Task: Look for space in Peraía, Greece from 10th August, 2023 to 18th August, 2023 for 2 adults in price range Rs.10000 to Rs.14000. Place can be private room with 1  bedroom having 1 bed and 1 bathroom. Property type can be house, flat, hotel. Amenities needed are: wifi, TV, free parkinig on premises, gym, breakfast. Booking option can be shelf check-in. Required host language is English.
Action: Mouse moved to (421, 85)
Screenshot: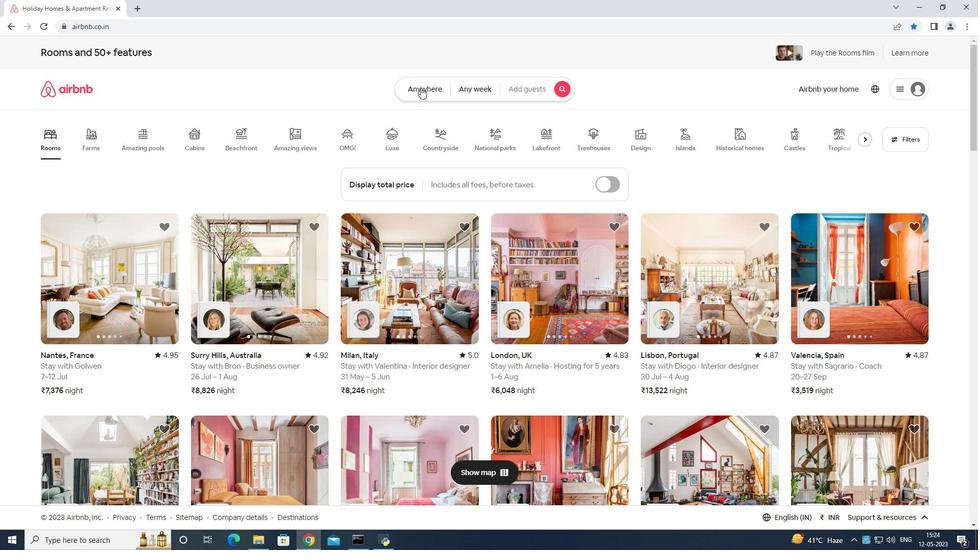 
Action: Mouse pressed left at (421, 85)
Screenshot: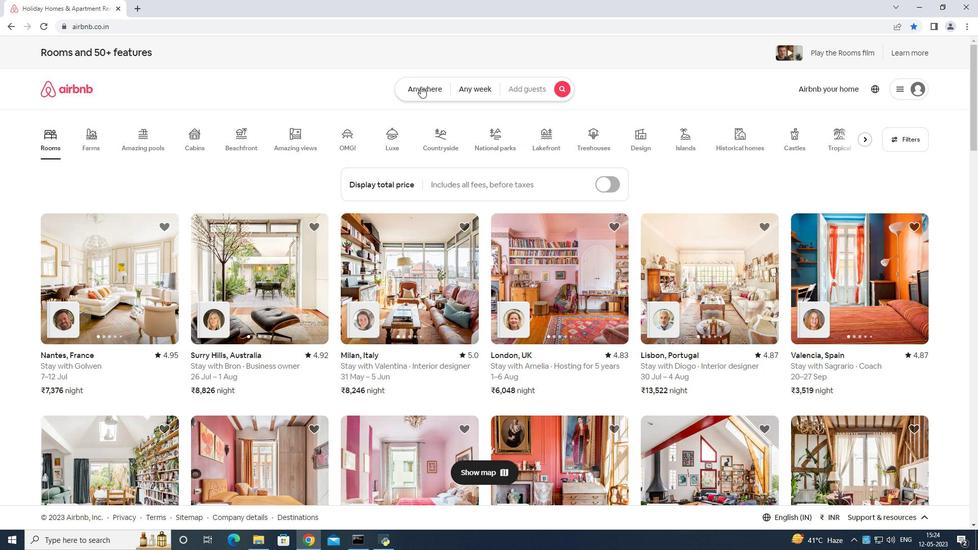 
Action: Mouse moved to (354, 131)
Screenshot: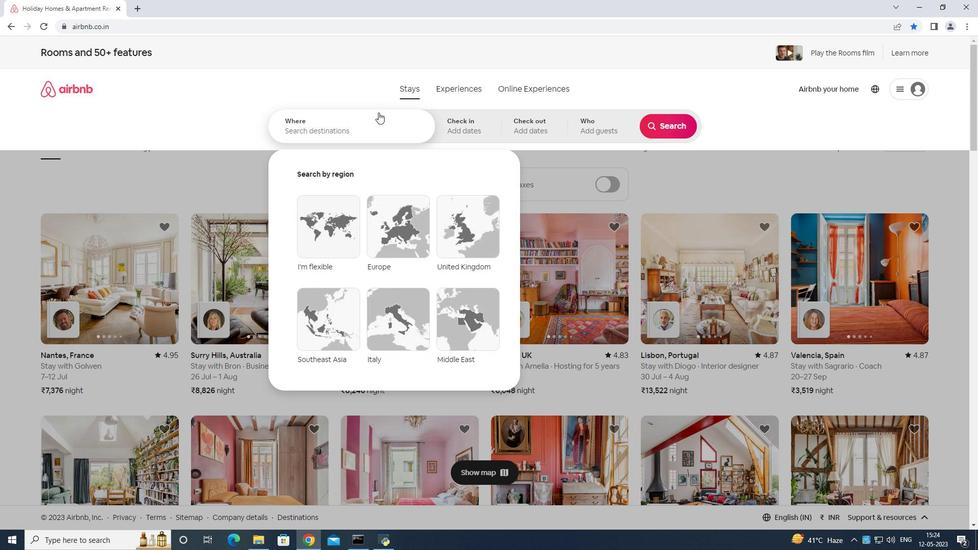 
Action: Mouse pressed left at (354, 131)
Screenshot: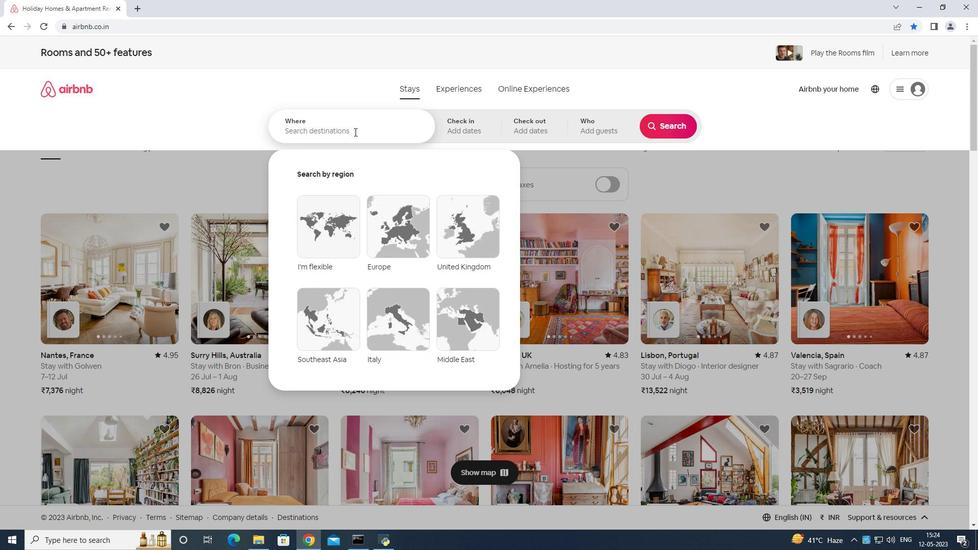 
Action: Mouse moved to (361, 126)
Screenshot: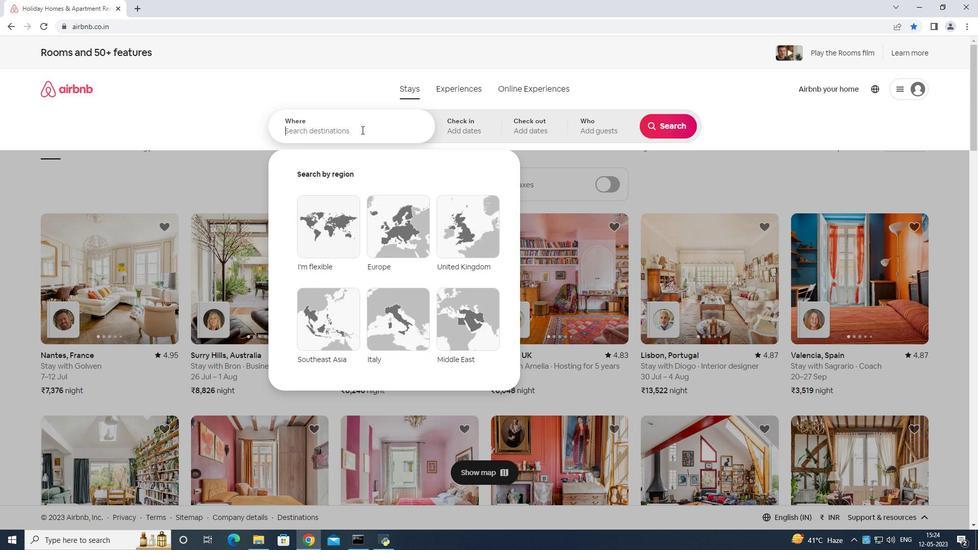 
Action: Key pressed <Key.shift>Pera<Key.backspace>ia<Key.backspace><Key.backspace>aria<Key.space>greece<Key.enter>
Screenshot: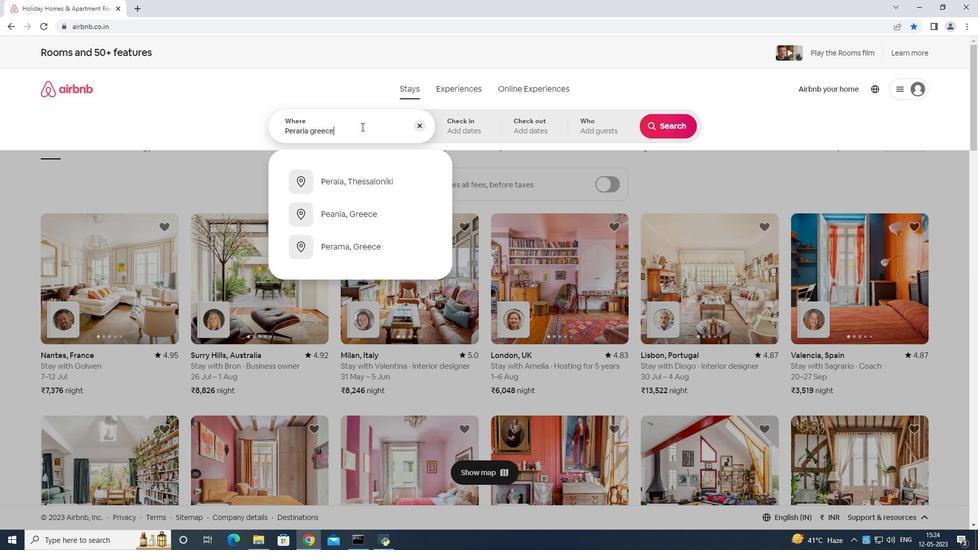 
Action: Mouse moved to (662, 207)
Screenshot: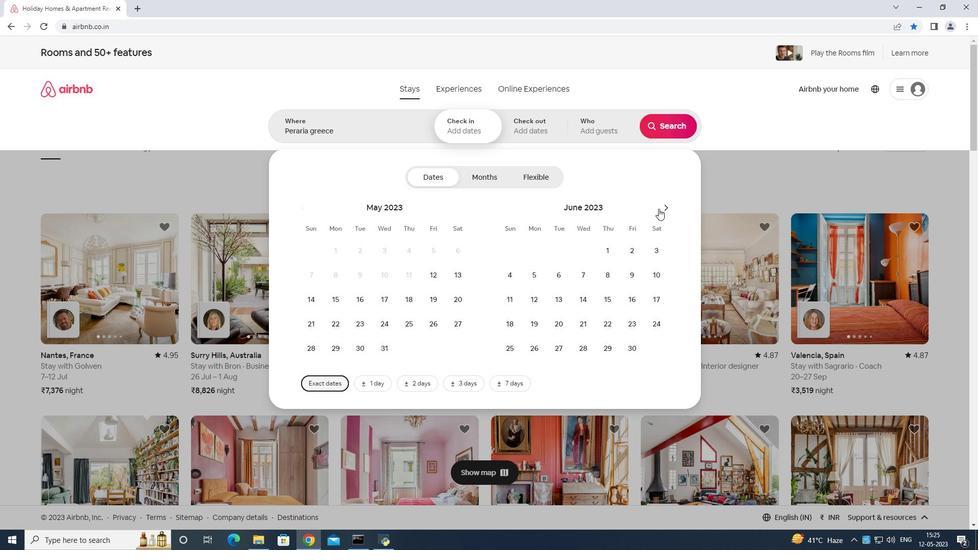 
Action: Mouse pressed left at (662, 207)
Screenshot: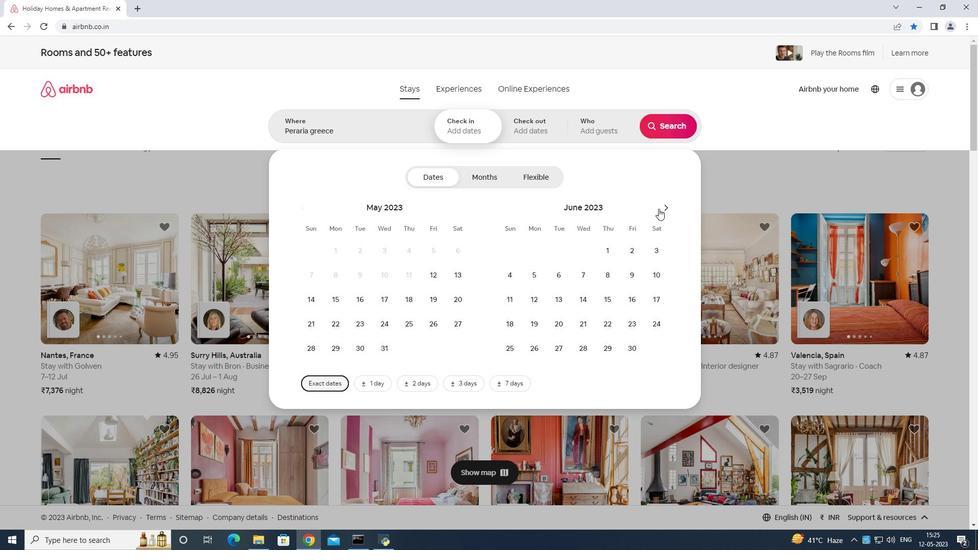 
Action: Mouse moved to (662, 207)
Screenshot: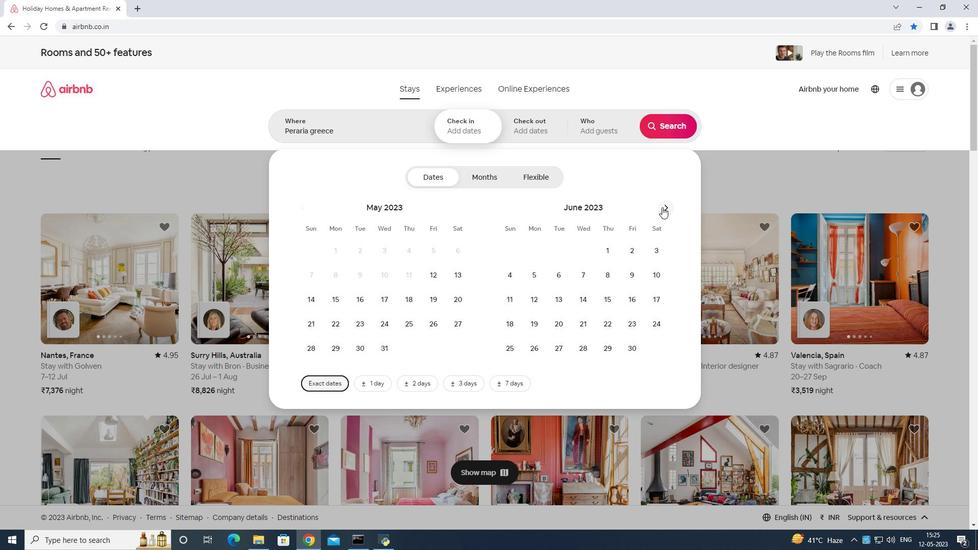 
Action: Mouse pressed left at (662, 207)
Screenshot: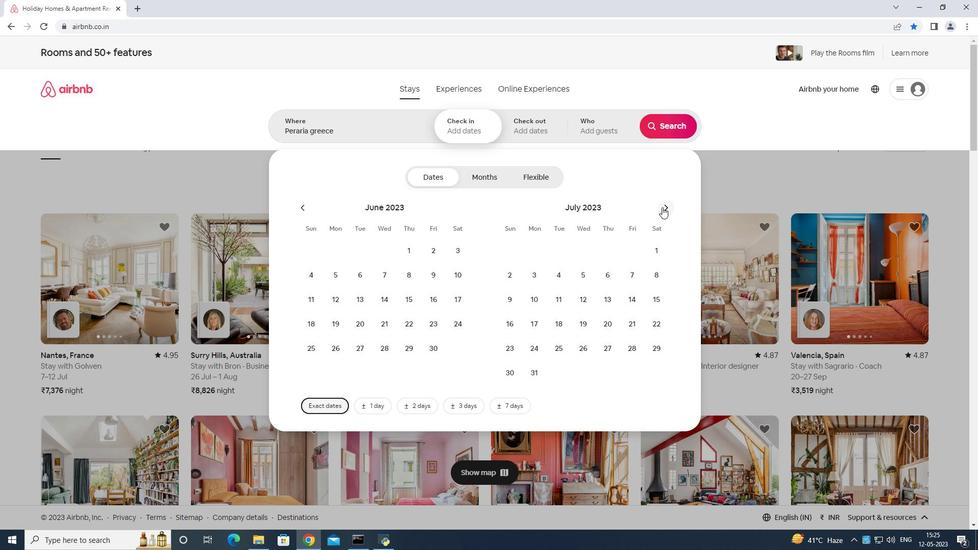 
Action: Mouse moved to (609, 268)
Screenshot: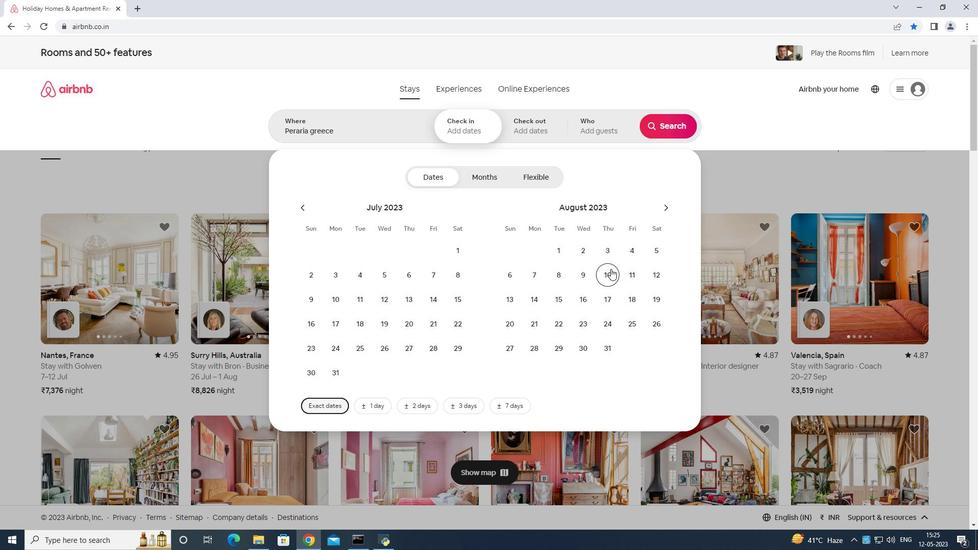 
Action: Mouse pressed left at (609, 268)
Screenshot: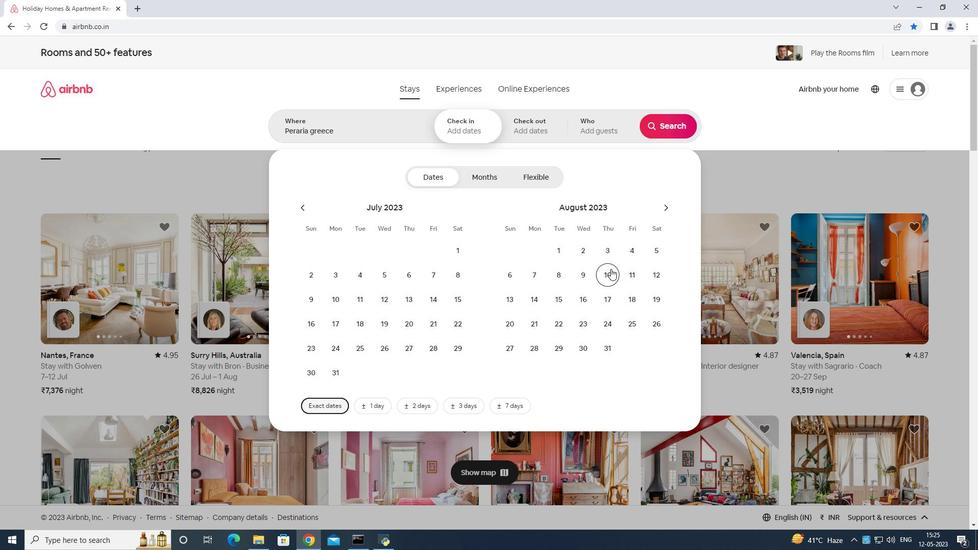
Action: Mouse moved to (631, 292)
Screenshot: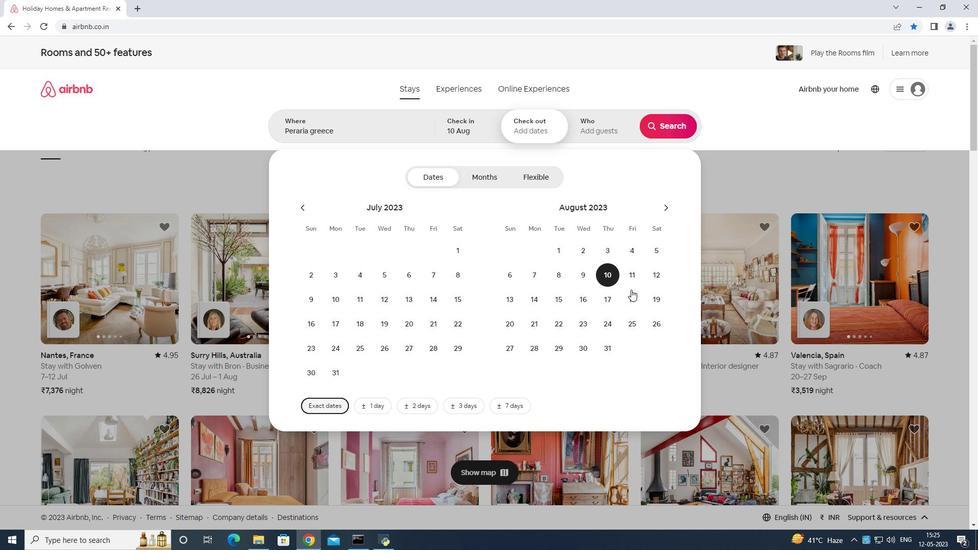 
Action: Mouse pressed left at (631, 292)
Screenshot: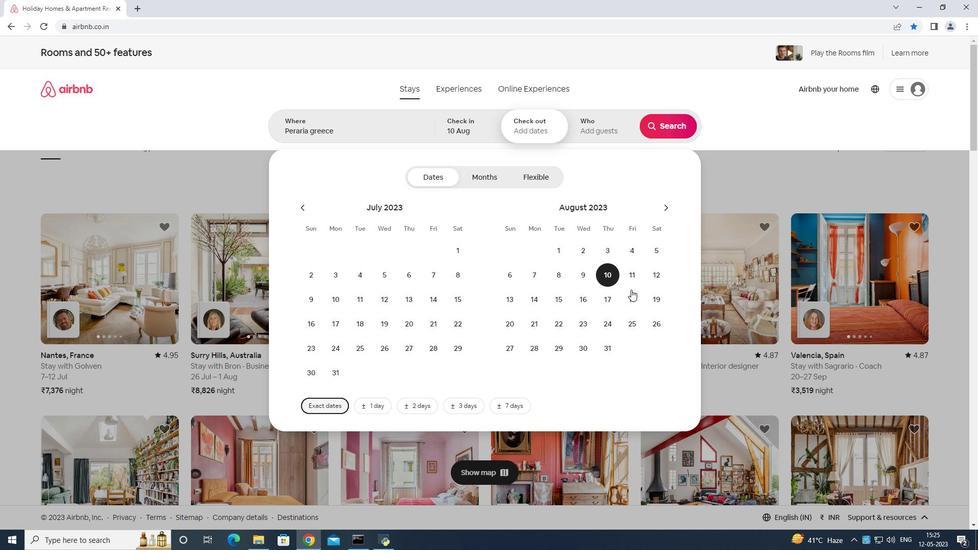 
Action: Mouse moved to (608, 128)
Screenshot: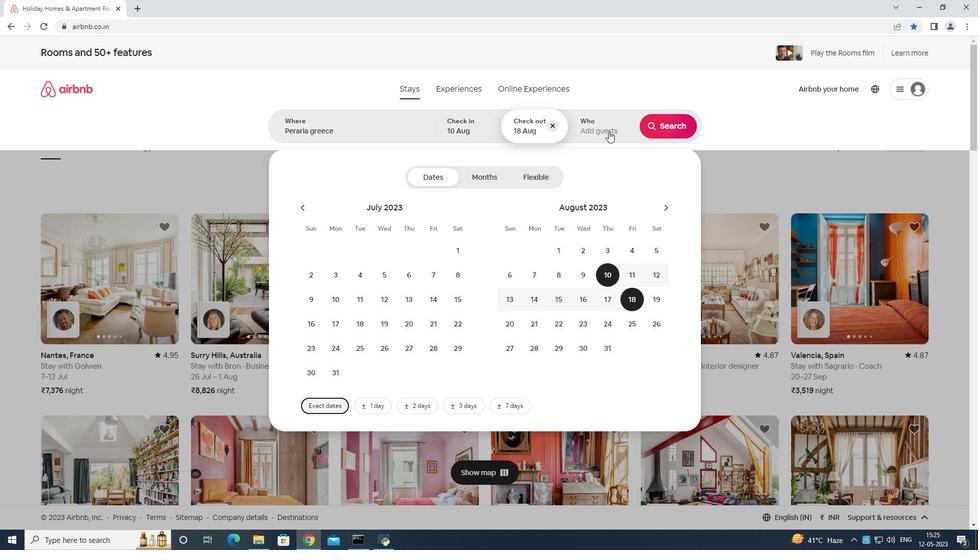 
Action: Mouse pressed left at (608, 128)
Screenshot: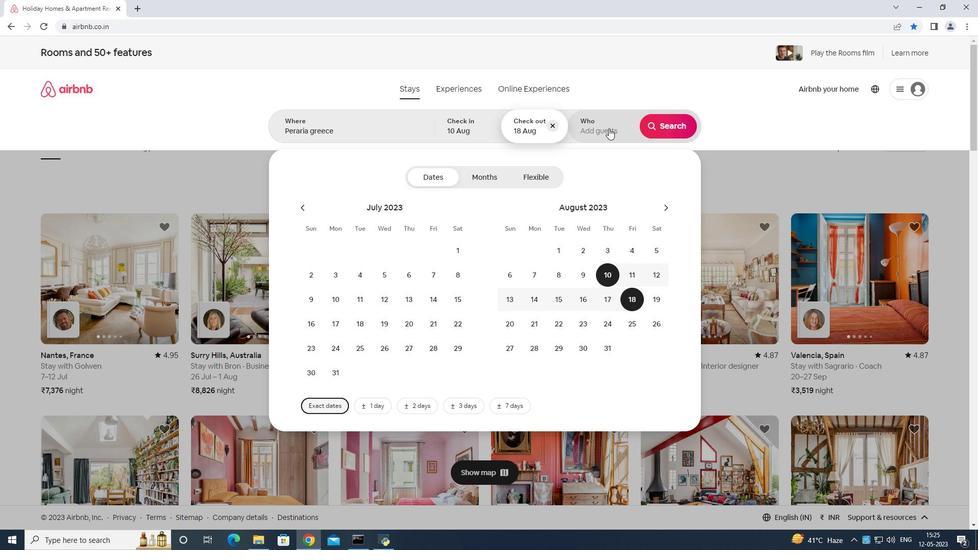 
Action: Mouse moved to (669, 174)
Screenshot: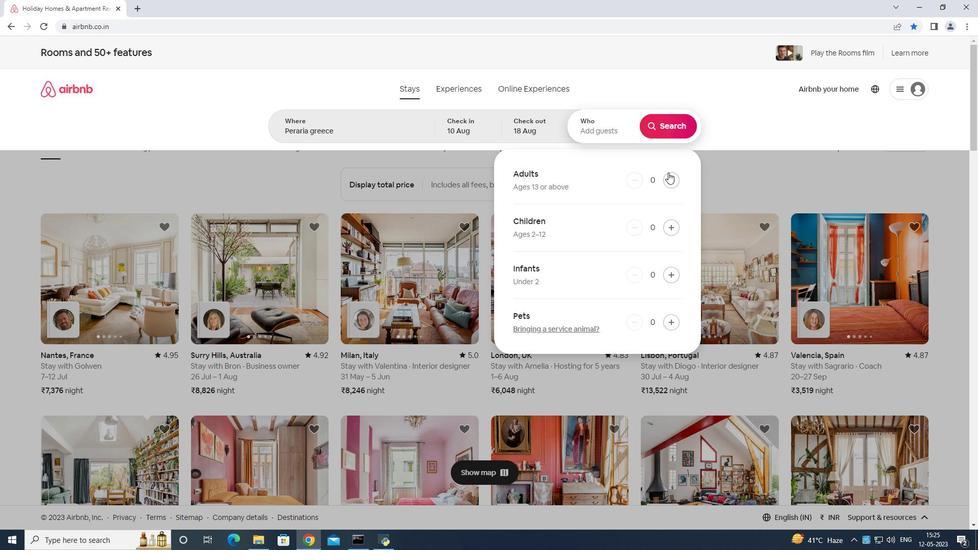 
Action: Mouse pressed left at (669, 174)
Screenshot: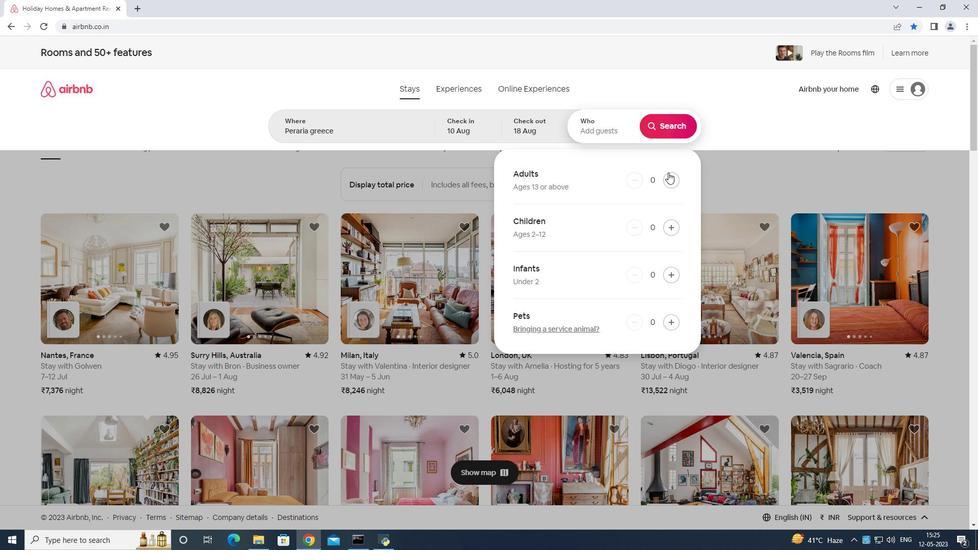 
Action: Mouse moved to (669, 174)
Screenshot: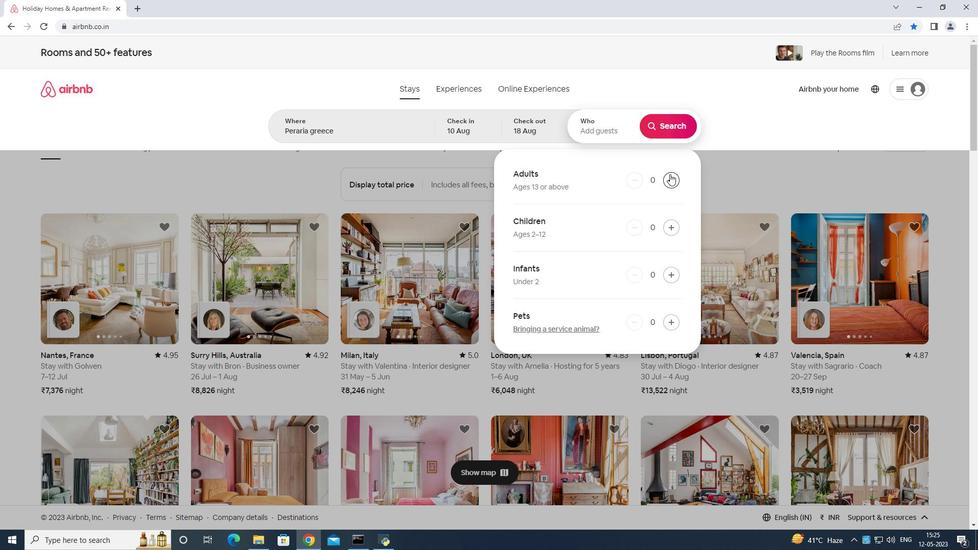 
Action: Mouse pressed left at (669, 174)
Screenshot: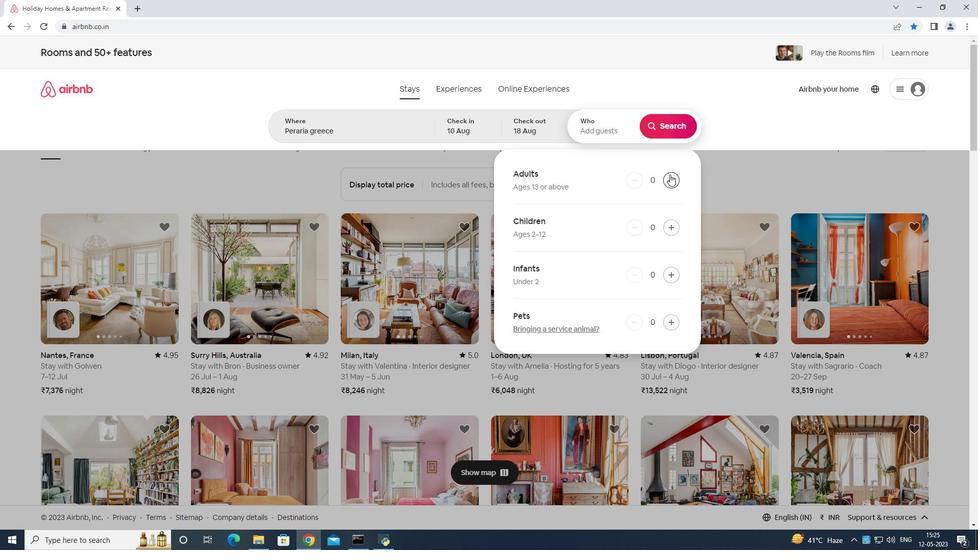 
Action: Mouse moved to (671, 123)
Screenshot: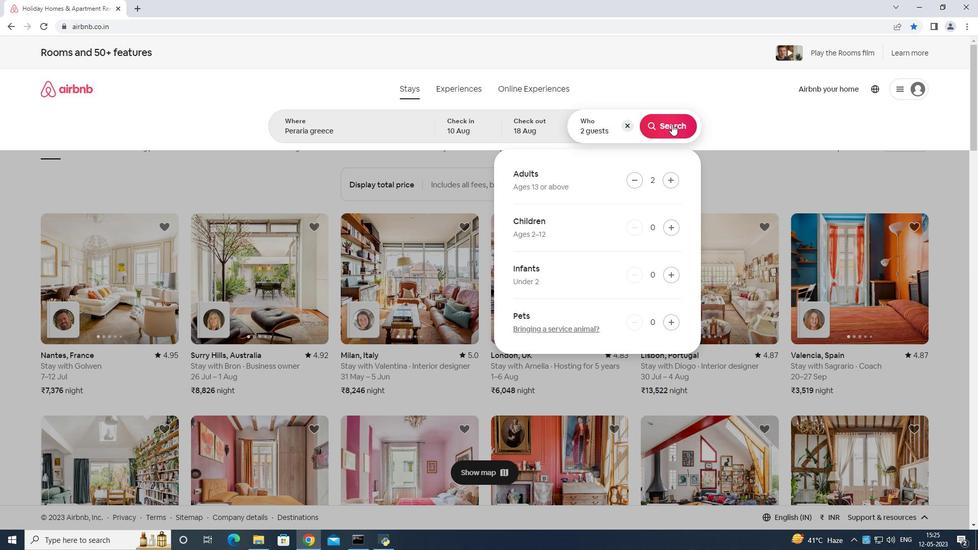 
Action: Mouse pressed left at (671, 123)
Screenshot: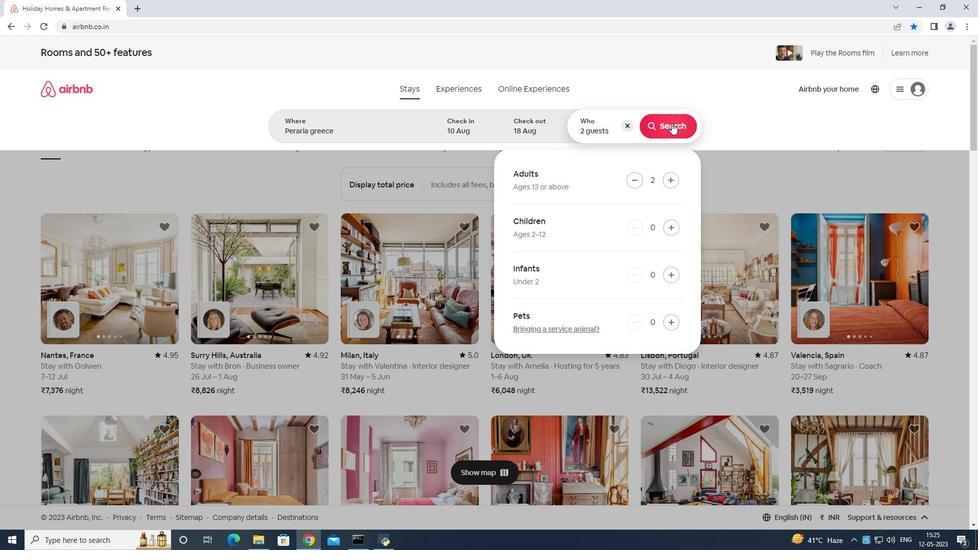 
Action: Mouse moved to (926, 93)
Screenshot: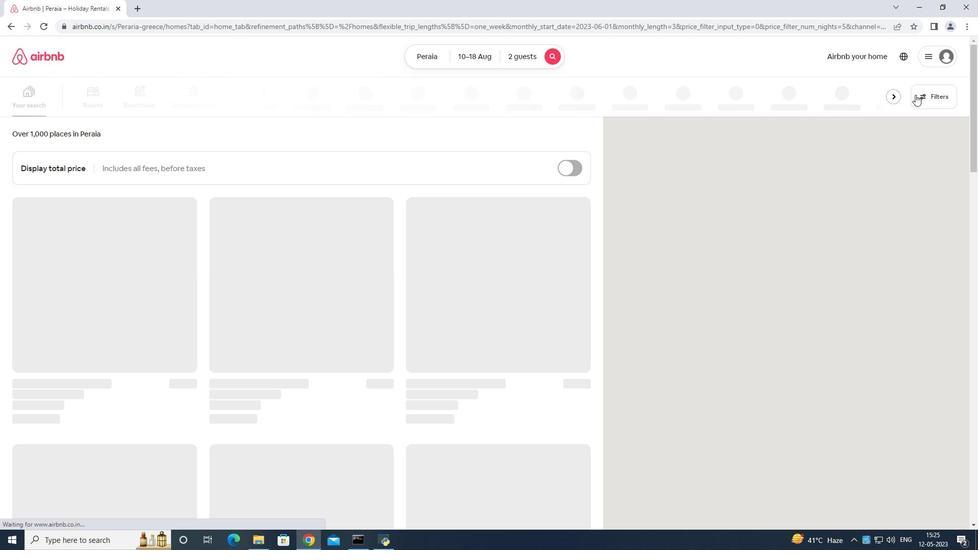 
Action: Mouse pressed left at (926, 93)
Screenshot: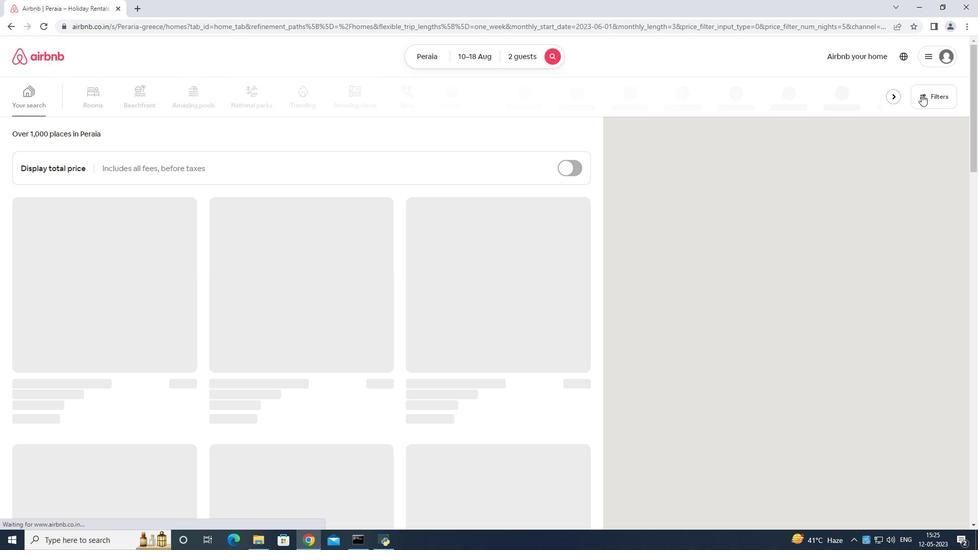 
Action: Mouse moved to (407, 341)
Screenshot: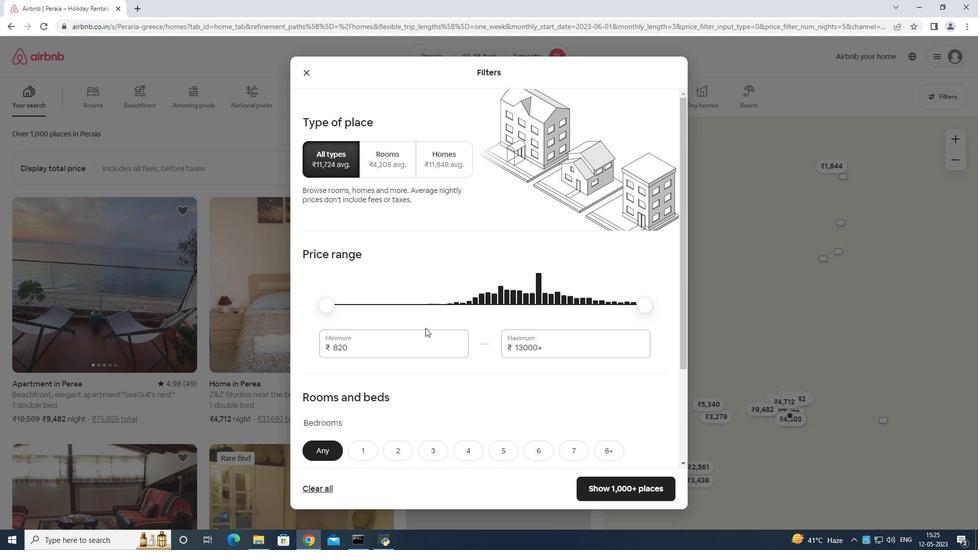 
Action: Mouse pressed left at (407, 341)
Screenshot: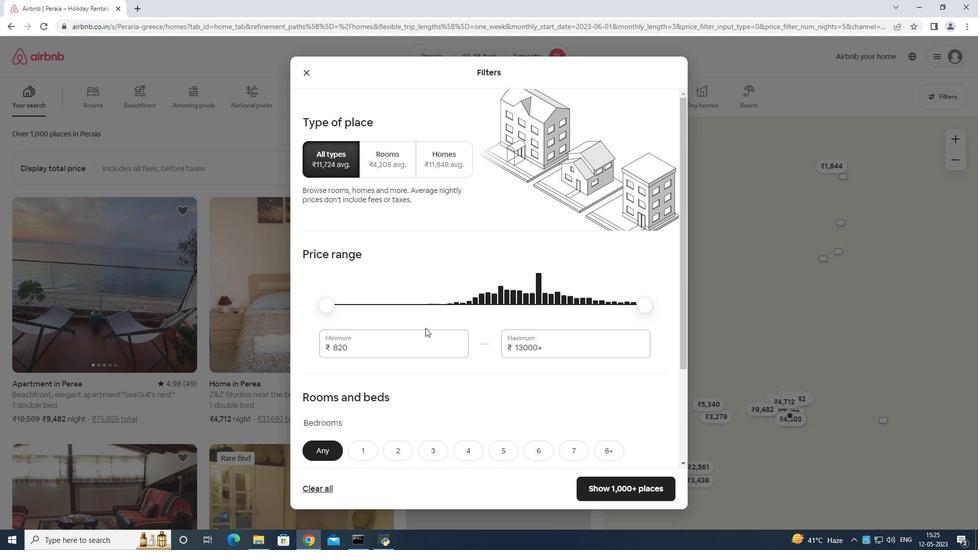 
Action: Mouse moved to (415, 336)
Screenshot: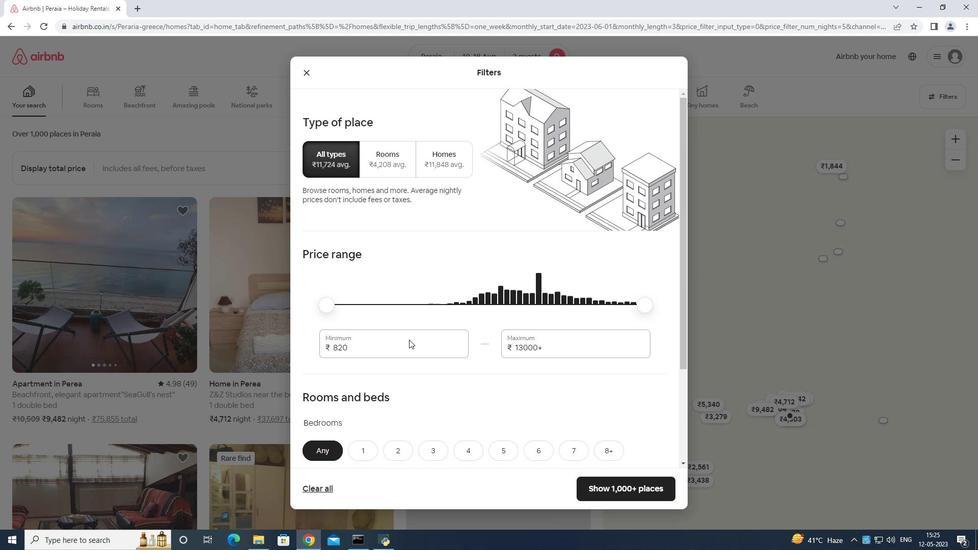 
Action: Key pressed <Key.backspace><Key.backspace><Key.backspace><Key.backspace><Key.backspace><Key.backspace><Key.backspace><Key.backspace><Key.backspace>
Screenshot: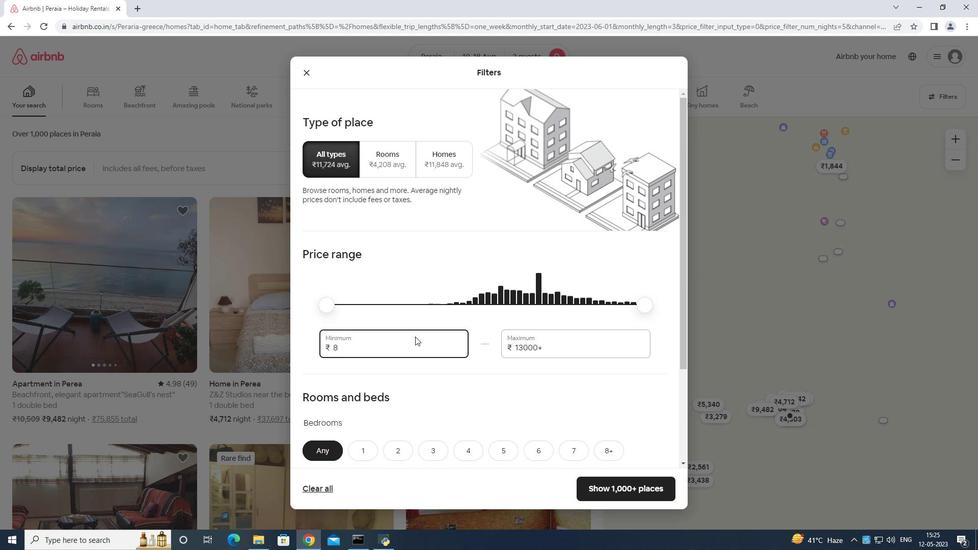 
Action: Mouse moved to (415, 336)
Screenshot: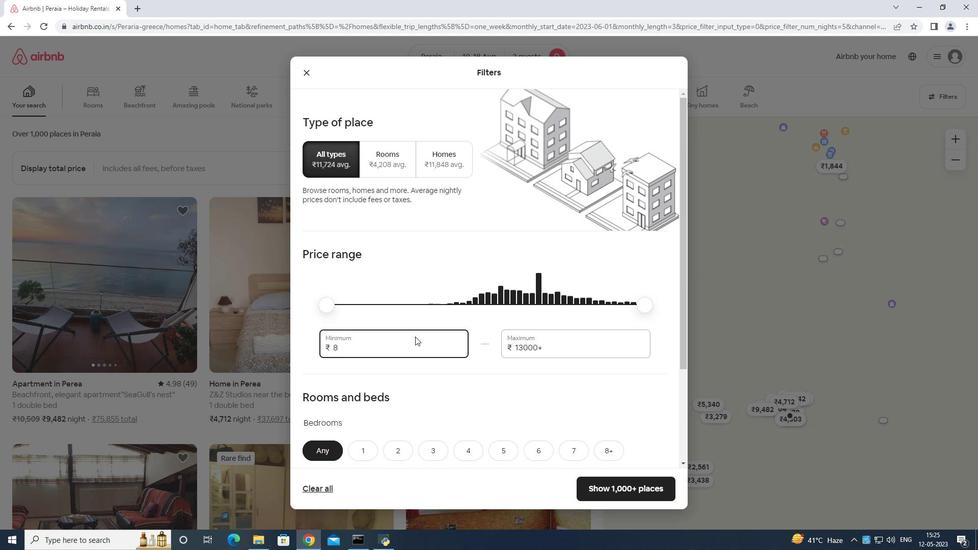 
Action: Key pressed <Key.backspace>
Screenshot: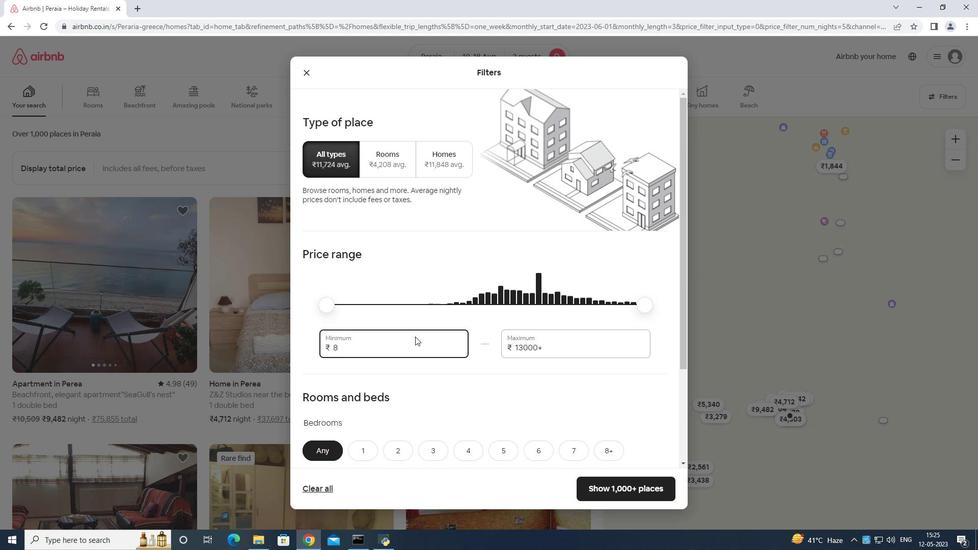 
Action: Mouse moved to (415, 335)
Screenshot: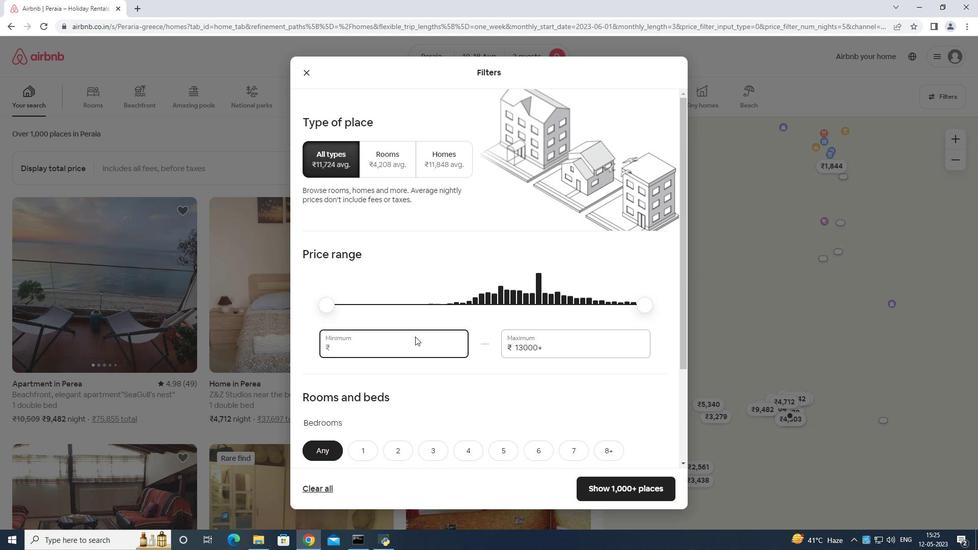 
Action: Key pressed 1
Screenshot: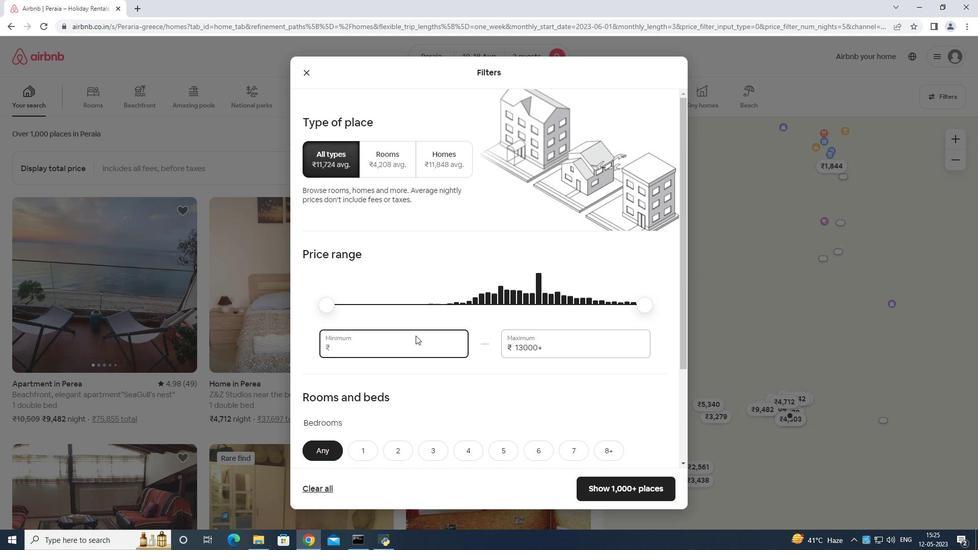 
Action: Mouse moved to (417, 334)
Screenshot: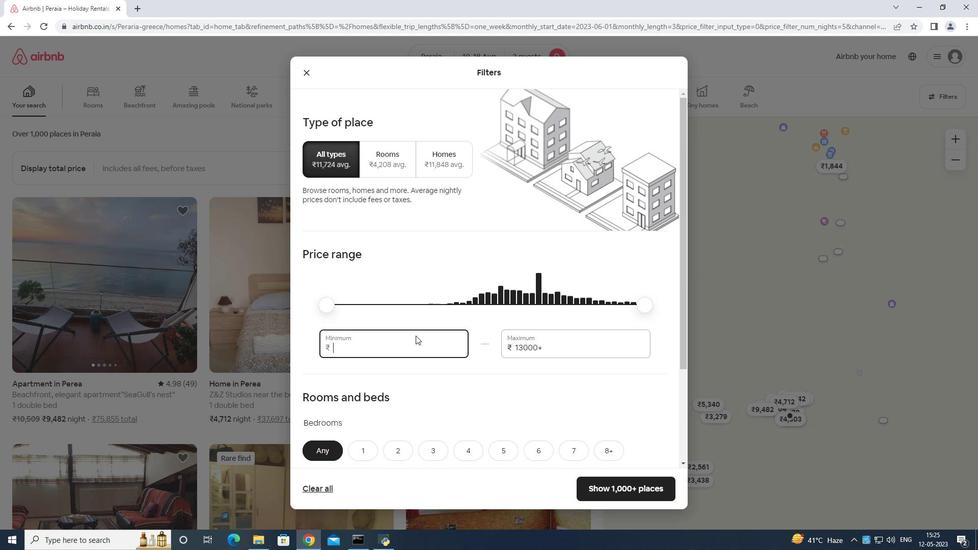 
Action: Key pressed 000
Screenshot: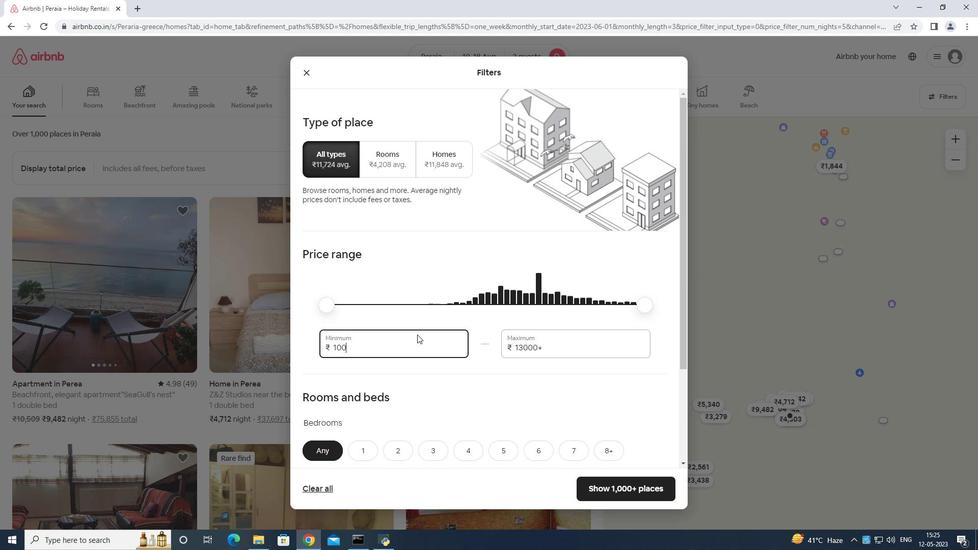 
Action: Mouse moved to (419, 335)
Screenshot: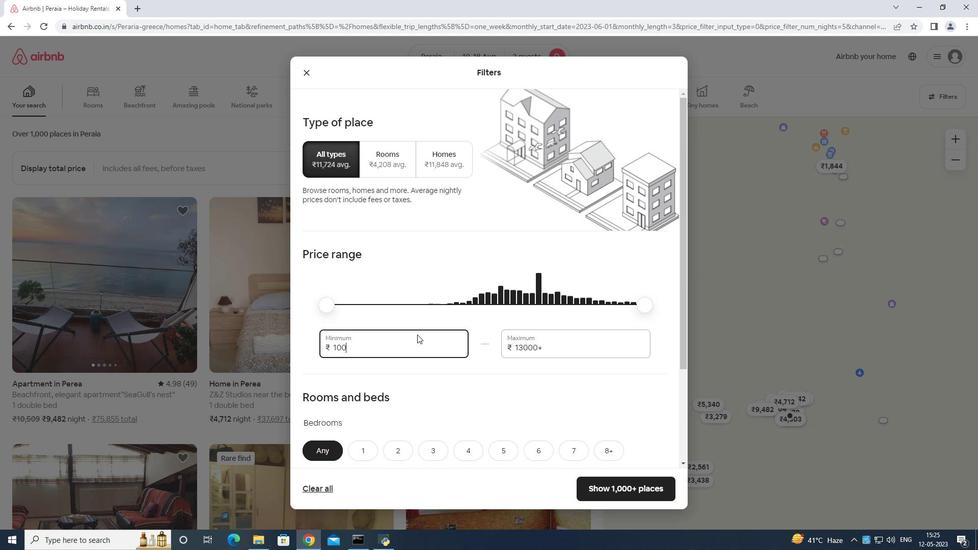 
Action: Key pressed 0
Screenshot: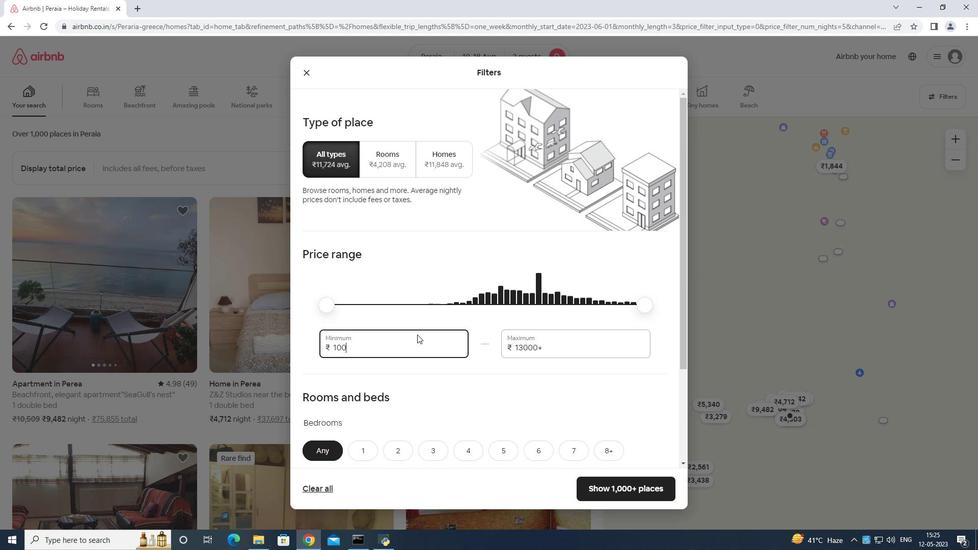 
Action: Mouse moved to (567, 336)
Screenshot: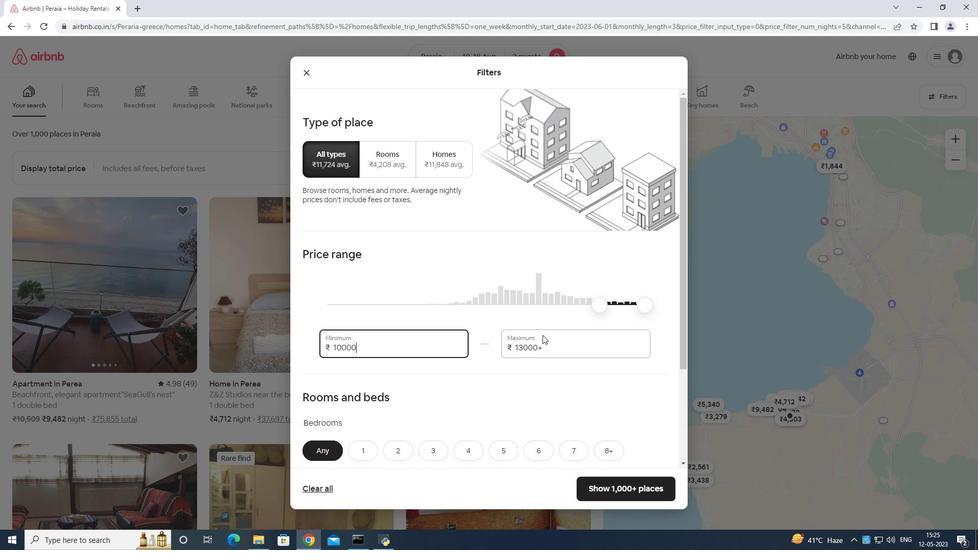 
Action: Mouse pressed left at (567, 336)
Screenshot: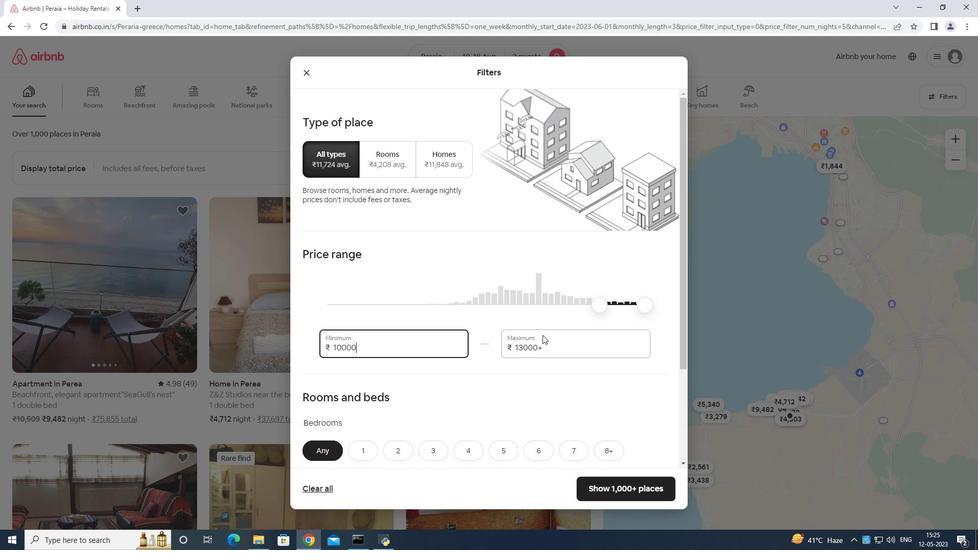 
Action: Mouse moved to (565, 328)
Screenshot: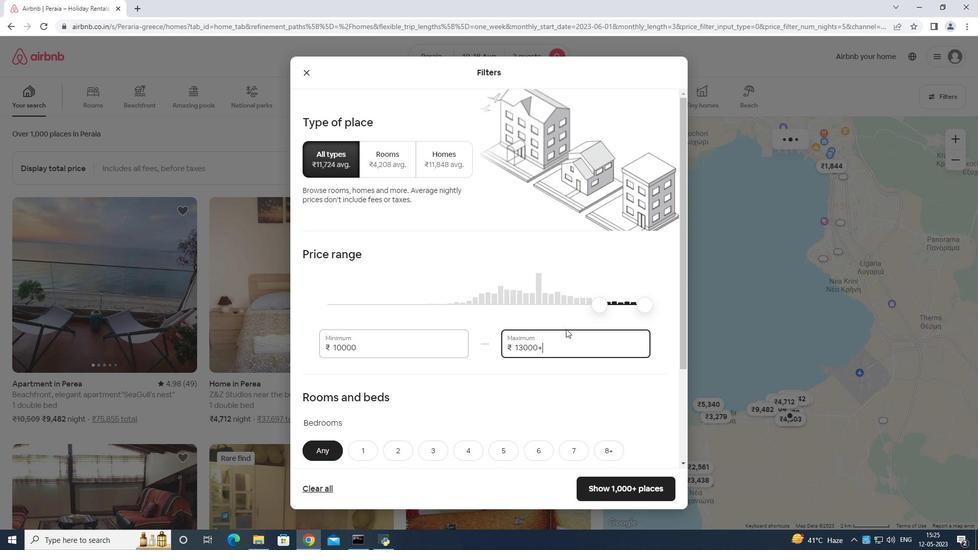 
Action: Key pressed <Key.backspace><Key.backspace><Key.backspace><Key.backspace><Key.backspace><Key.backspace><Key.backspace><Key.backspace><Key.backspace><Key.backspace><Key.backspace><Key.backspace><Key.backspace><Key.backspace>14000
Screenshot: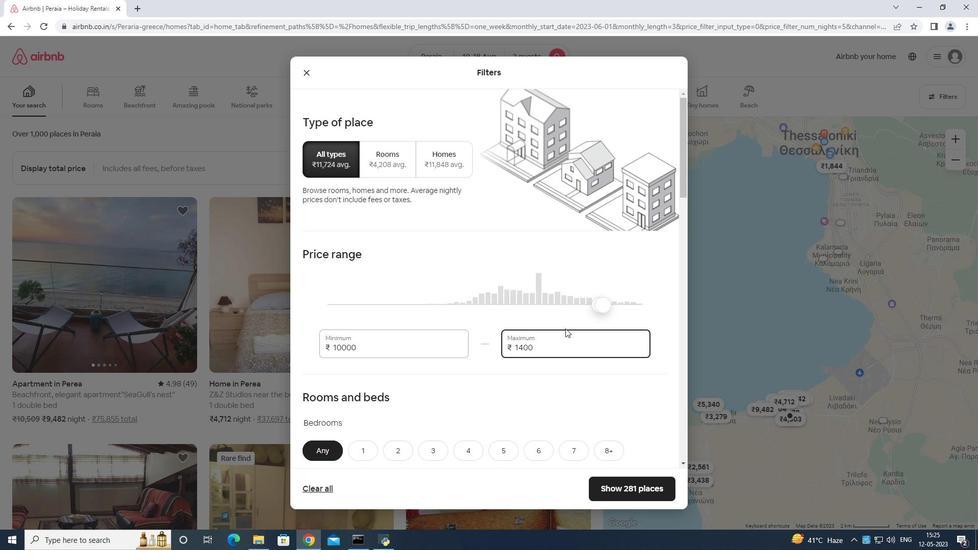 
Action: Mouse moved to (554, 318)
Screenshot: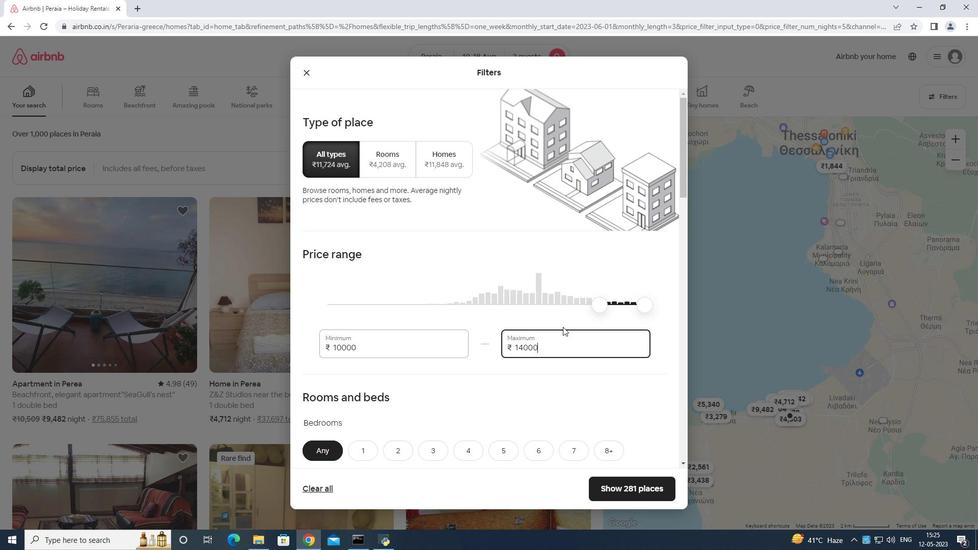 
Action: Mouse scrolled (554, 318) with delta (0, 0)
Screenshot: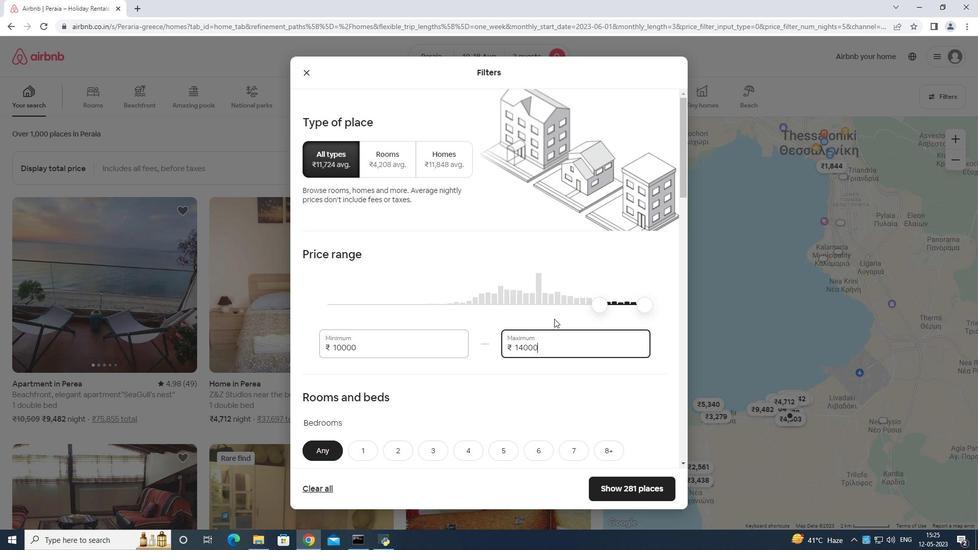 
Action: Mouse scrolled (554, 318) with delta (0, 0)
Screenshot: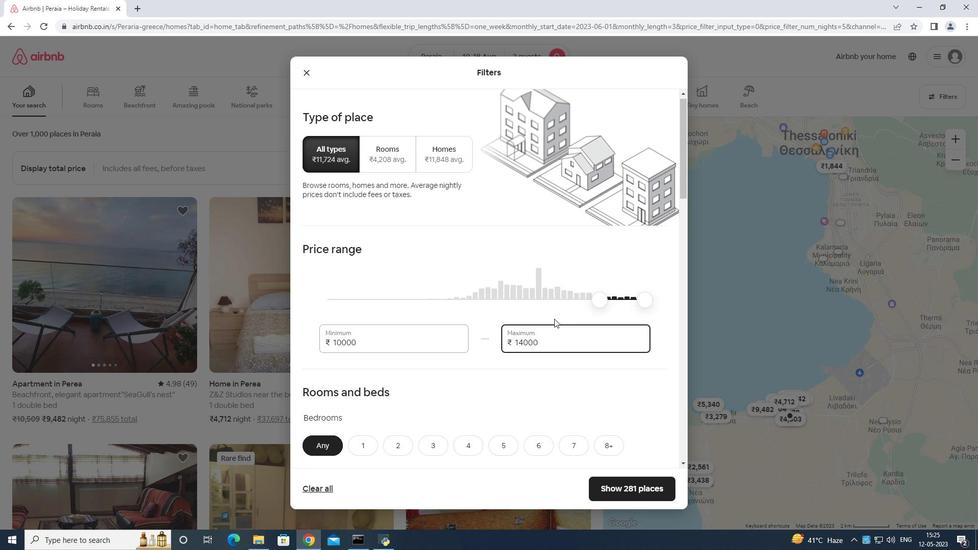 
Action: Mouse scrolled (554, 318) with delta (0, 0)
Screenshot: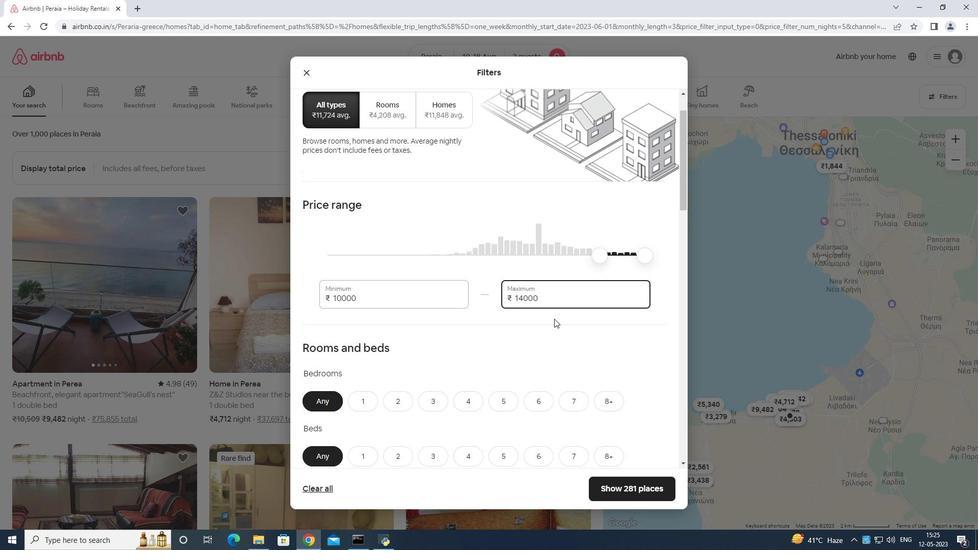 
Action: Mouse scrolled (554, 318) with delta (0, 0)
Screenshot: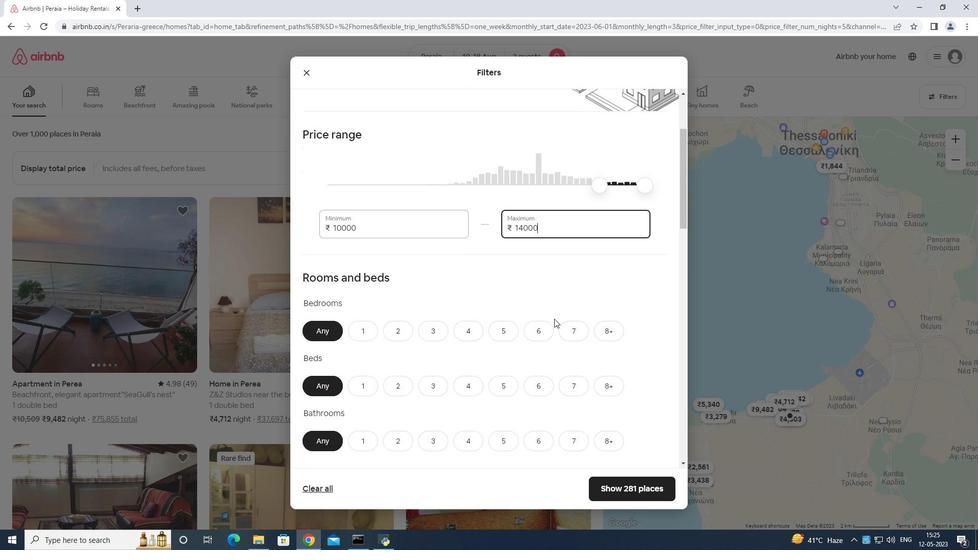 
Action: Mouse moved to (542, 304)
Screenshot: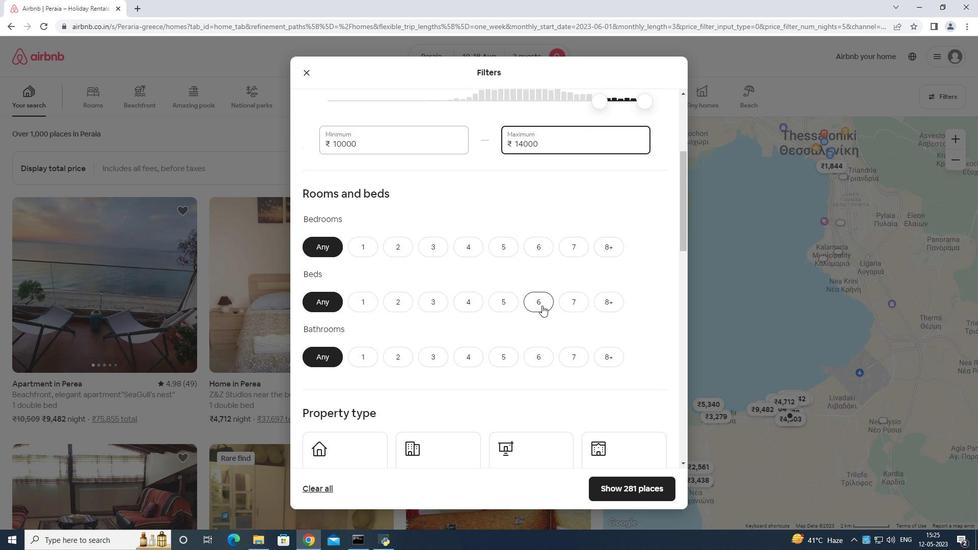 
Action: Mouse scrolled (542, 304) with delta (0, 0)
Screenshot: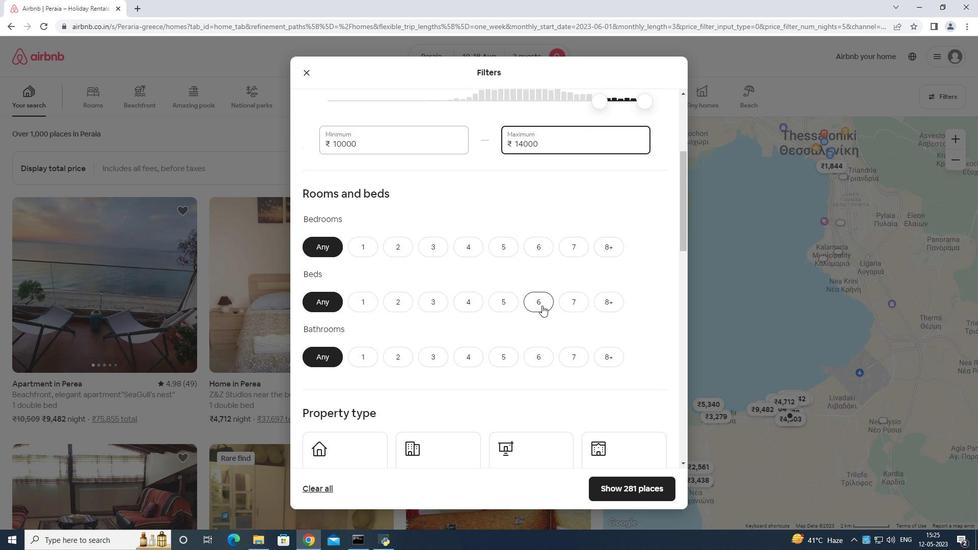
Action: Mouse moved to (362, 196)
Screenshot: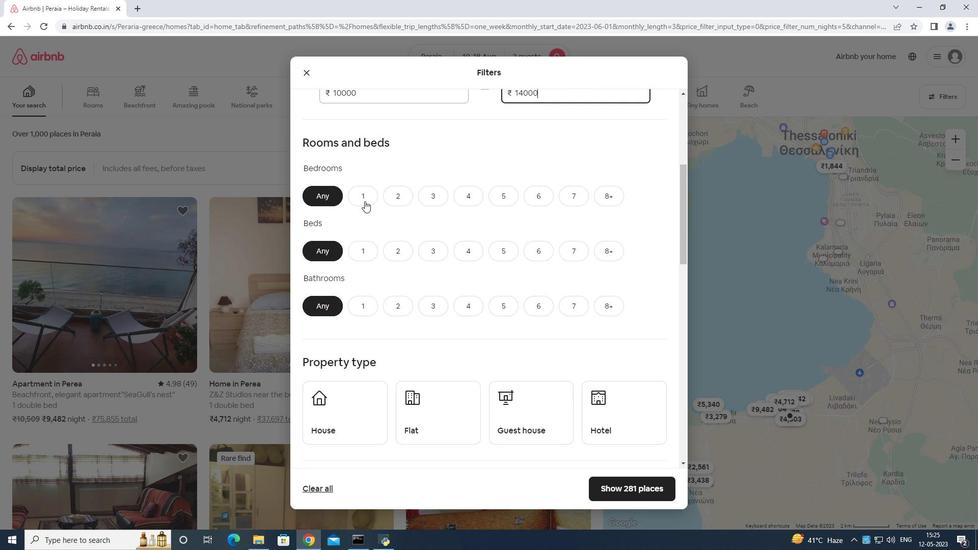 
Action: Mouse pressed left at (362, 196)
Screenshot: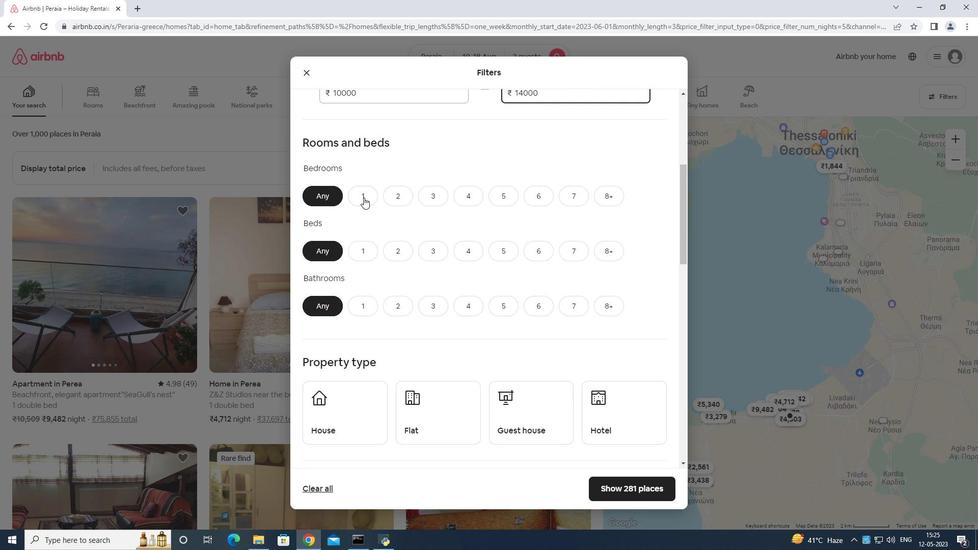 
Action: Mouse moved to (371, 247)
Screenshot: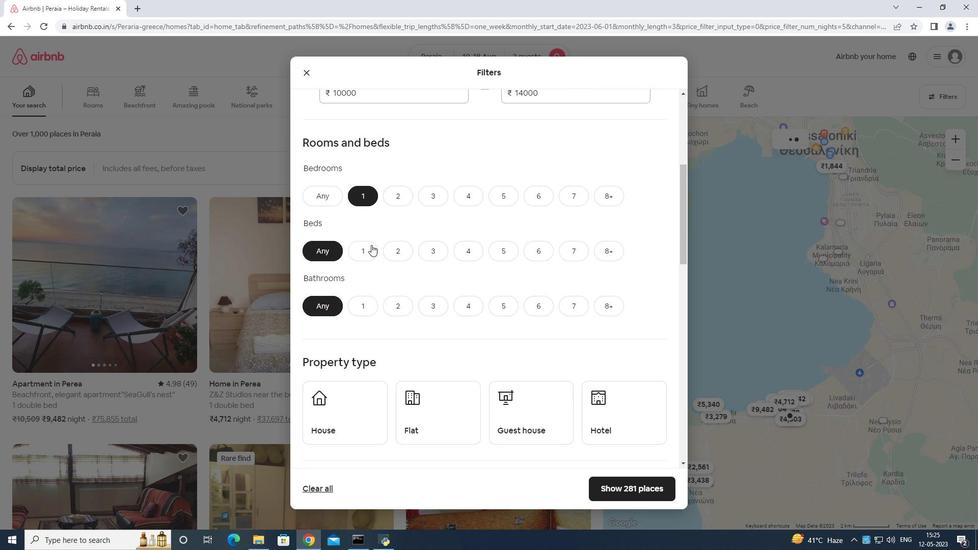 
Action: Mouse pressed left at (371, 247)
Screenshot: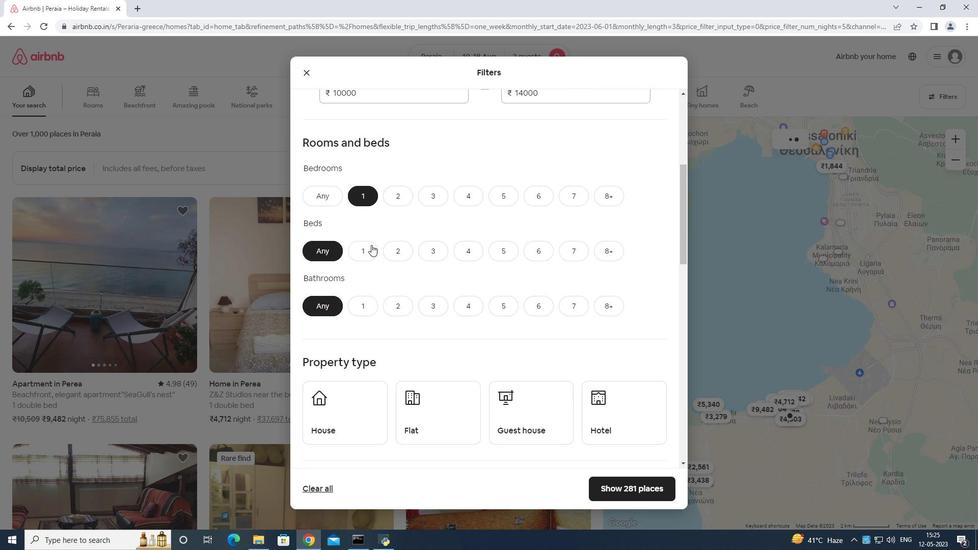 
Action: Mouse moved to (367, 306)
Screenshot: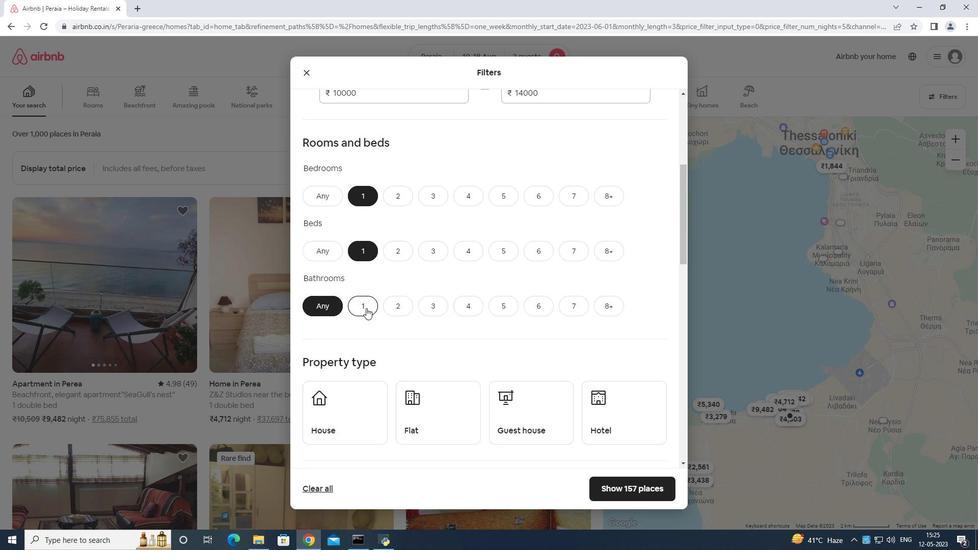 
Action: Mouse pressed left at (367, 306)
Screenshot: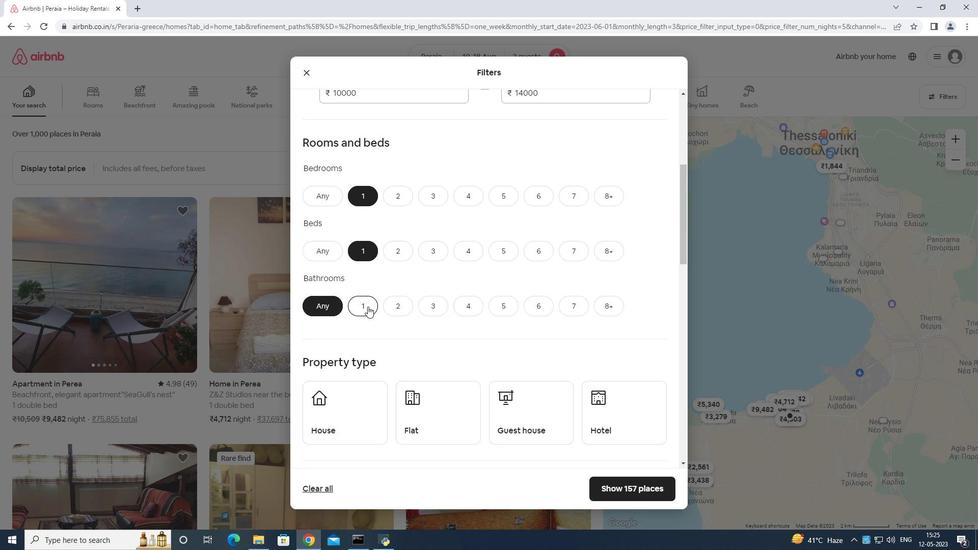 
Action: Mouse moved to (359, 395)
Screenshot: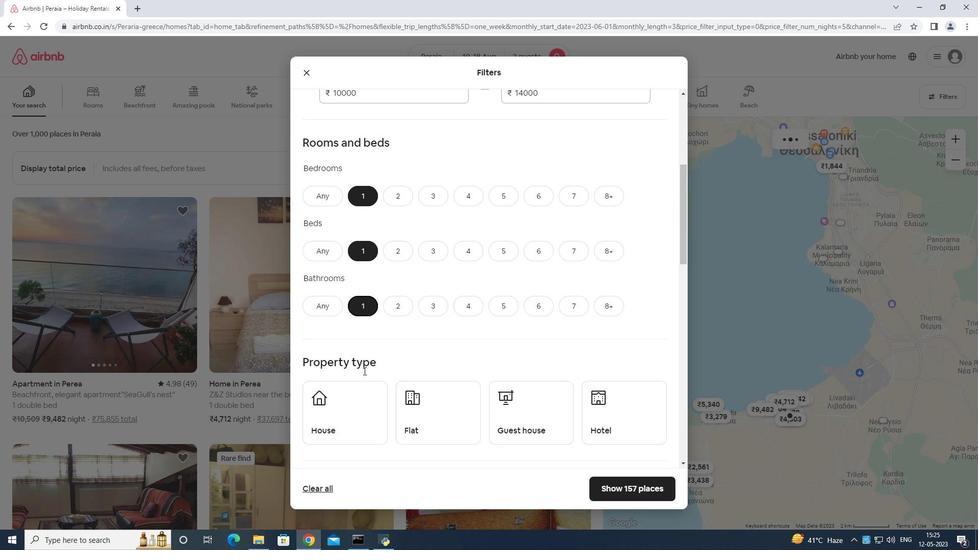 
Action: Mouse pressed left at (359, 395)
Screenshot: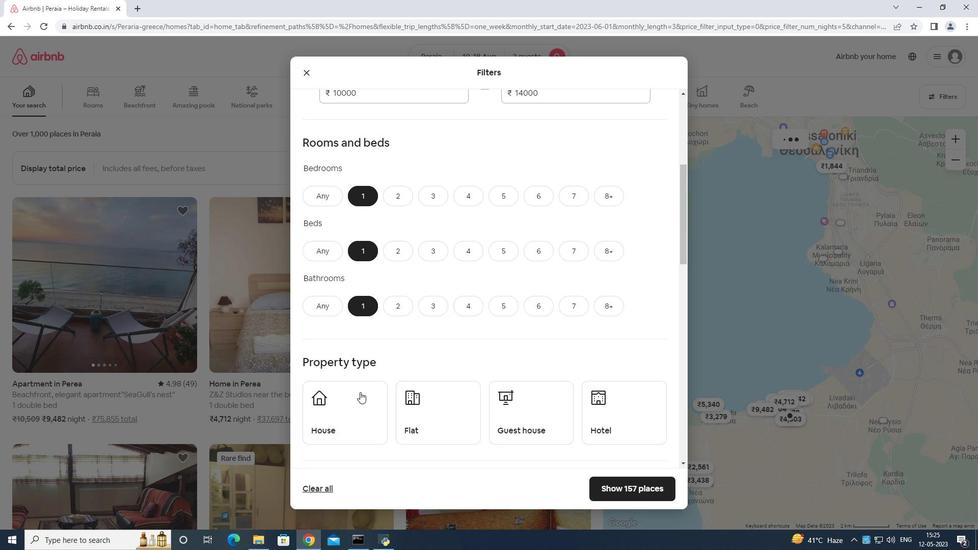 
Action: Mouse moved to (423, 397)
Screenshot: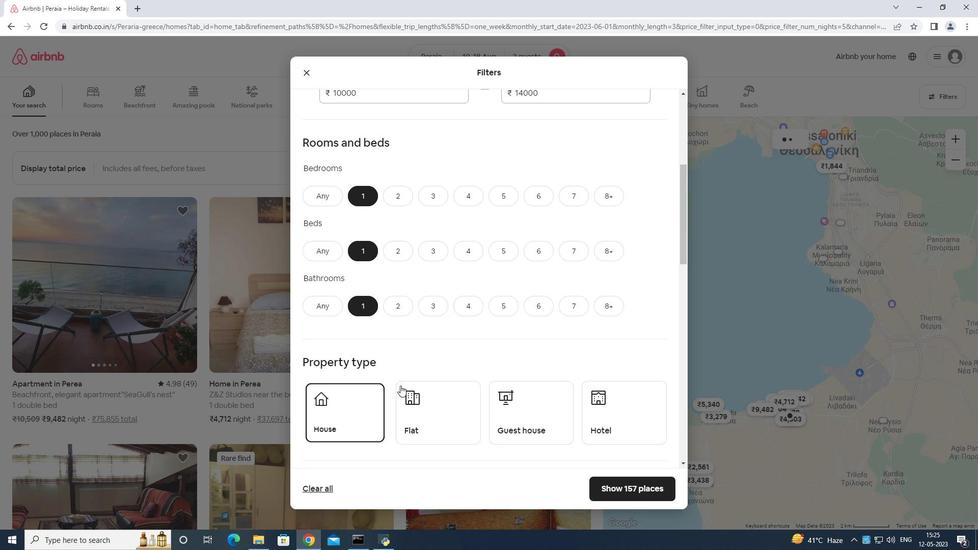 
Action: Mouse pressed left at (423, 397)
Screenshot: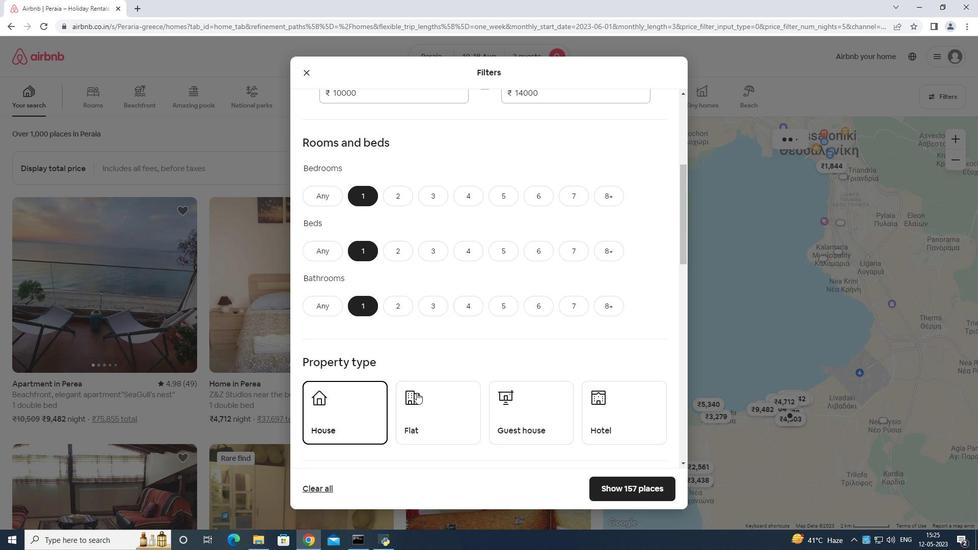 
Action: Mouse moved to (476, 401)
Screenshot: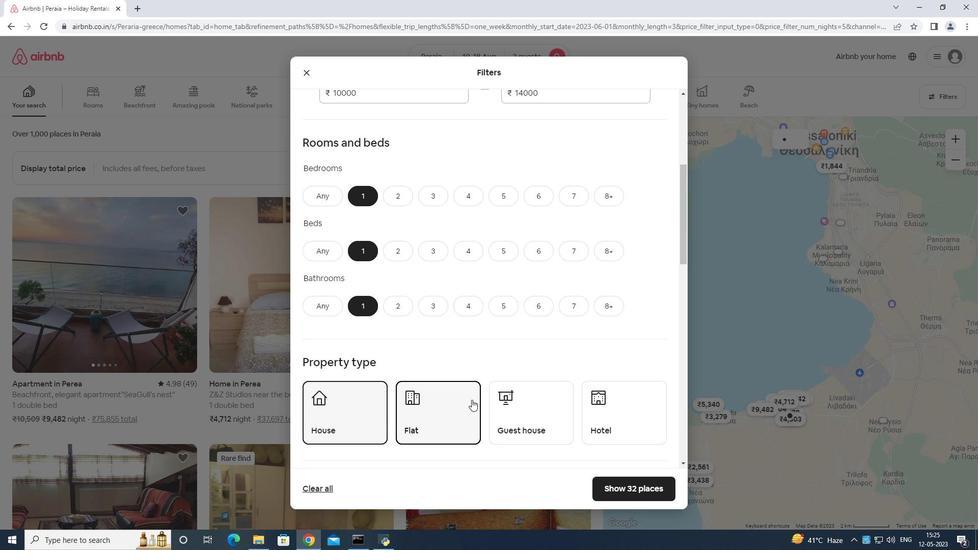 
Action: Mouse pressed left at (476, 401)
Screenshot: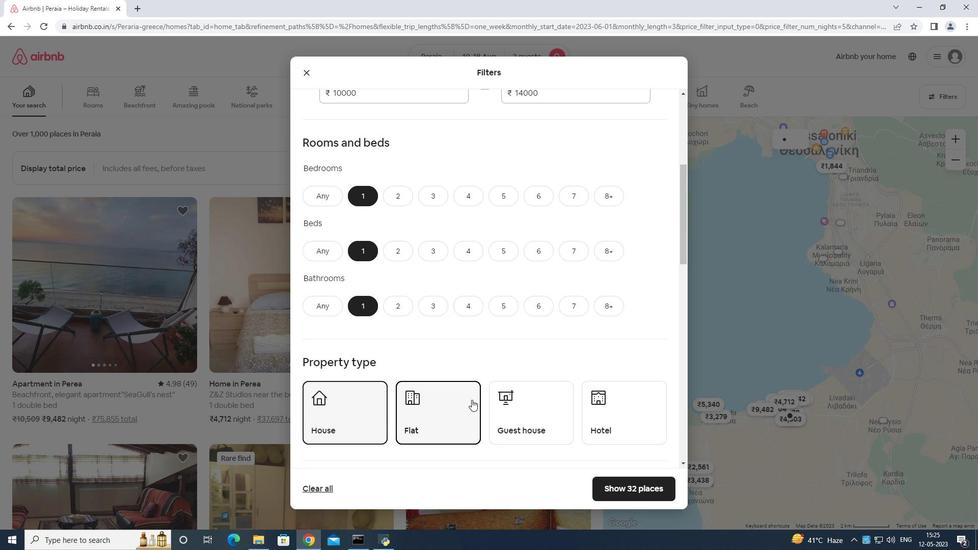 
Action: Mouse moved to (499, 391)
Screenshot: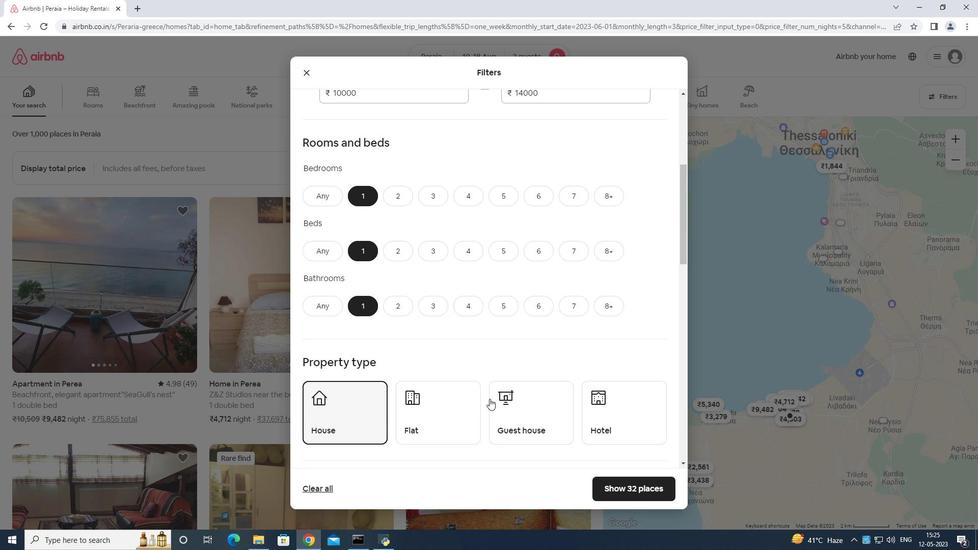 
Action: Mouse scrolled (499, 390) with delta (0, 0)
Screenshot: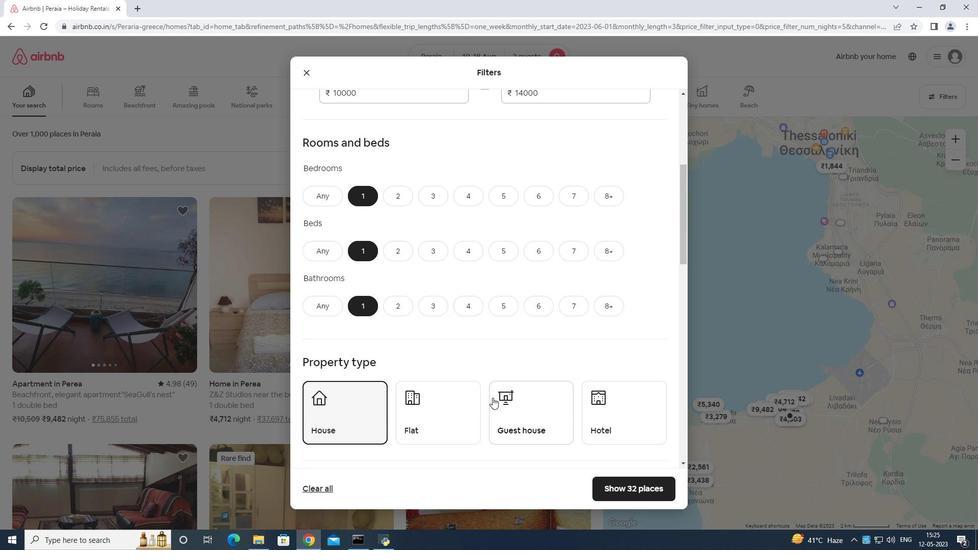 
Action: Mouse scrolled (499, 390) with delta (0, 0)
Screenshot: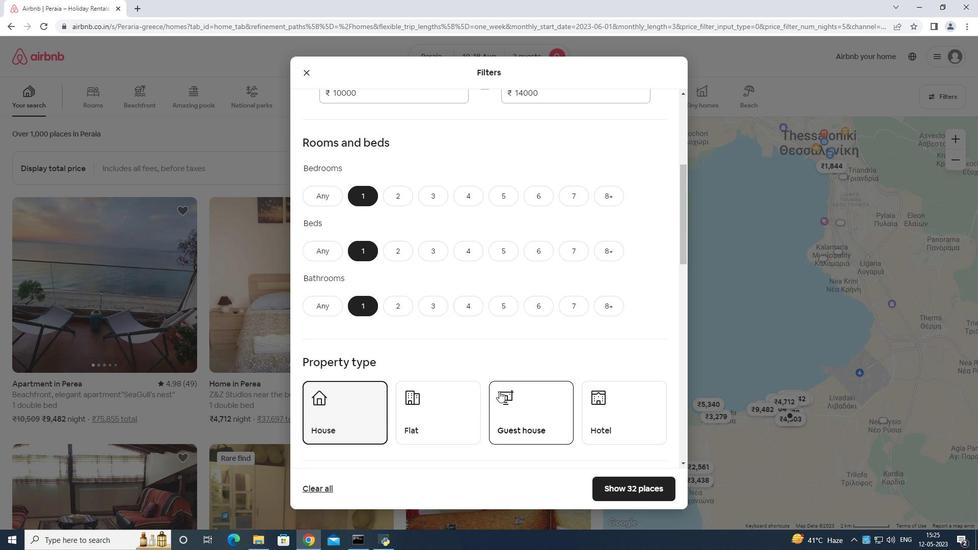 
Action: Mouse moved to (499, 391)
Screenshot: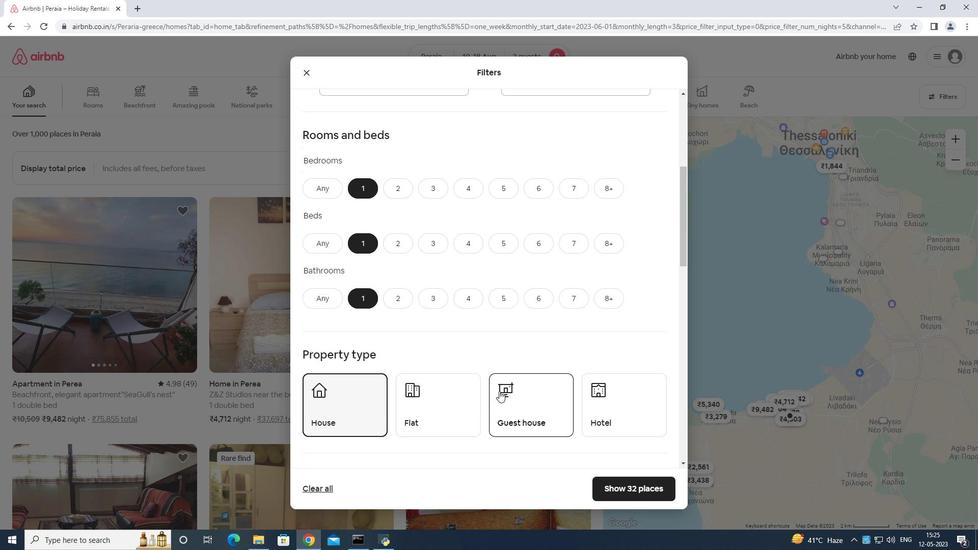 
Action: Mouse scrolled (499, 390) with delta (0, 0)
Screenshot: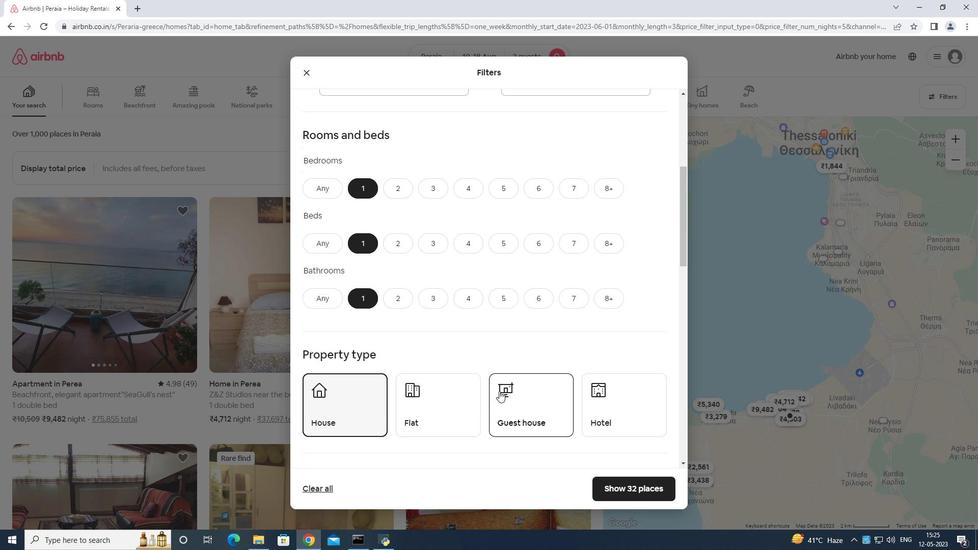 
Action: Mouse moved to (497, 385)
Screenshot: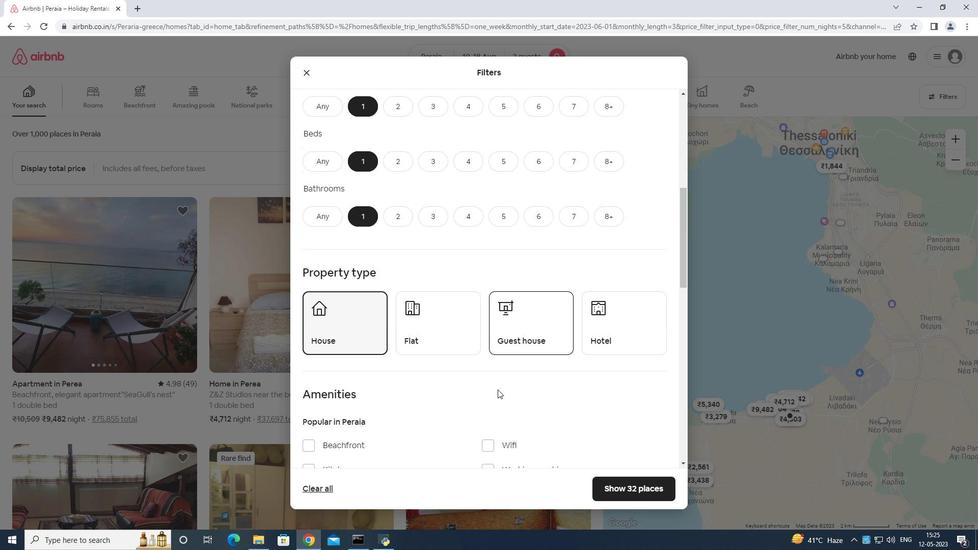 
Action: Mouse scrolled (497, 384) with delta (0, 0)
Screenshot: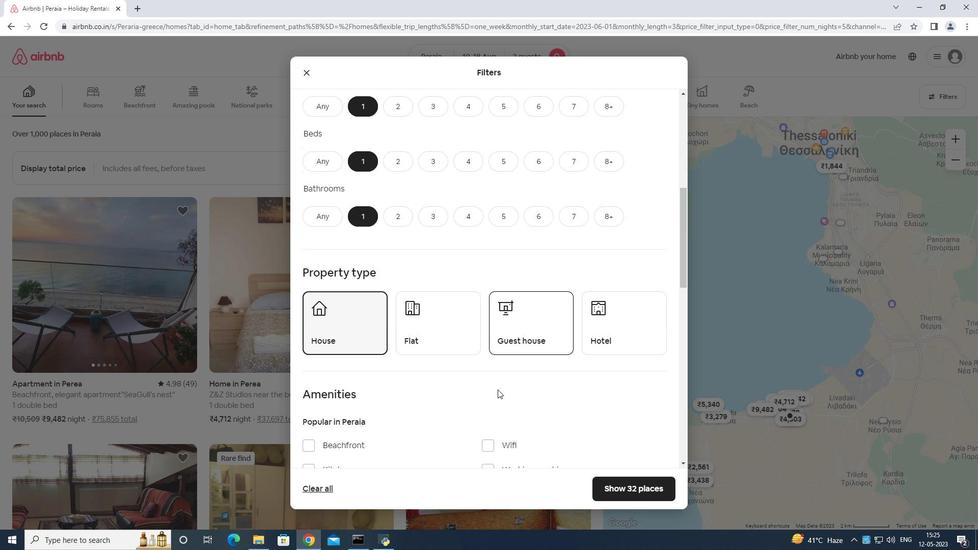 
Action: Mouse moved to (480, 207)
Screenshot: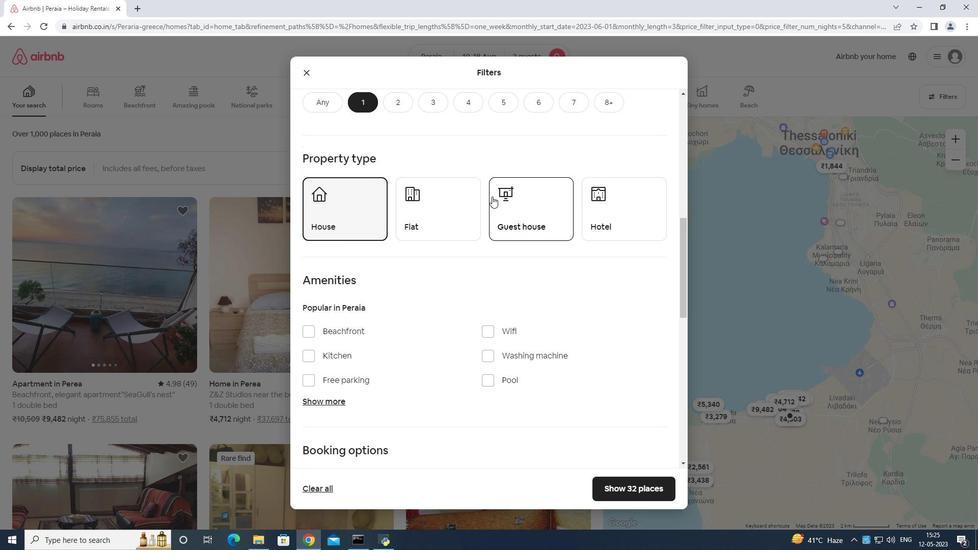 
Action: Mouse pressed left at (480, 207)
Screenshot: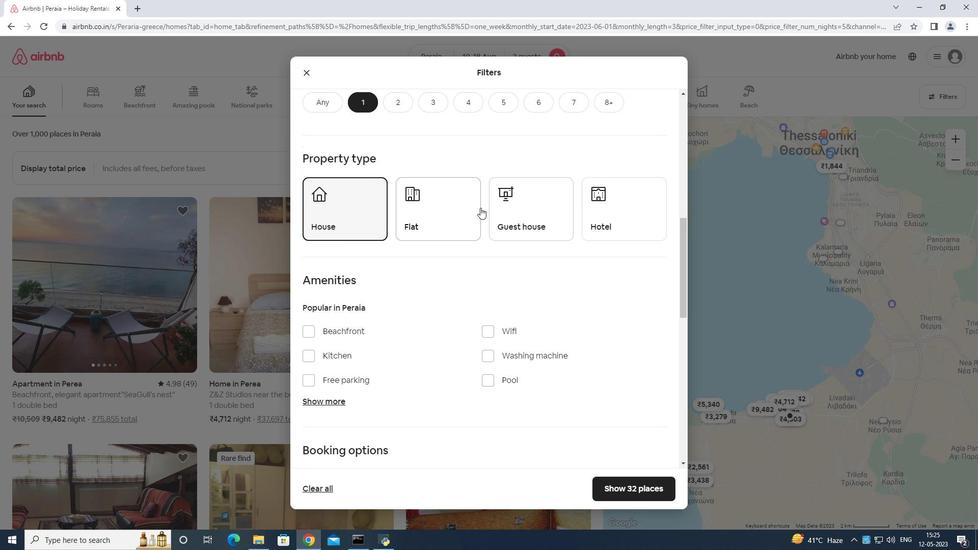 
Action: Mouse moved to (525, 201)
Screenshot: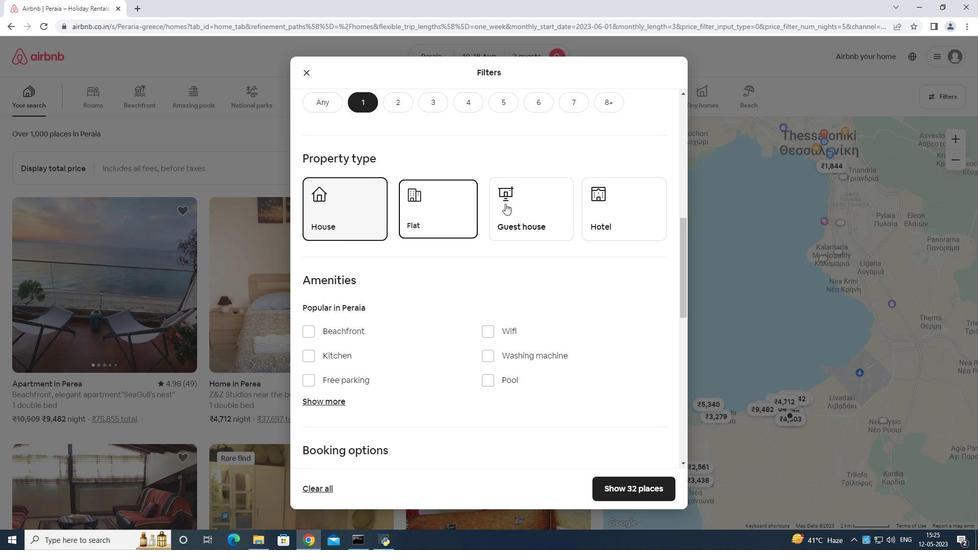 
Action: Mouse pressed left at (525, 201)
Screenshot: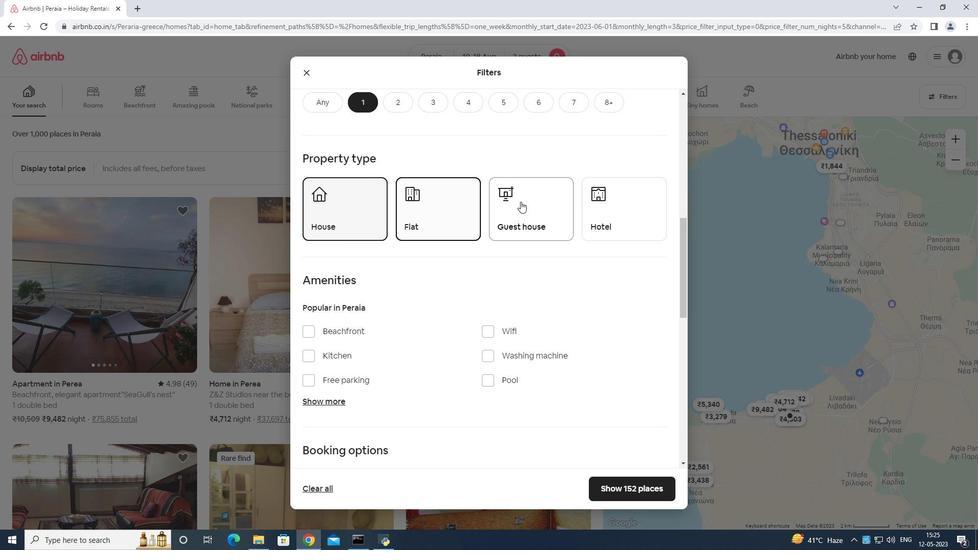 
Action: Mouse moved to (592, 192)
Screenshot: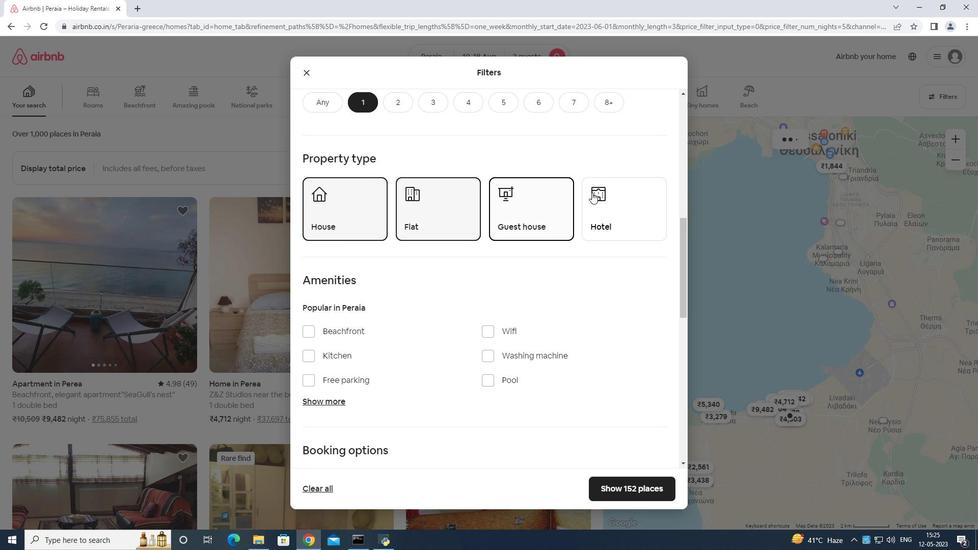 
Action: Mouse pressed left at (592, 192)
Screenshot: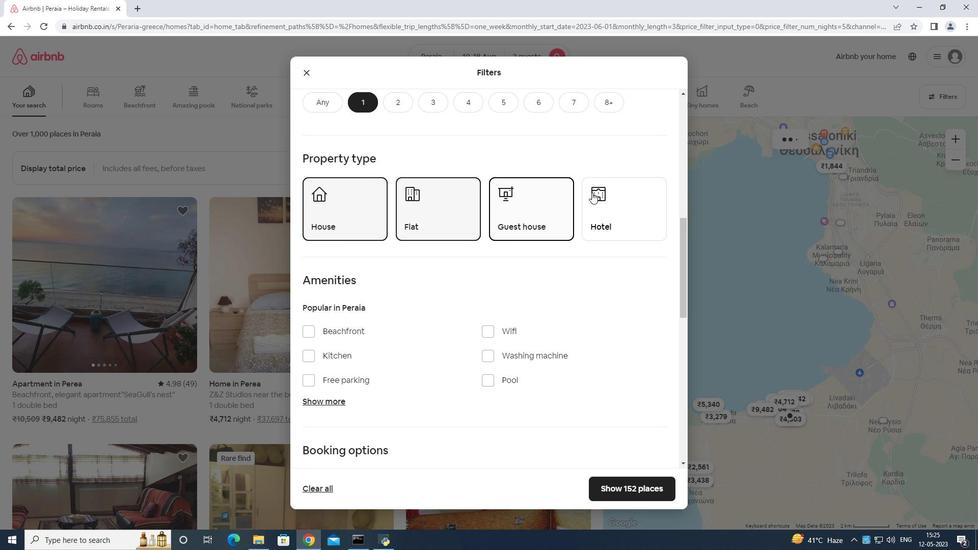 
Action: Mouse moved to (486, 329)
Screenshot: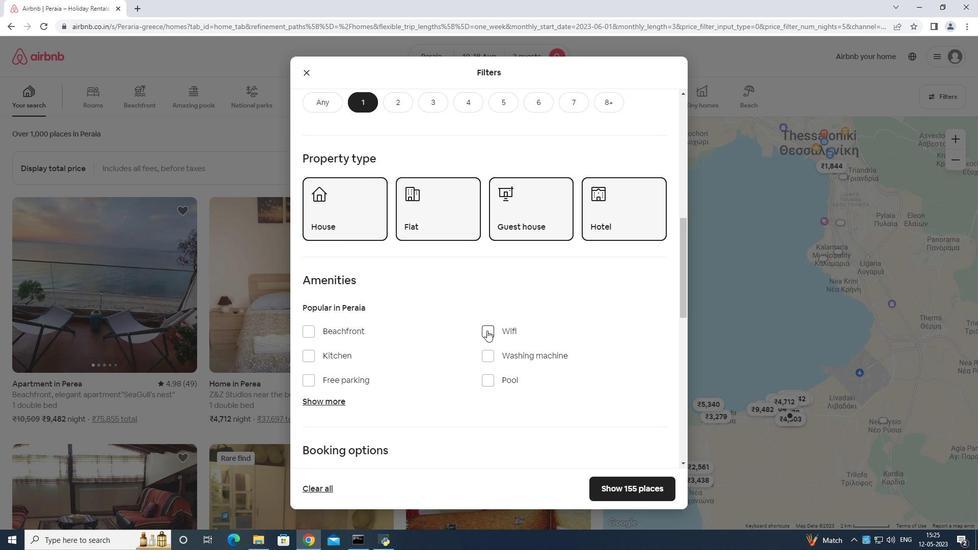 
Action: Mouse pressed left at (486, 329)
Screenshot: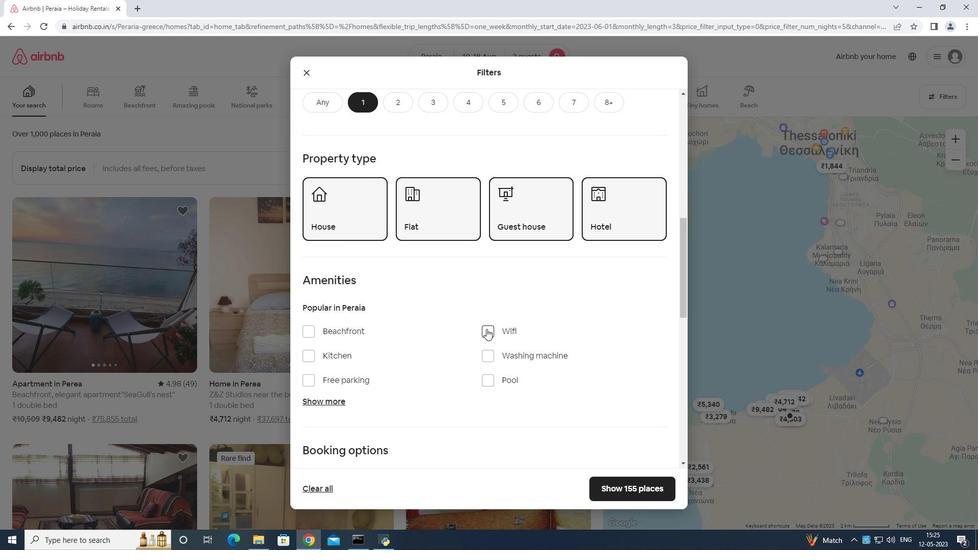 
Action: Mouse moved to (495, 300)
Screenshot: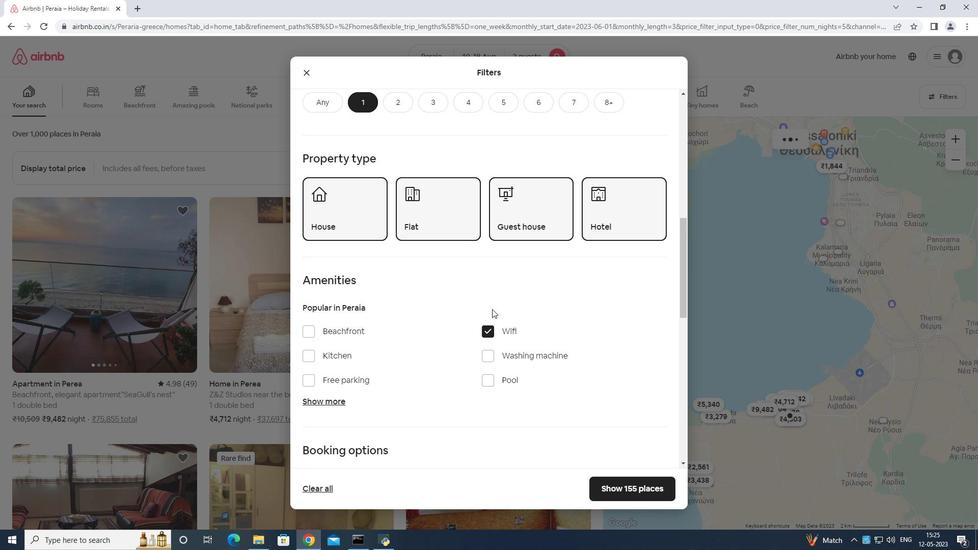 
Action: Mouse scrolled (495, 300) with delta (0, 0)
Screenshot: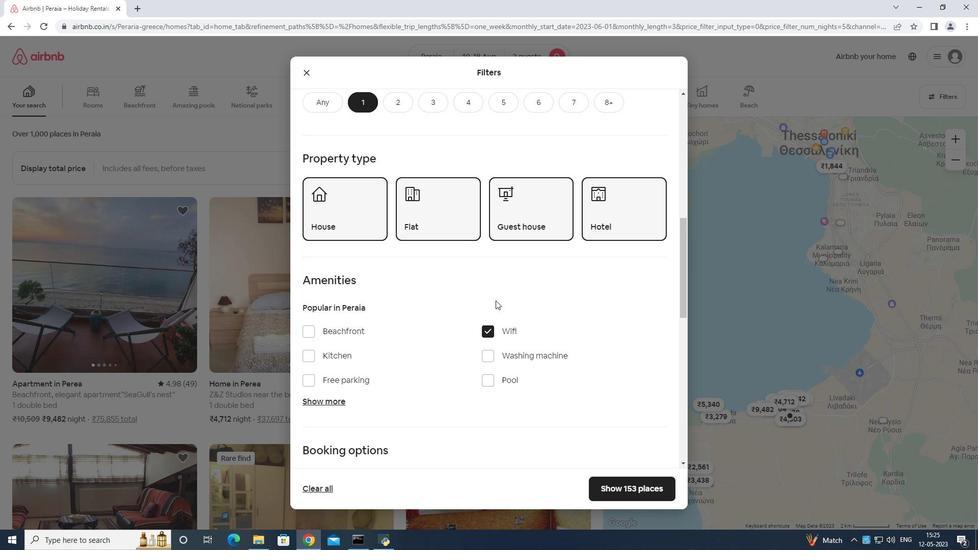 
Action: Mouse scrolled (495, 300) with delta (0, 0)
Screenshot: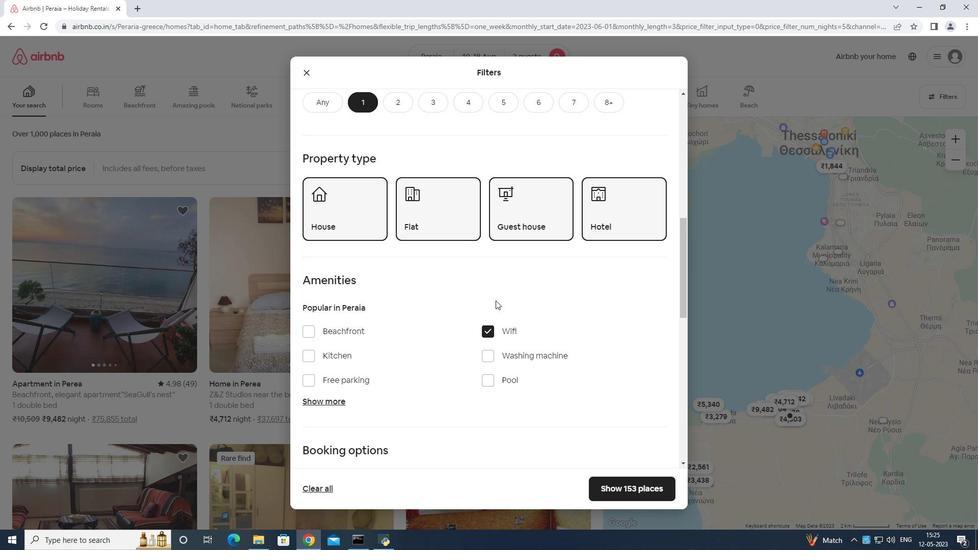 
Action: Mouse moved to (497, 300)
Screenshot: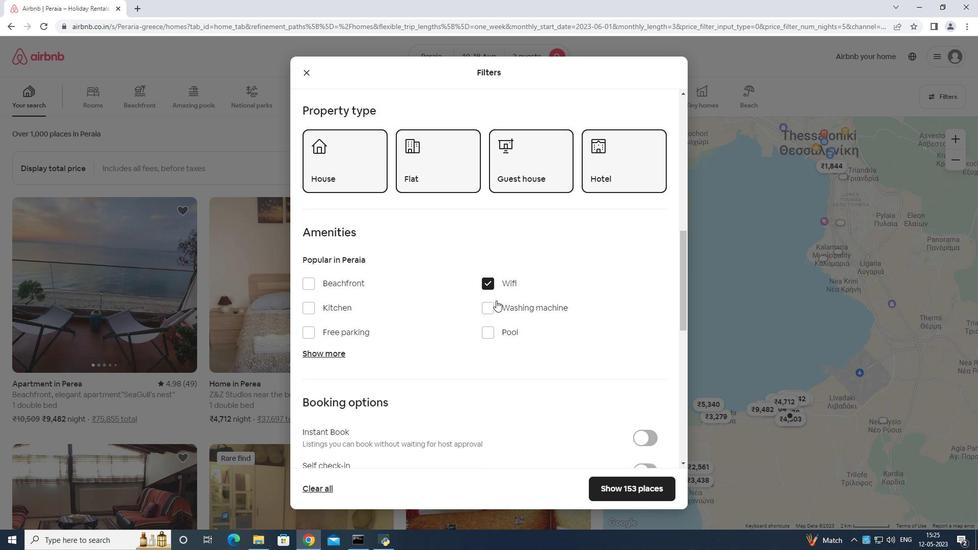 
Action: Mouse scrolled (497, 300) with delta (0, 0)
Screenshot: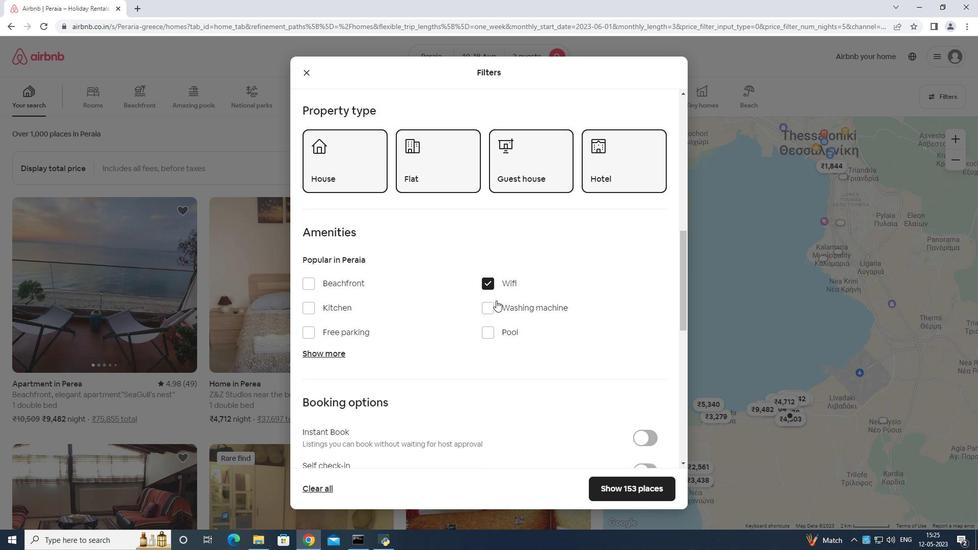 
Action: Mouse moved to (311, 225)
Screenshot: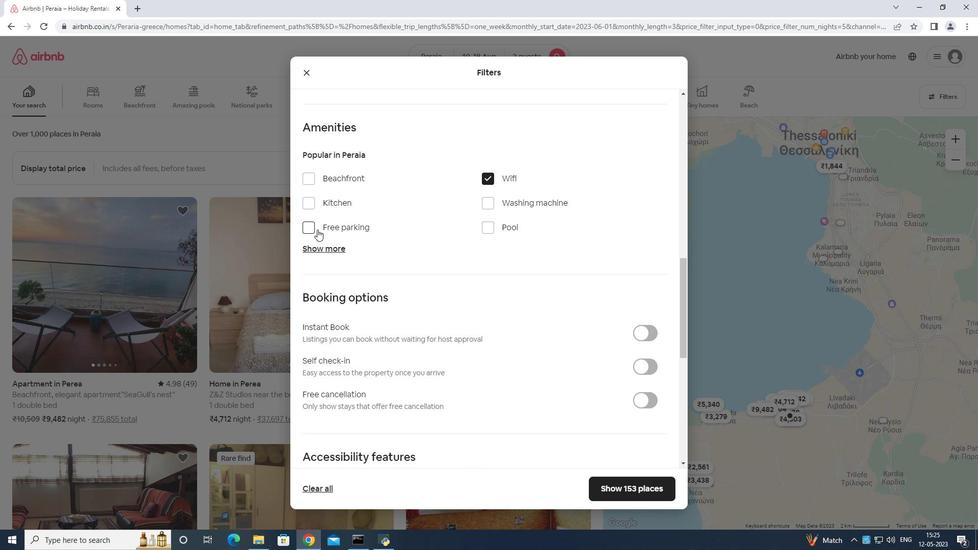 
Action: Mouse pressed left at (311, 225)
Screenshot: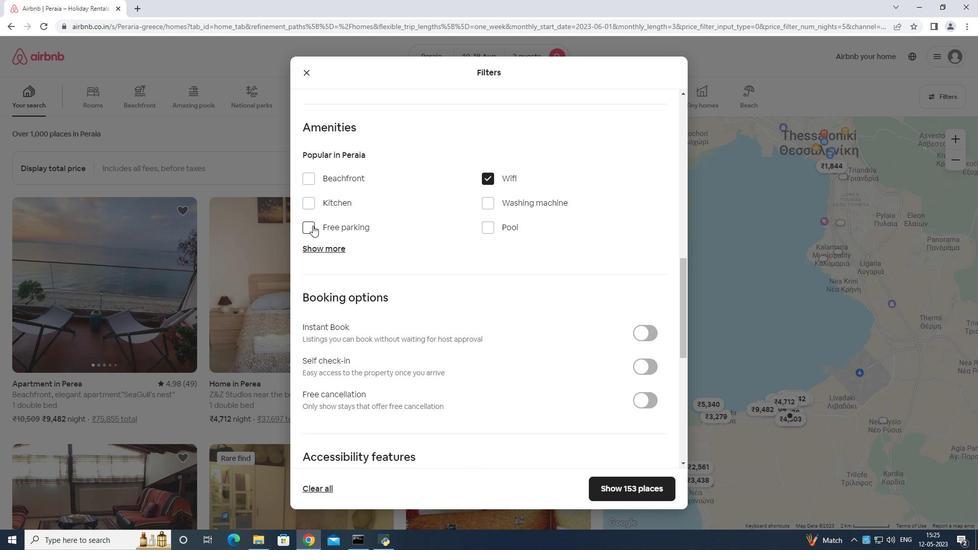 
Action: Mouse moved to (320, 246)
Screenshot: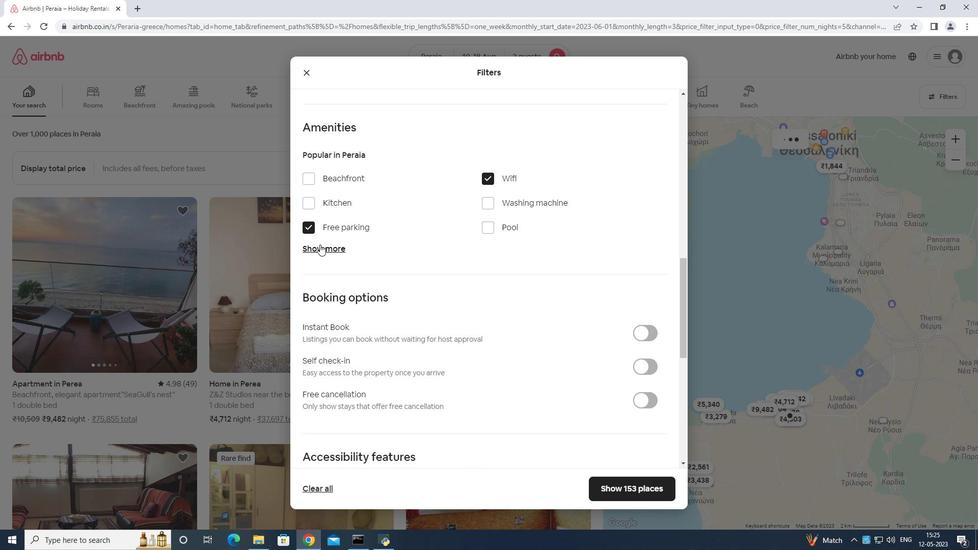 
Action: Mouse pressed left at (320, 246)
Screenshot: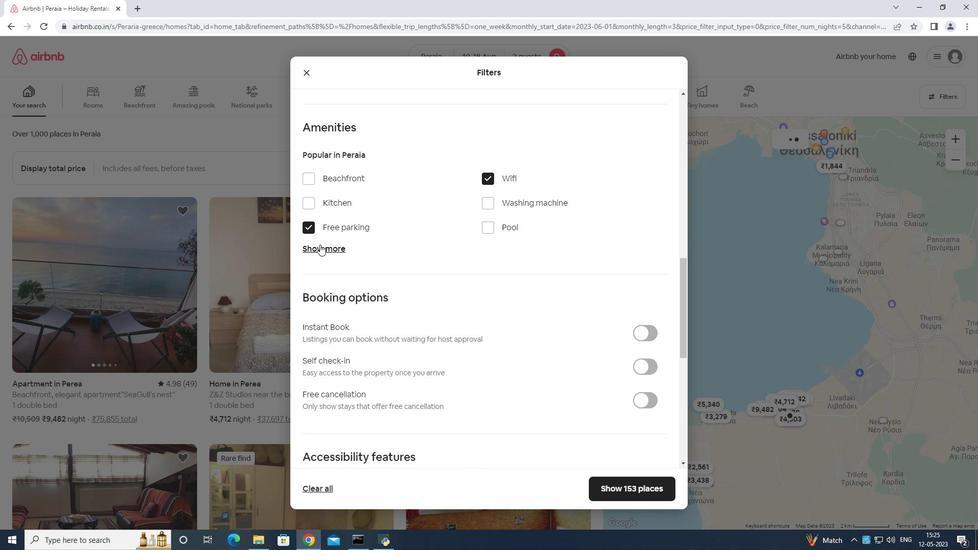 
Action: Mouse moved to (305, 331)
Screenshot: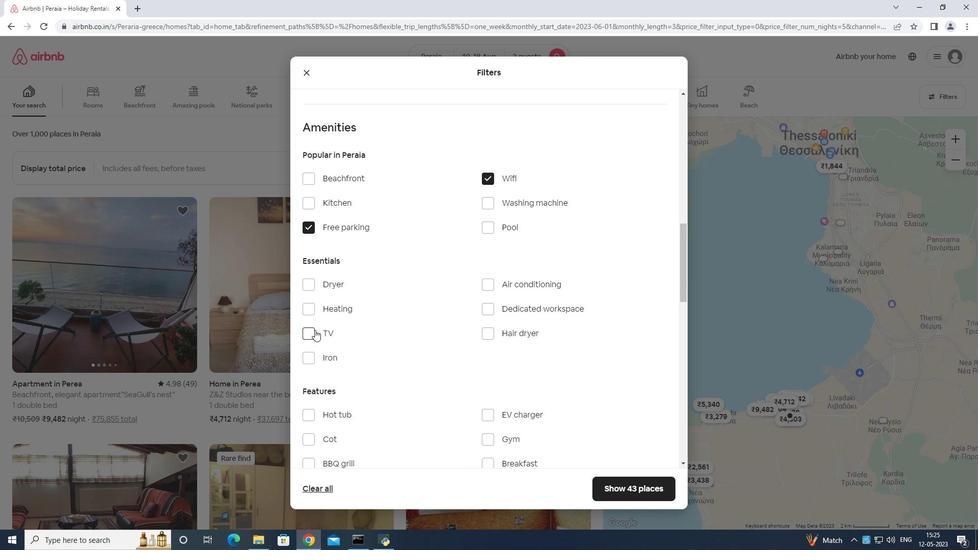 
Action: Mouse pressed left at (305, 331)
Screenshot: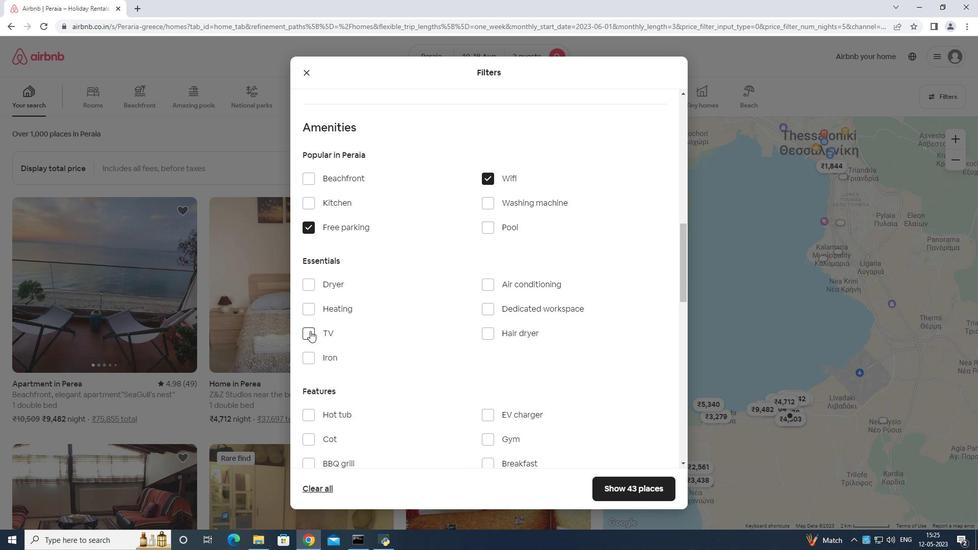 
Action: Mouse moved to (365, 293)
Screenshot: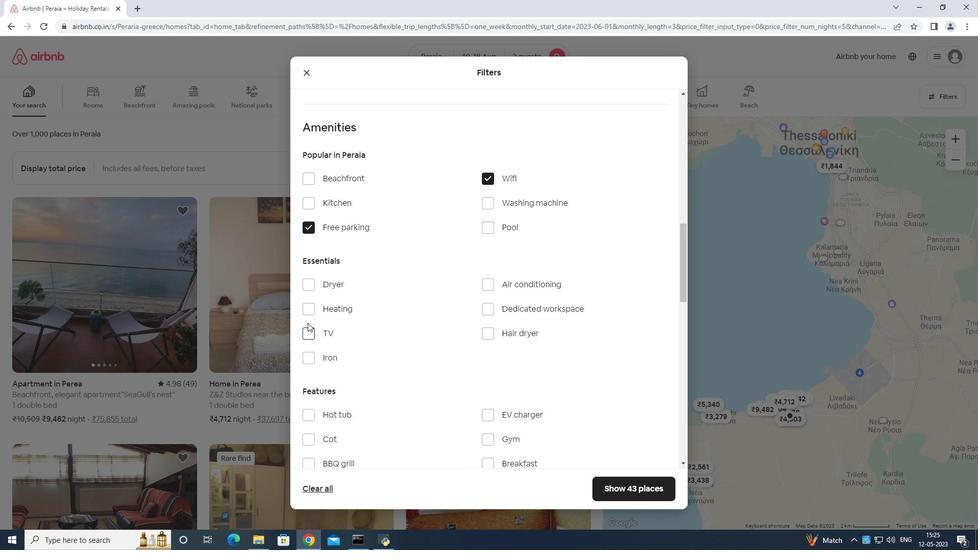 
Action: Mouse scrolled (365, 292) with delta (0, 0)
Screenshot: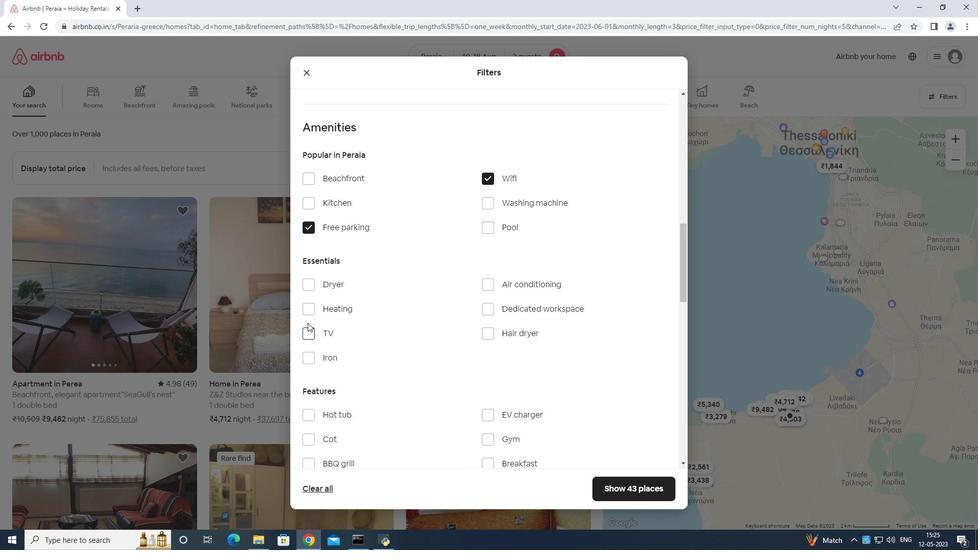 
Action: Mouse moved to (374, 294)
Screenshot: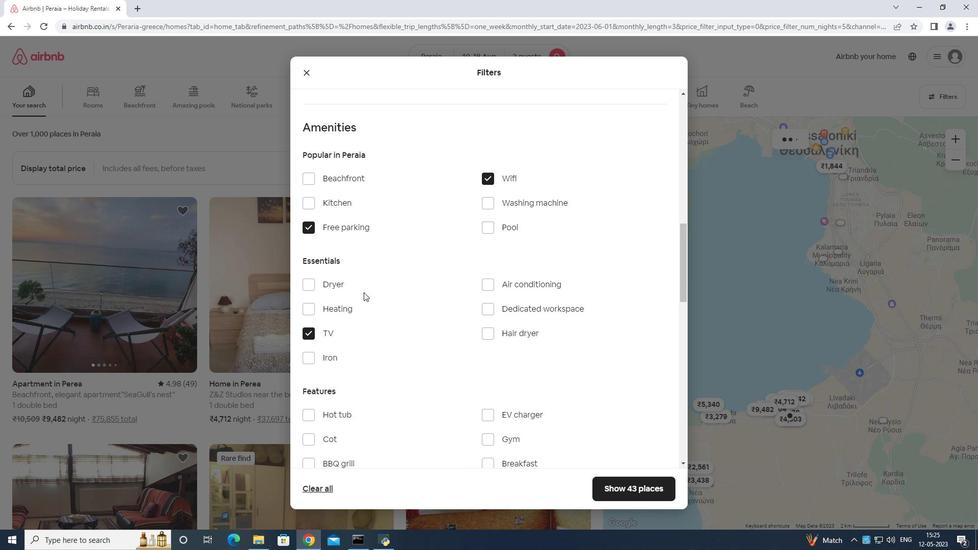 
Action: Mouse scrolled (373, 294) with delta (0, 0)
Screenshot: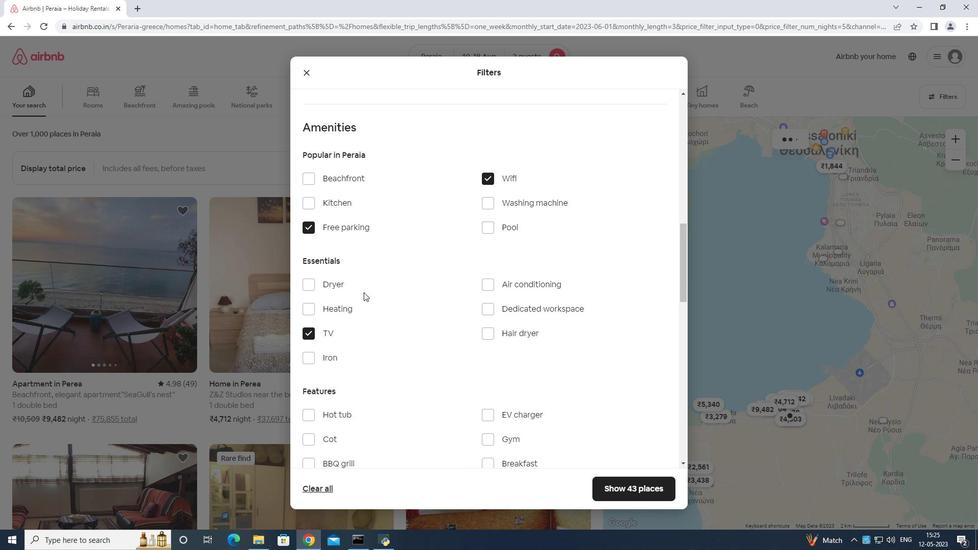 
Action: Mouse moved to (484, 340)
Screenshot: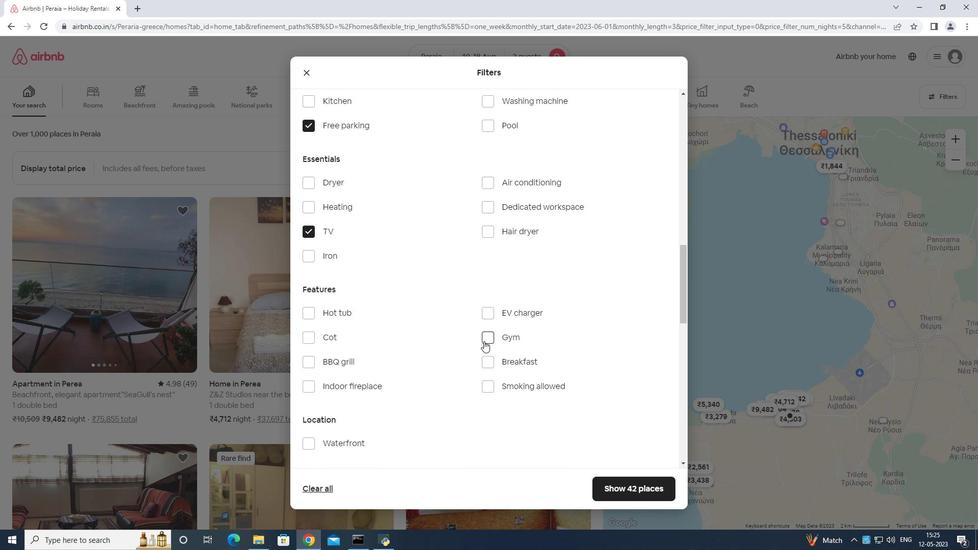 
Action: Mouse pressed left at (484, 340)
Screenshot: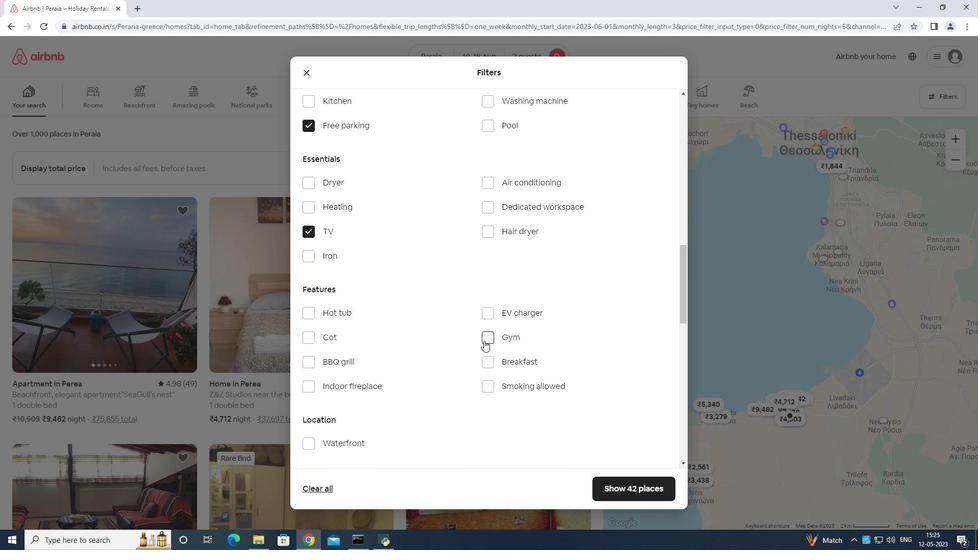 
Action: Mouse moved to (484, 362)
Screenshot: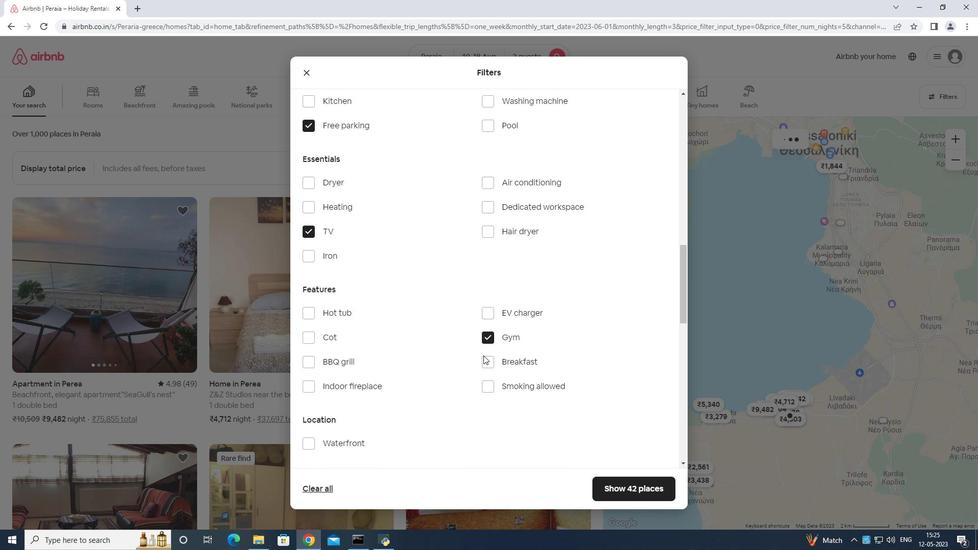 
Action: Mouse pressed left at (484, 362)
Screenshot: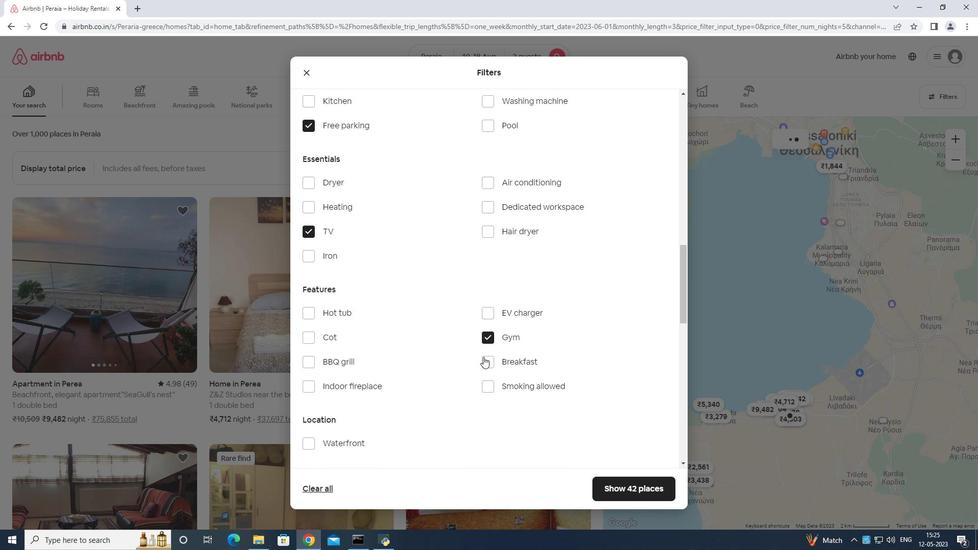 
Action: Mouse moved to (496, 336)
Screenshot: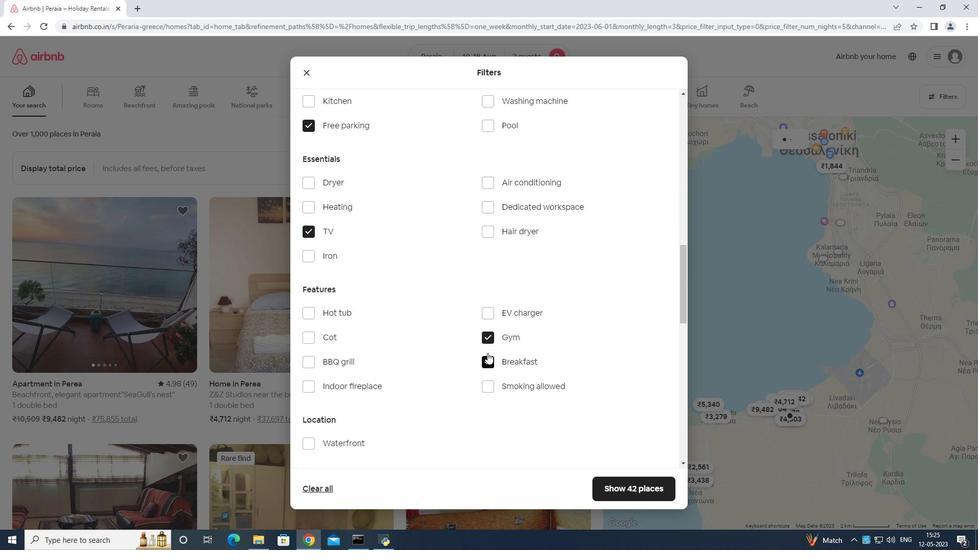 
Action: Mouse scrolled (496, 336) with delta (0, 0)
Screenshot: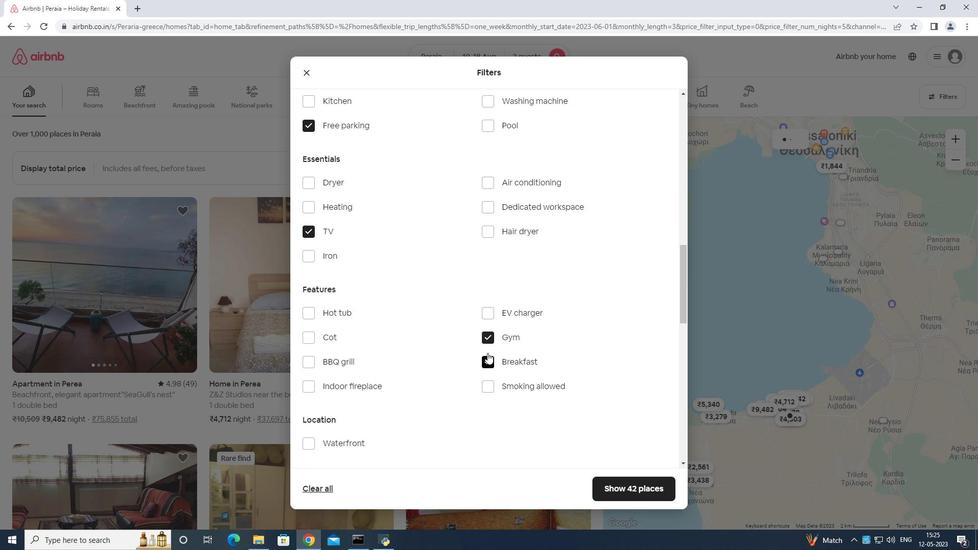 
Action: Mouse moved to (500, 336)
Screenshot: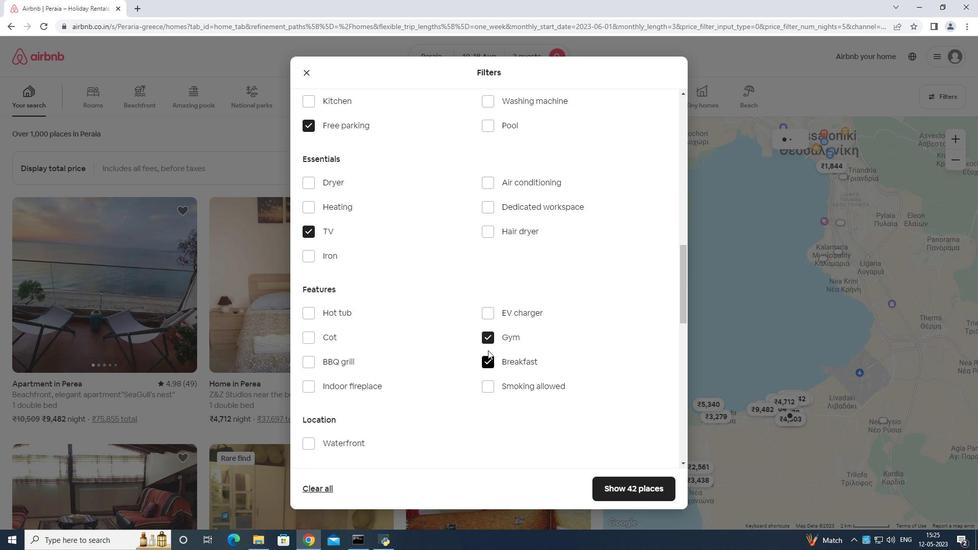 
Action: Mouse scrolled (500, 336) with delta (0, 0)
Screenshot: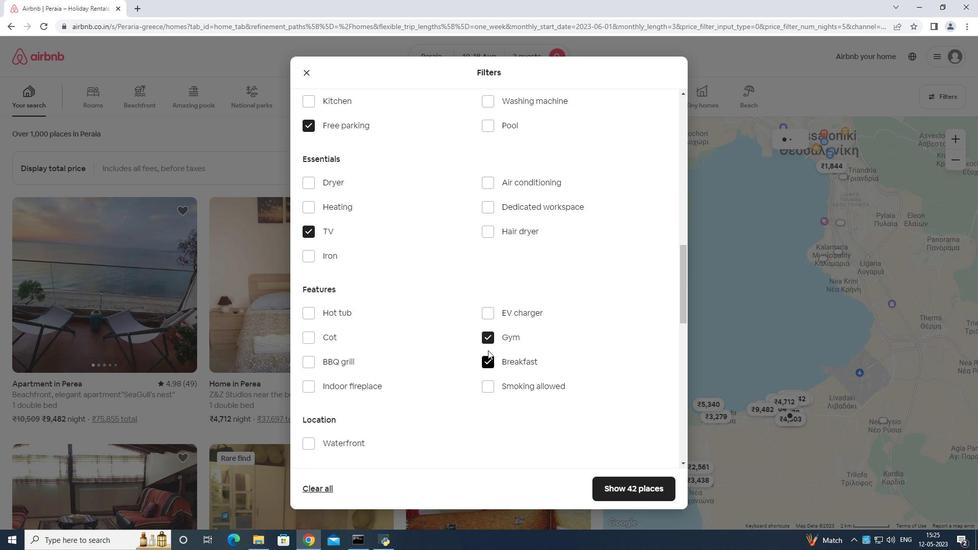 
Action: Mouse moved to (503, 336)
Screenshot: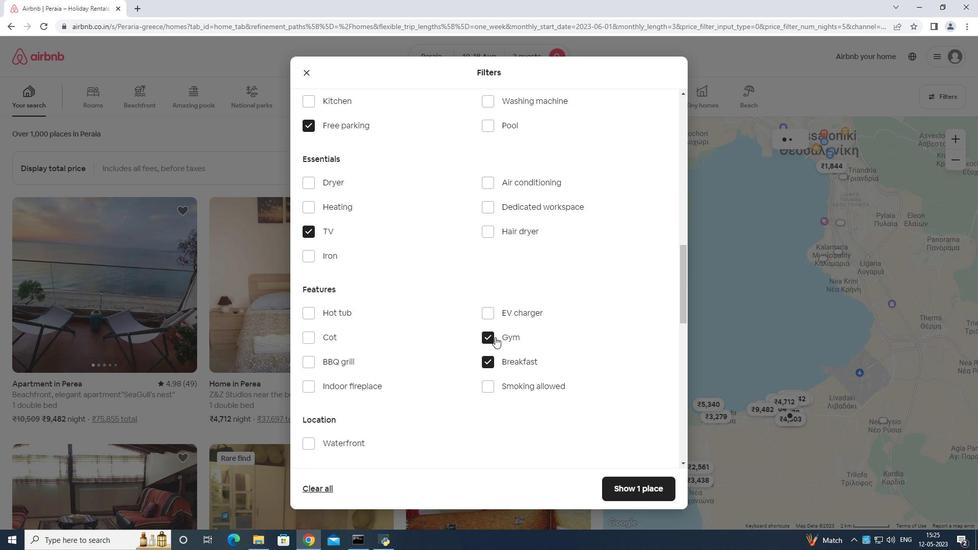 
Action: Mouse scrolled (503, 336) with delta (0, 0)
Screenshot: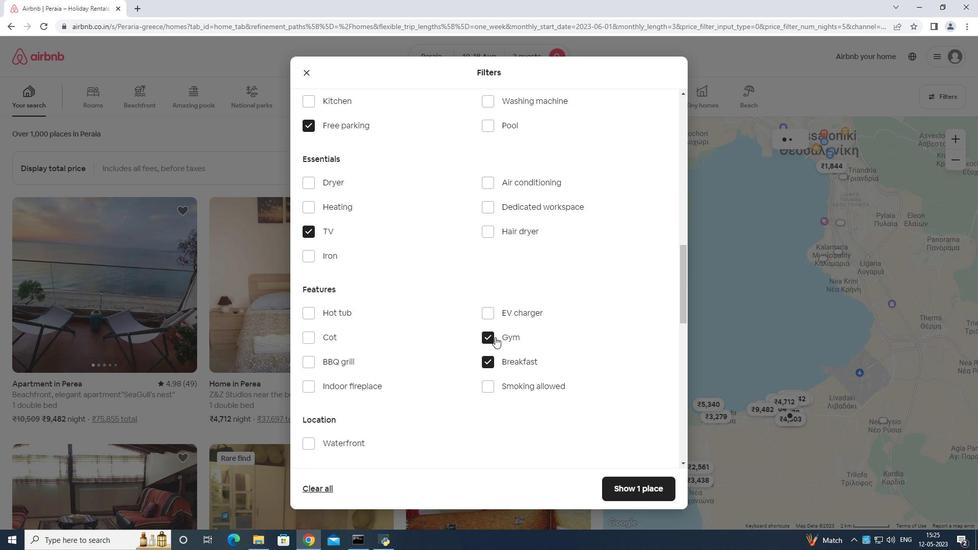 
Action: Mouse moved to (508, 335)
Screenshot: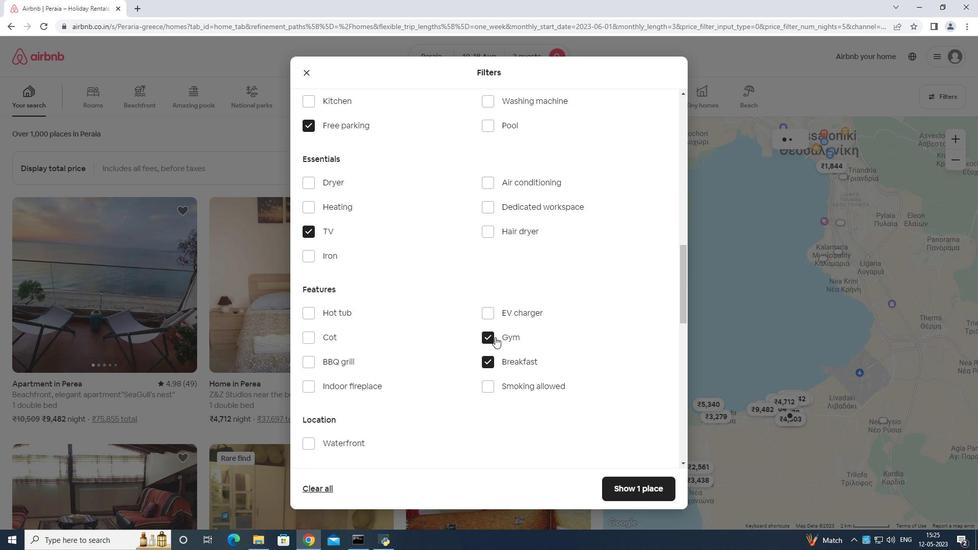 
Action: Mouse scrolled (508, 335) with delta (0, 0)
Screenshot: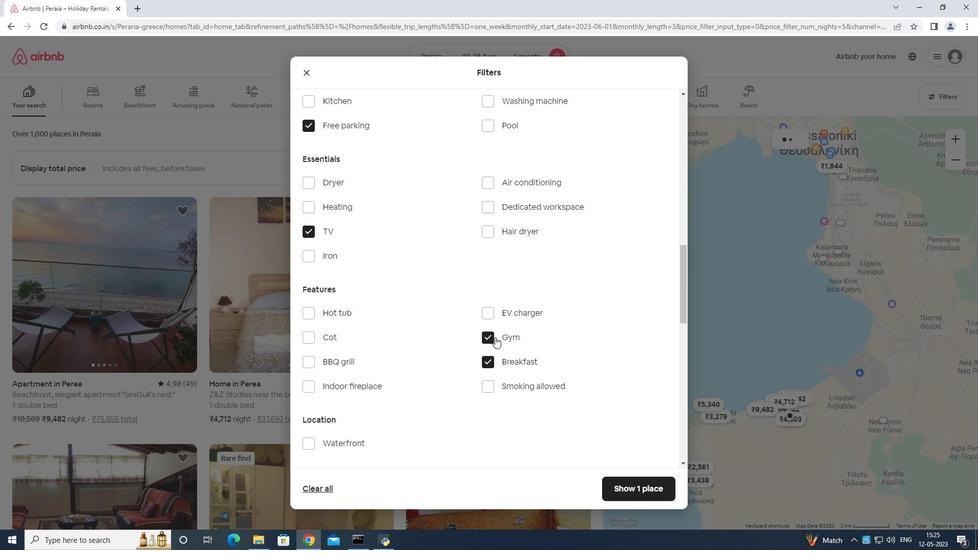 
Action: Mouse moved to (520, 335)
Screenshot: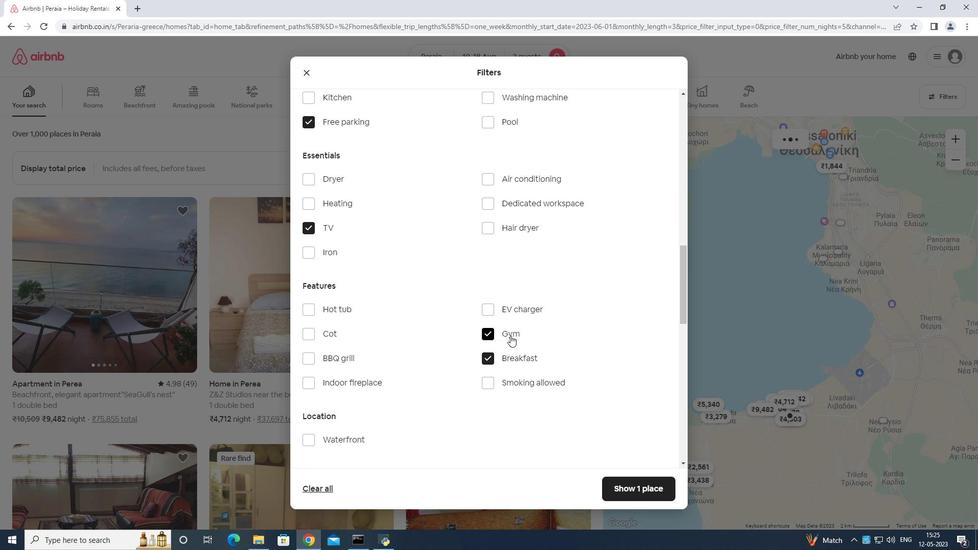 
Action: Mouse scrolled (520, 334) with delta (0, 0)
Screenshot: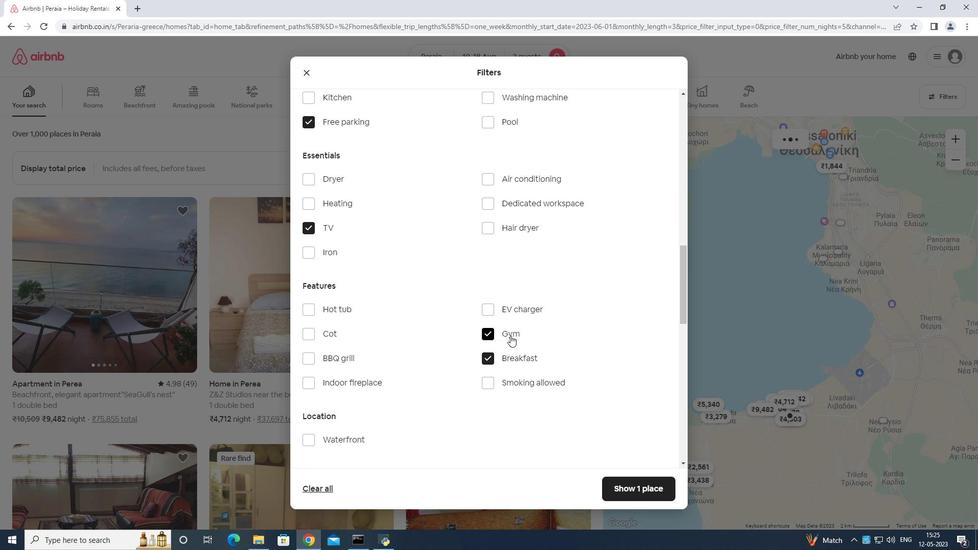 
Action: Mouse moved to (646, 382)
Screenshot: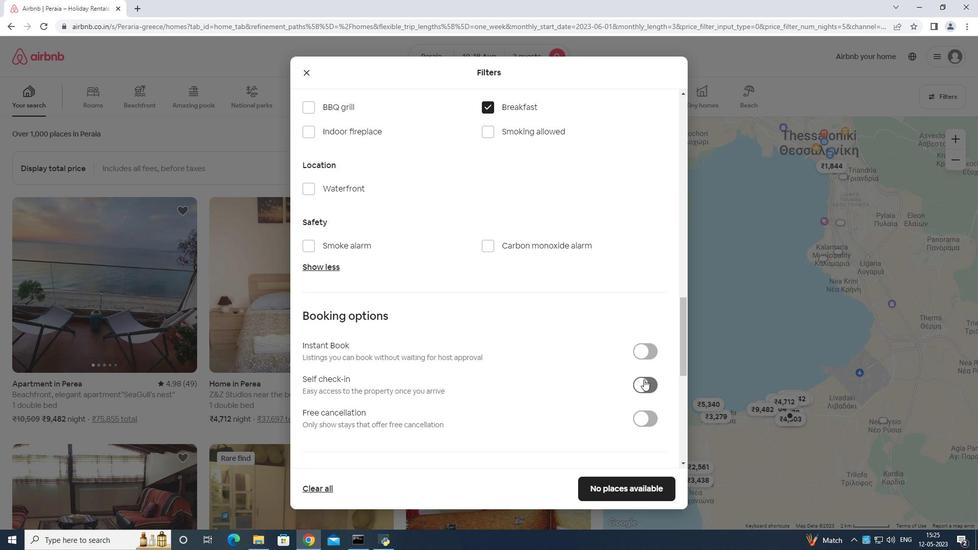 
Action: Mouse pressed left at (646, 382)
Screenshot: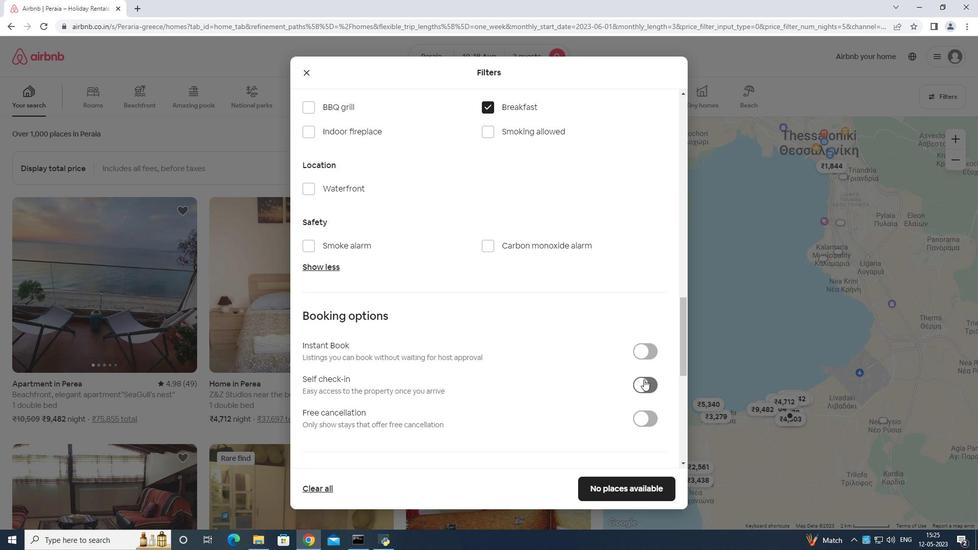 
Action: Mouse moved to (643, 370)
Screenshot: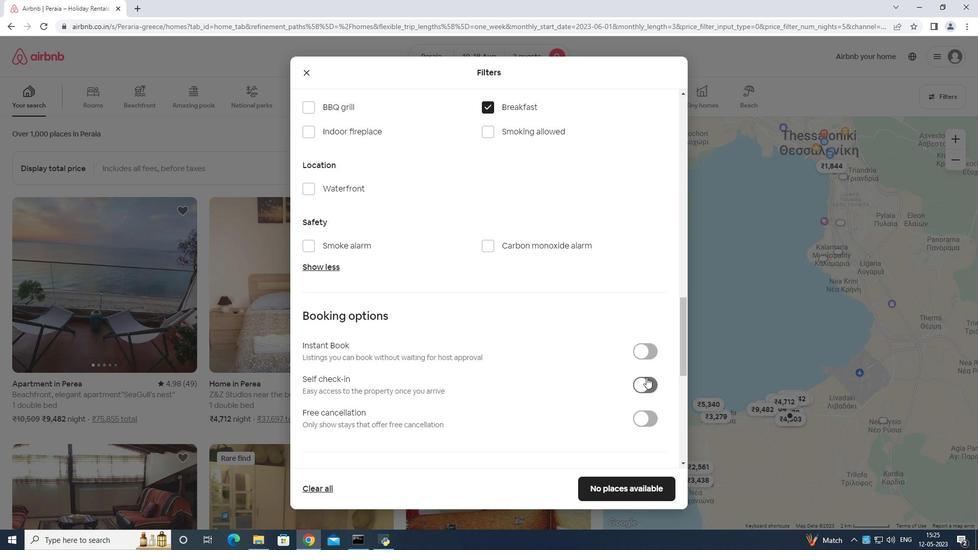 
Action: Mouse scrolled (644, 368) with delta (0, 0)
Screenshot: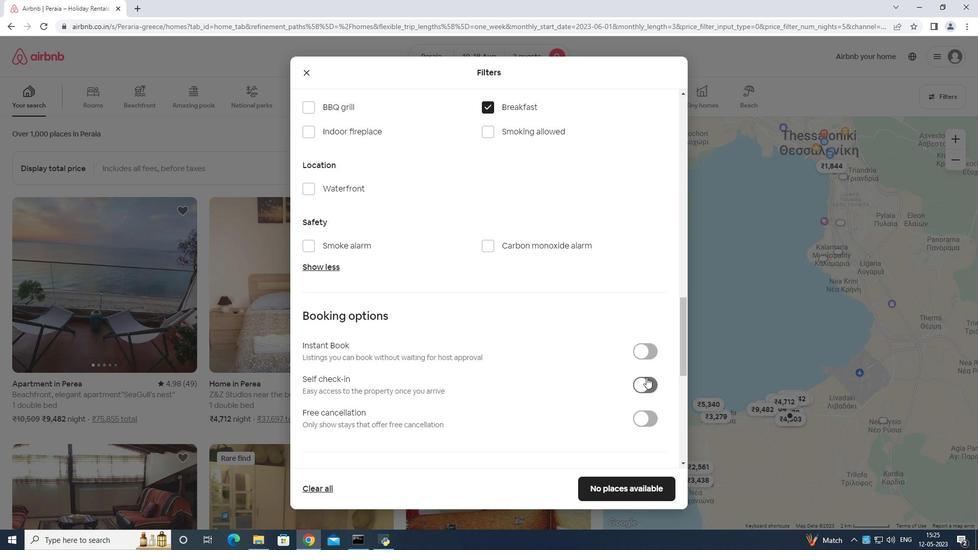 
Action: Mouse moved to (642, 371)
Screenshot: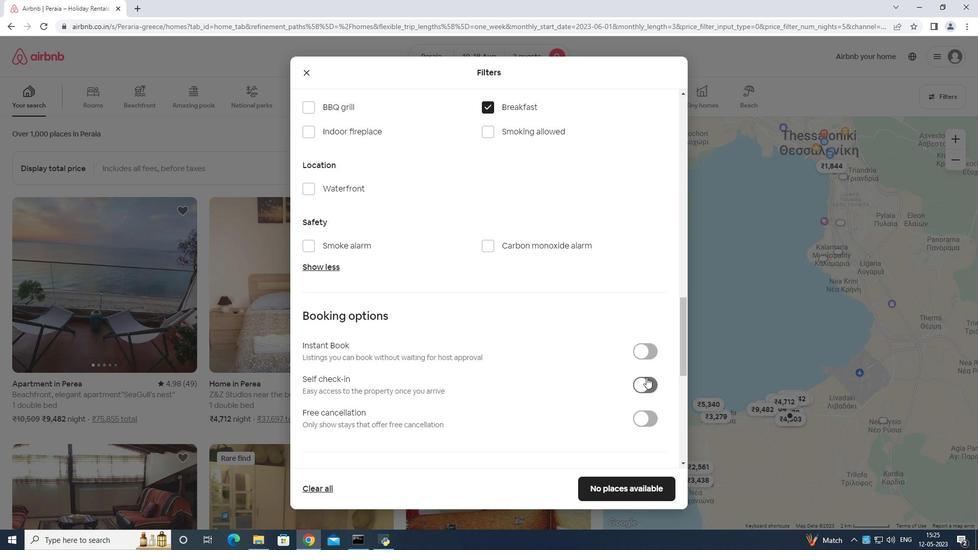 
Action: Mouse scrolled (643, 370) with delta (0, 0)
Screenshot: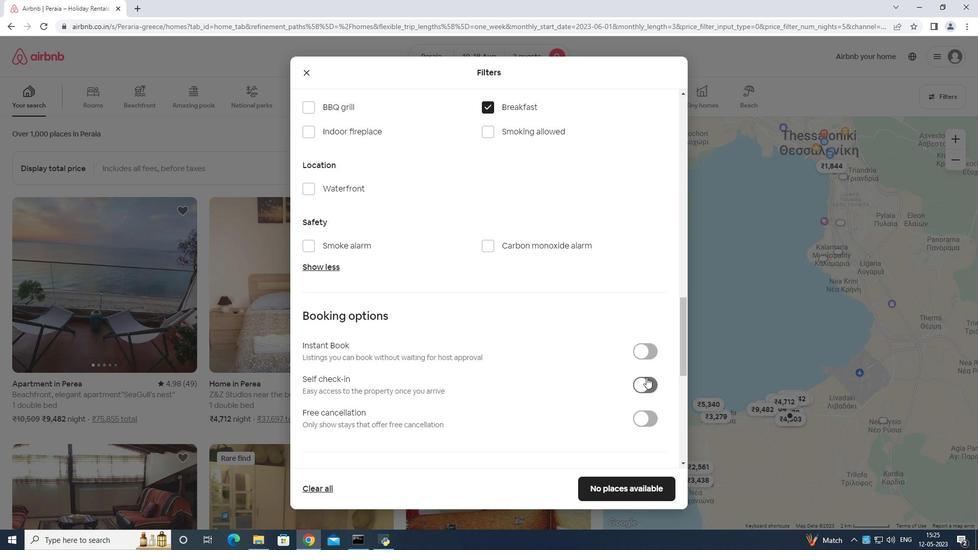 
Action: Mouse moved to (641, 372)
Screenshot: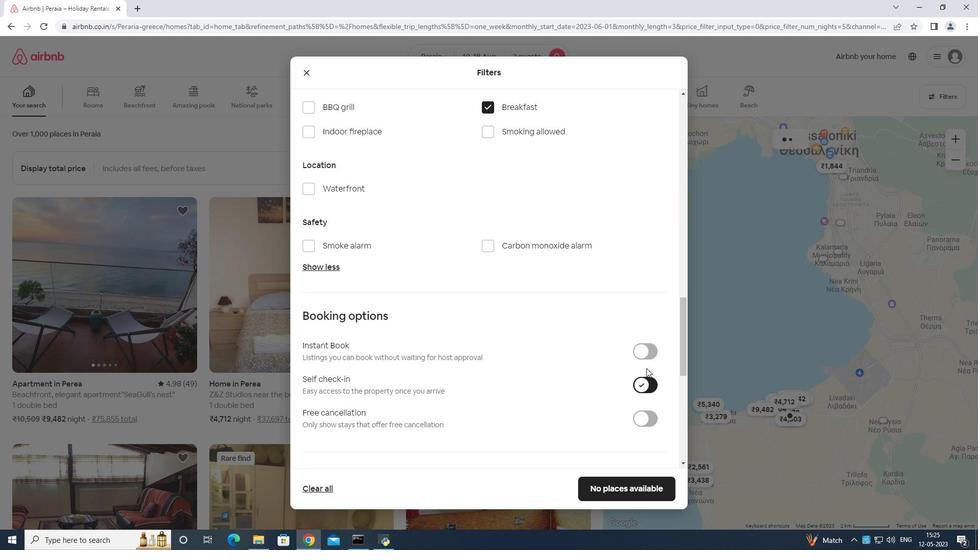 
Action: Mouse scrolled (642, 371) with delta (0, 0)
Screenshot: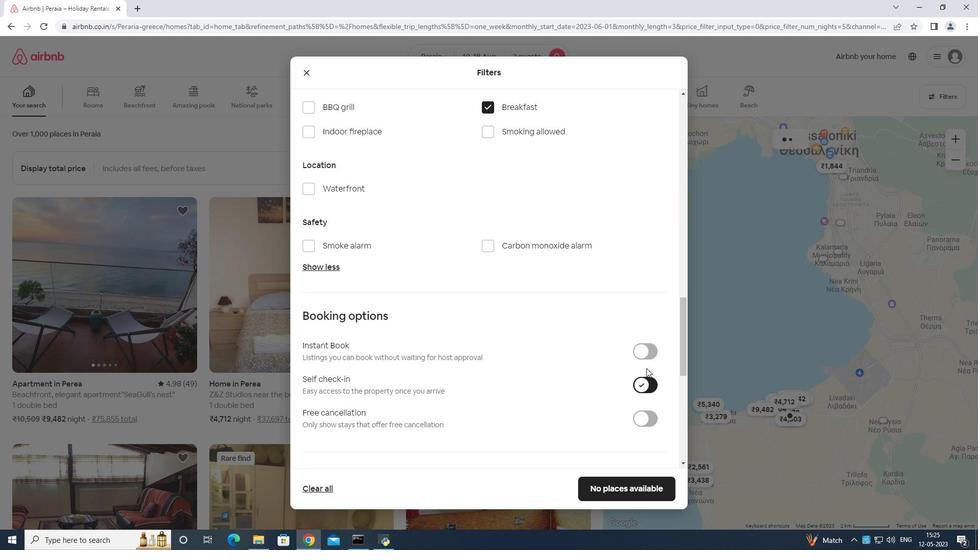
Action: Mouse moved to (641, 372)
Screenshot: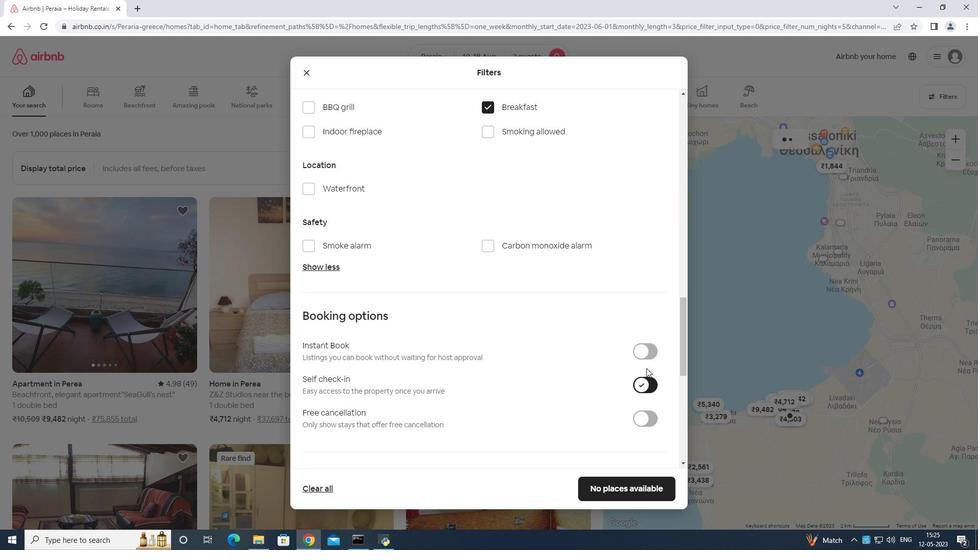 
Action: Mouse scrolled (641, 371) with delta (0, 0)
Screenshot: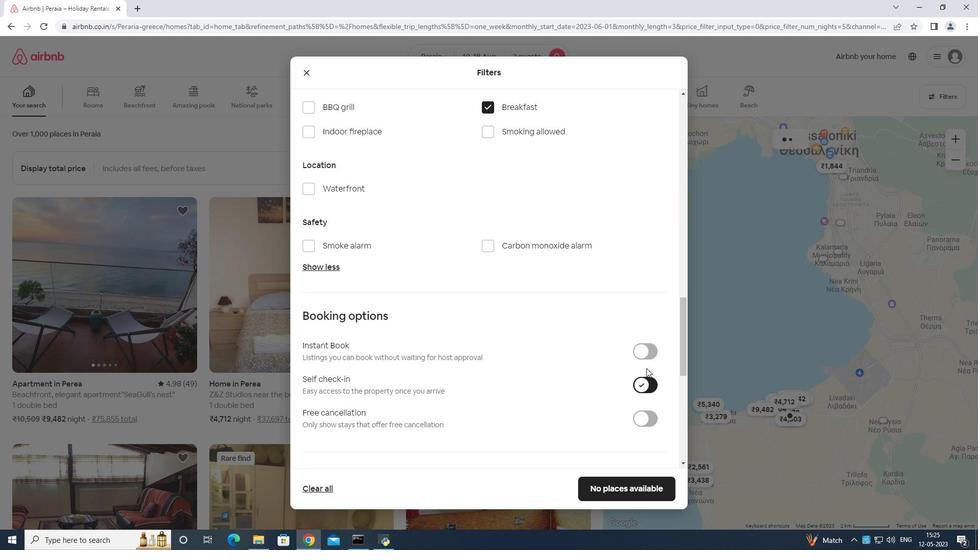 
Action: Mouse moved to (633, 365)
Screenshot: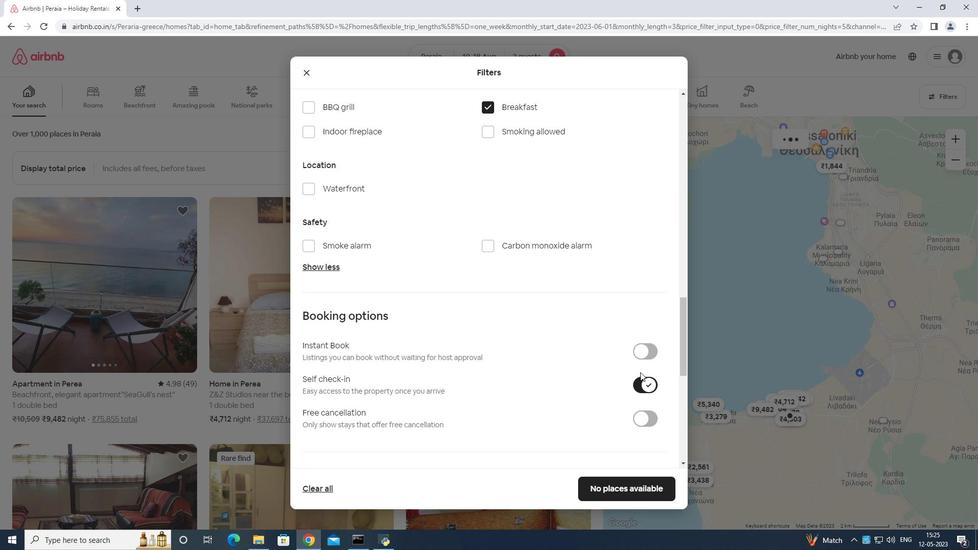 
Action: Mouse scrolled (633, 364) with delta (0, 0)
Screenshot: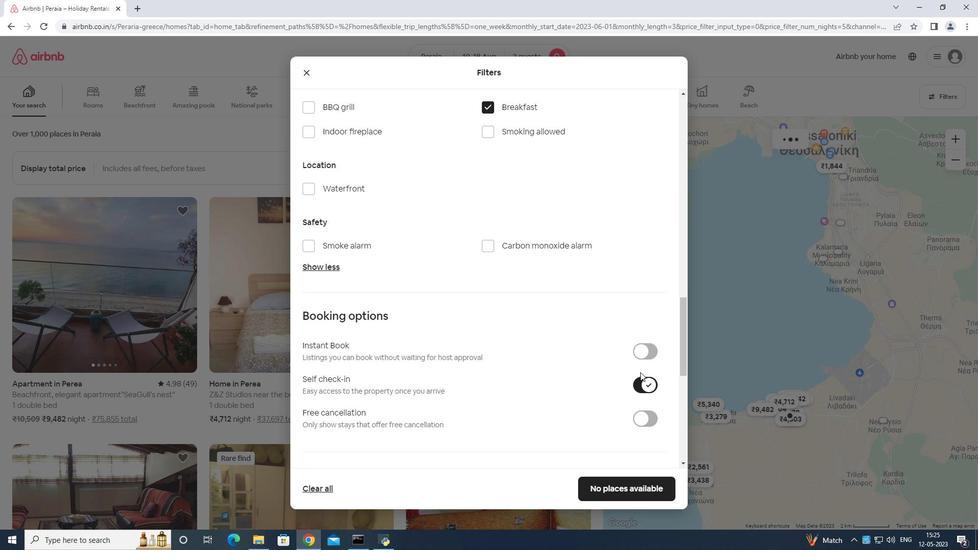 
Action: Mouse moved to (632, 365)
Screenshot: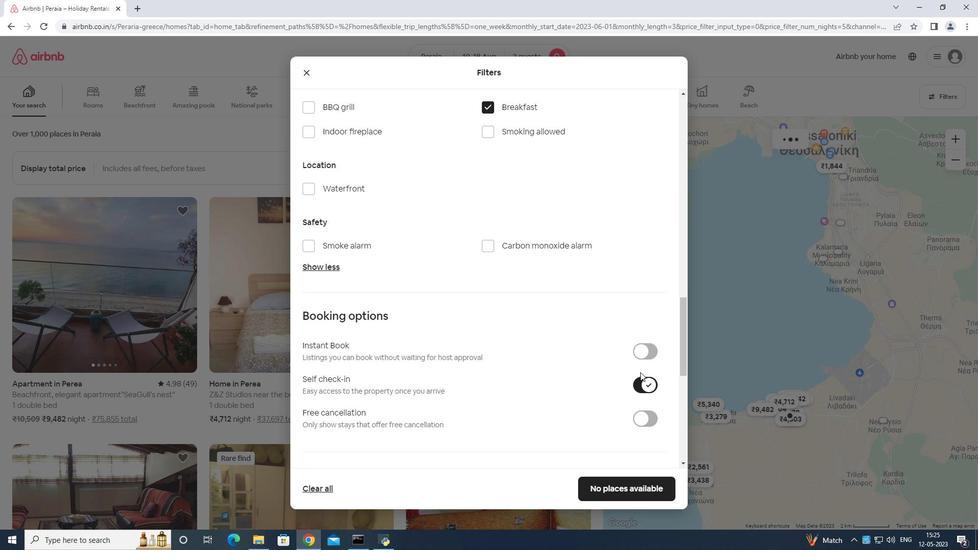 
Action: Mouse scrolled (632, 364) with delta (0, 0)
Screenshot: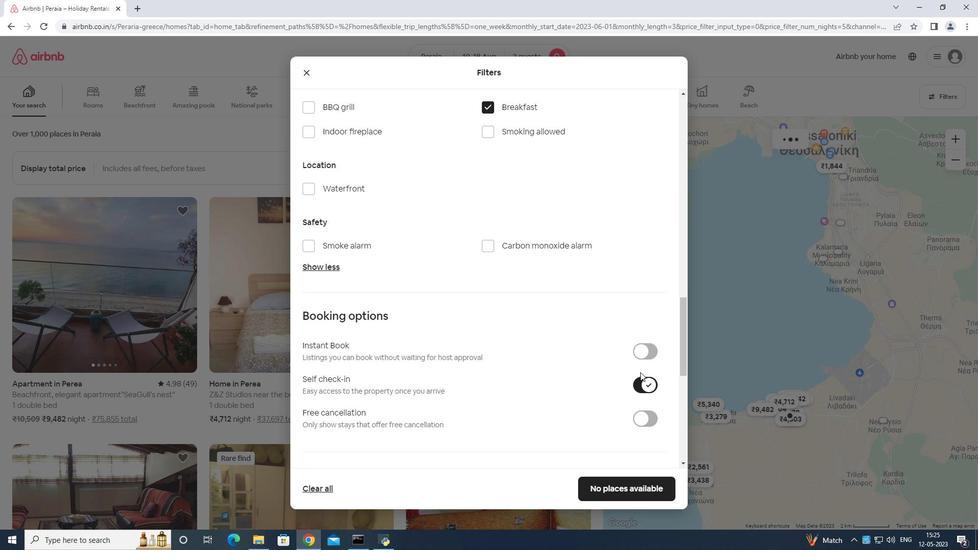 
Action: Mouse moved to (632, 365)
Screenshot: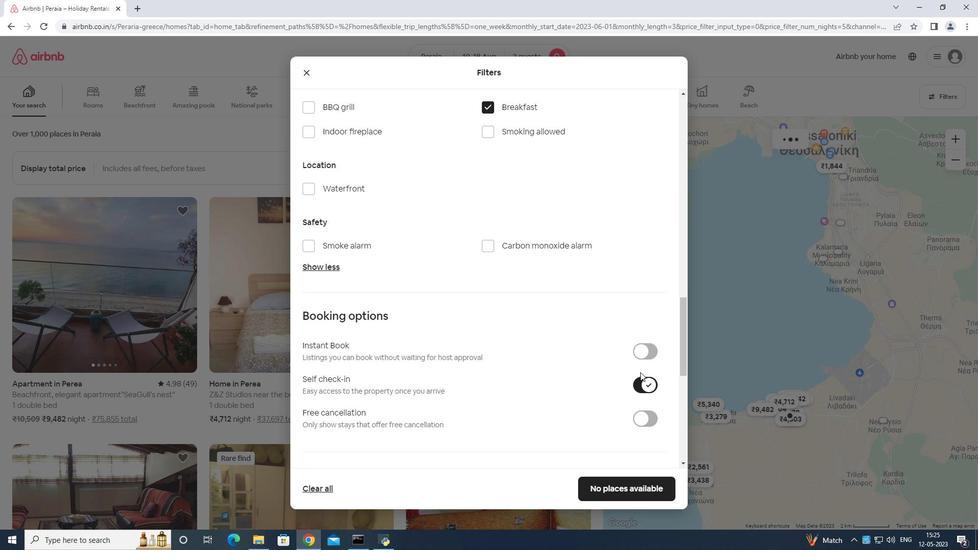 
Action: Mouse scrolled (632, 364) with delta (0, 0)
Screenshot: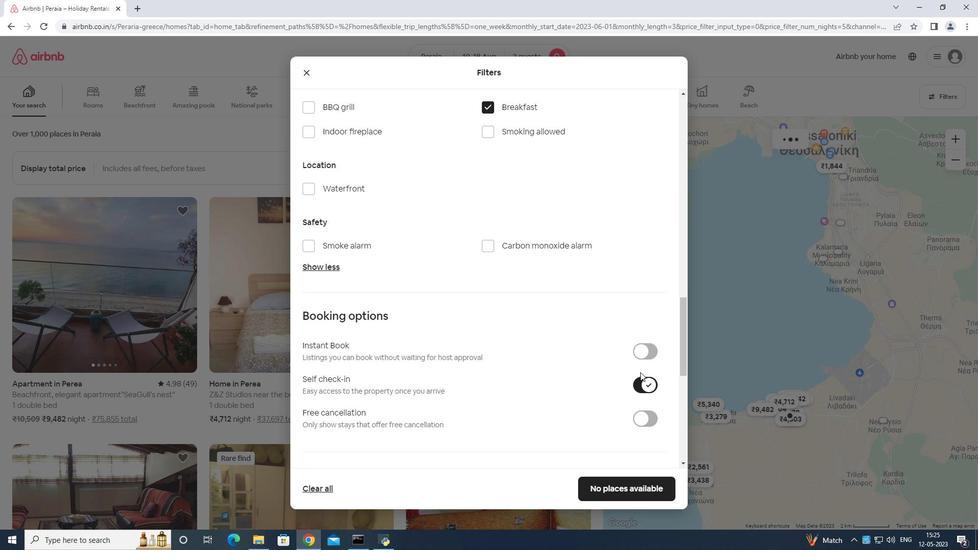 
Action: Mouse moved to (631, 366)
Screenshot: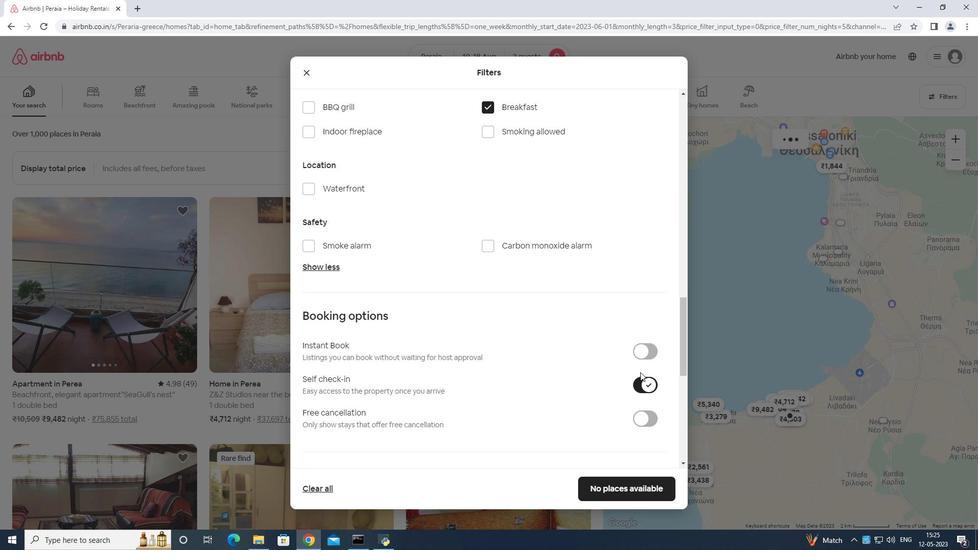 
Action: Mouse scrolled (631, 365) with delta (0, 0)
Screenshot: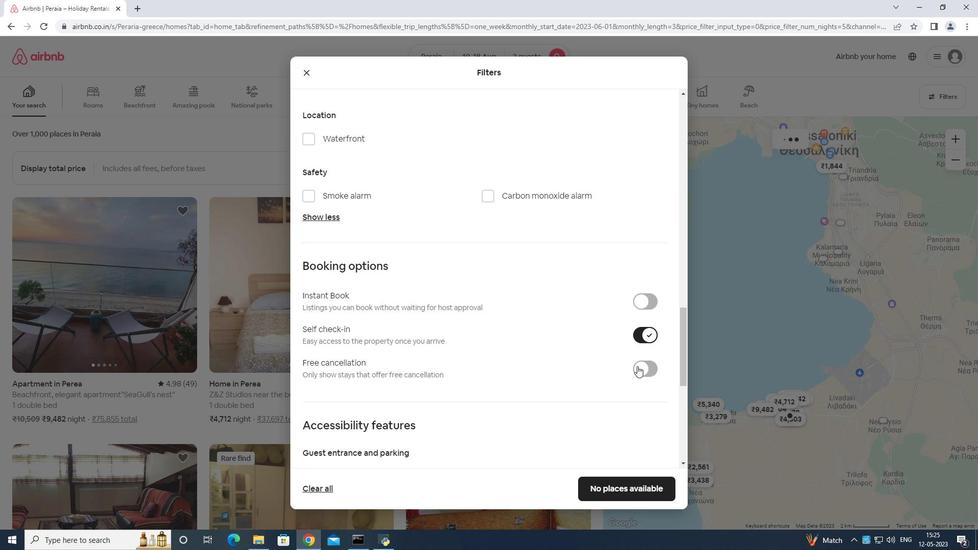 
Action: Mouse moved to (629, 364)
Screenshot: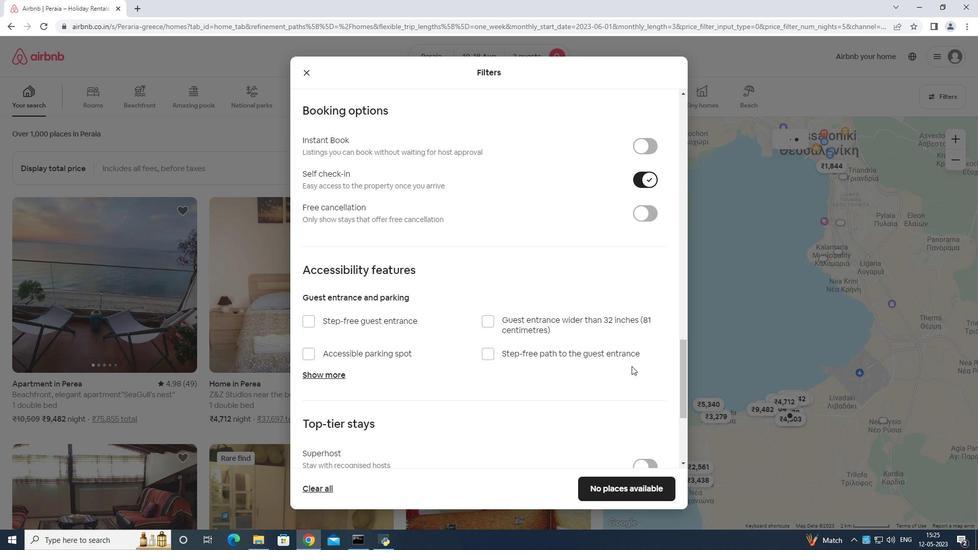 
Action: Mouse scrolled (629, 363) with delta (0, 0)
Screenshot: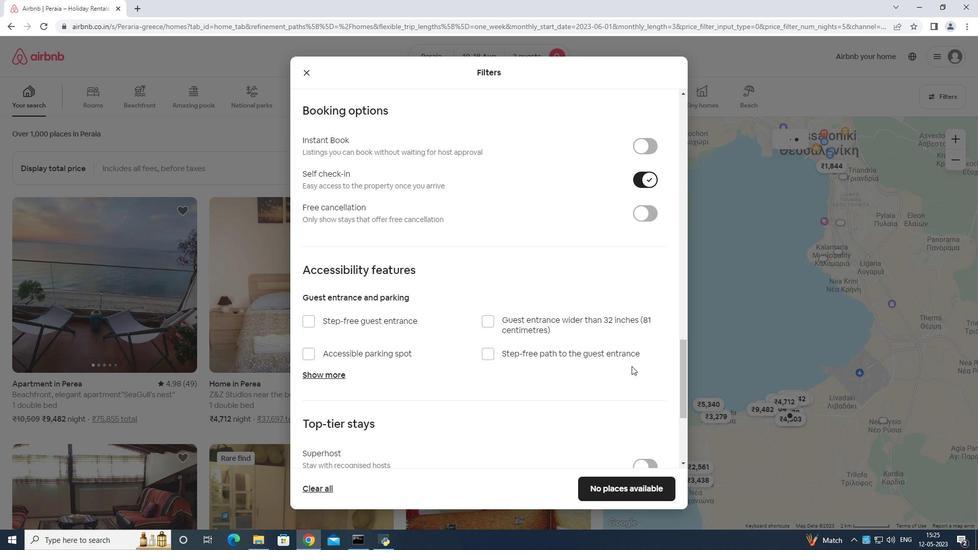 
Action: Mouse moved to (628, 364)
Screenshot: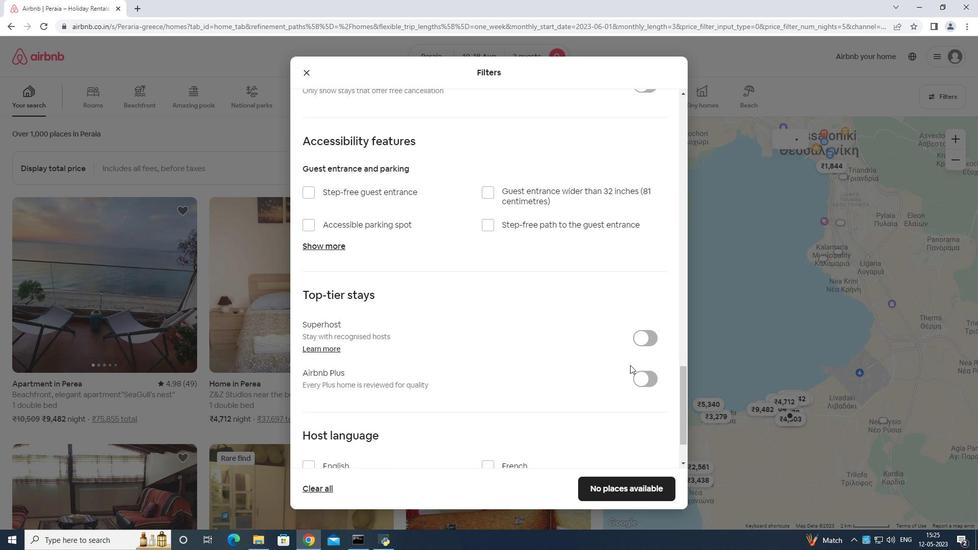 
Action: Mouse scrolled (628, 364) with delta (0, 0)
Screenshot: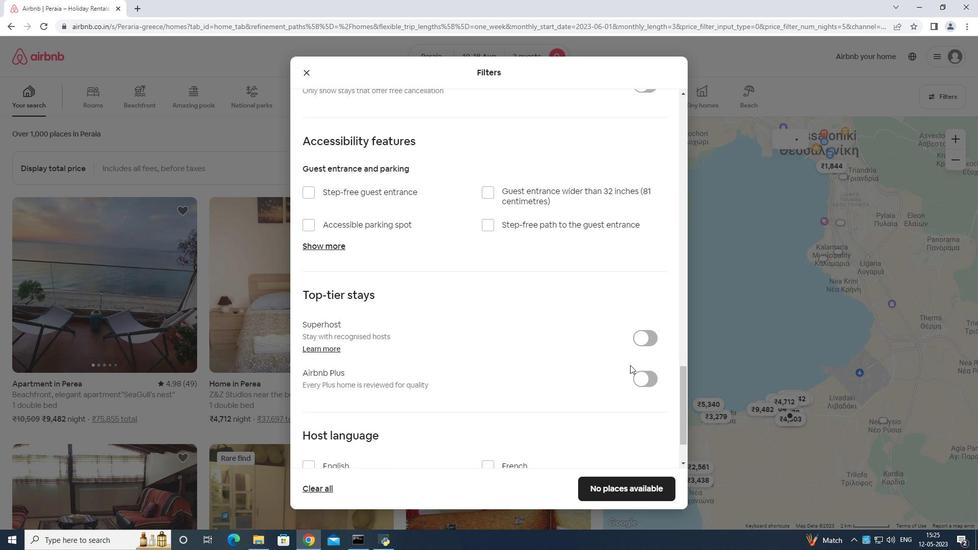 
Action: Mouse moved to (627, 365)
Screenshot: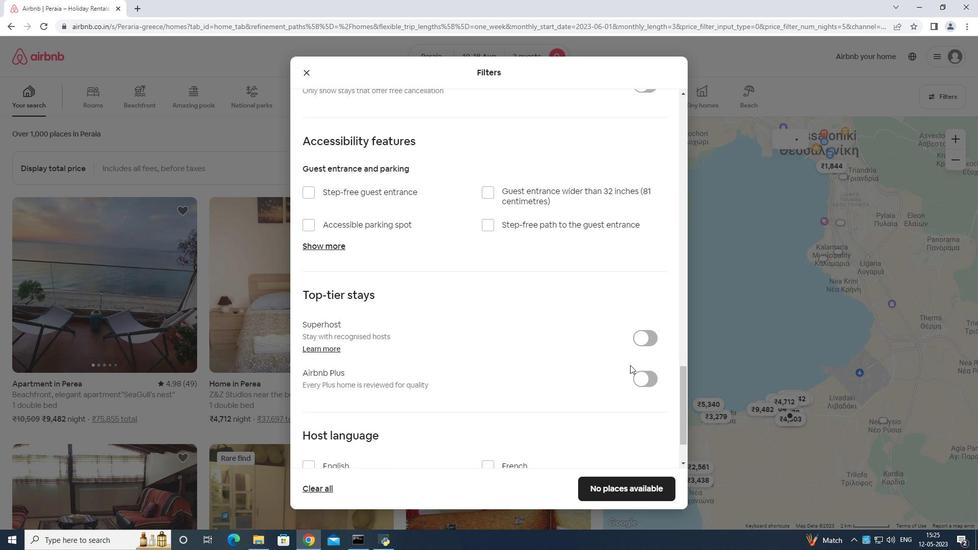 
Action: Mouse scrolled (627, 364) with delta (0, 0)
Screenshot: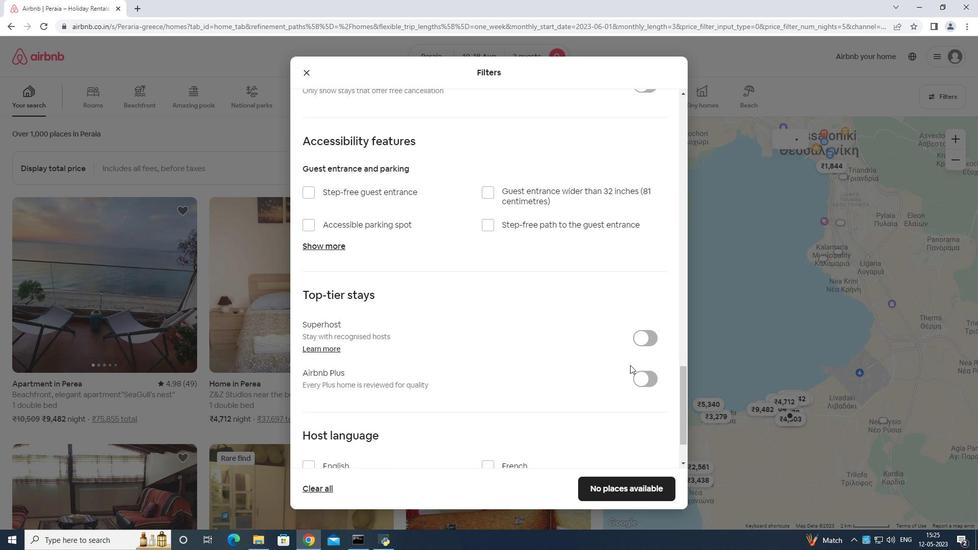 
Action: Mouse moved to (622, 366)
Screenshot: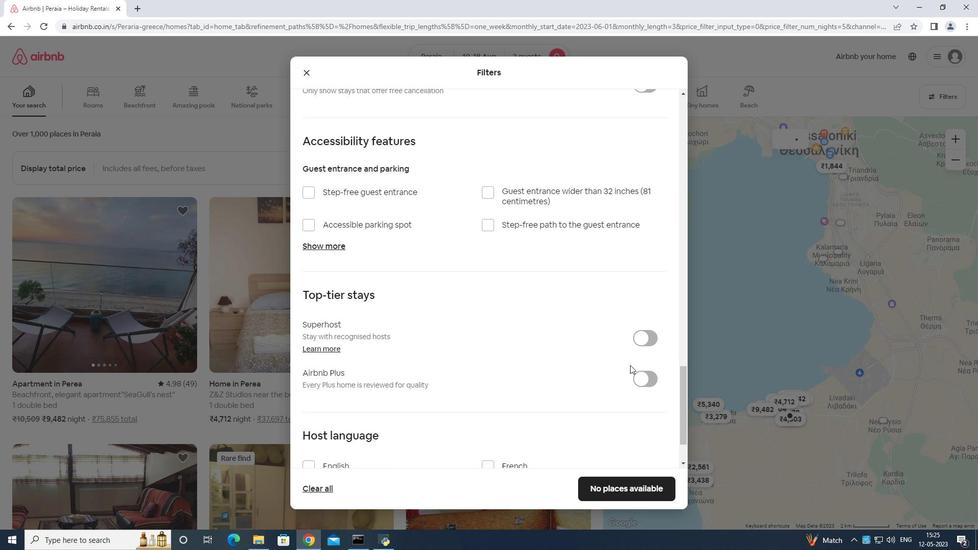 
Action: Mouse scrolled (622, 365) with delta (0, 0)
Screenshot: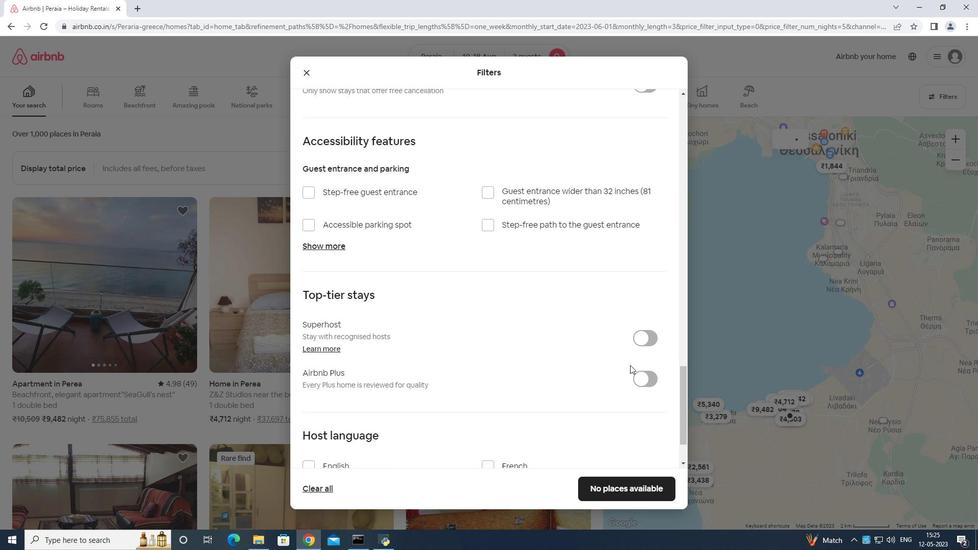 
Action: Mouse moved to (577, 378)
Screenshot: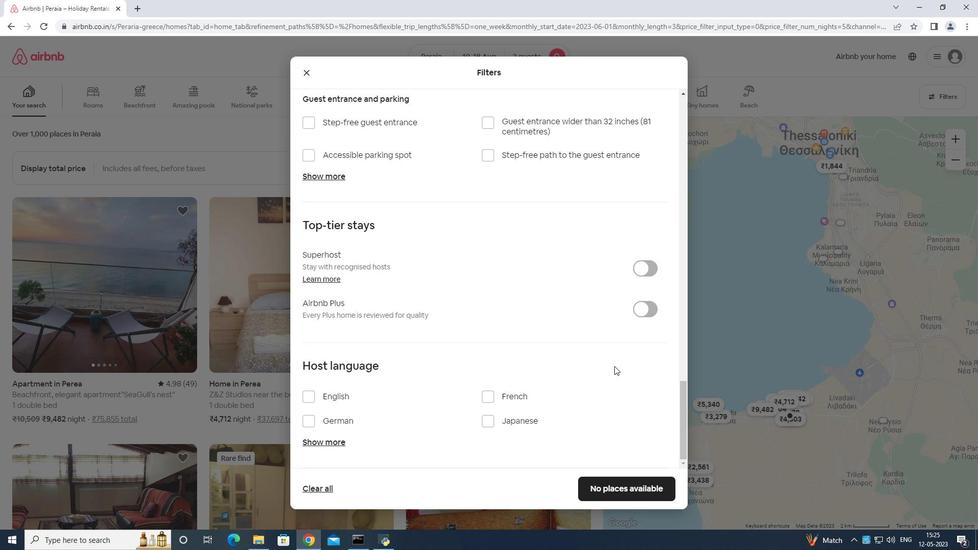 
Action: Mouse scrolled (577, 377) with delta (0, 0)
Screenshot: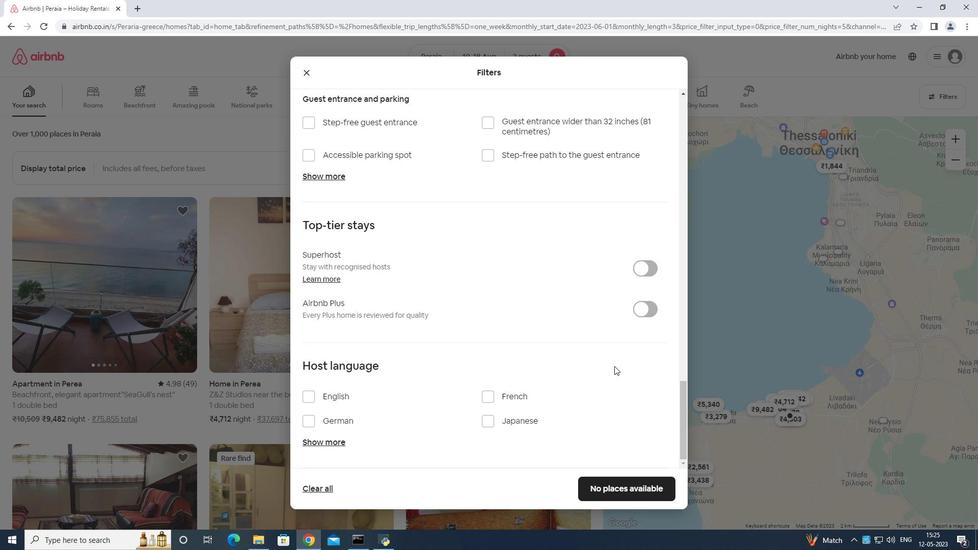 
Action: Mouse moved to (301, 391)
Screenshot: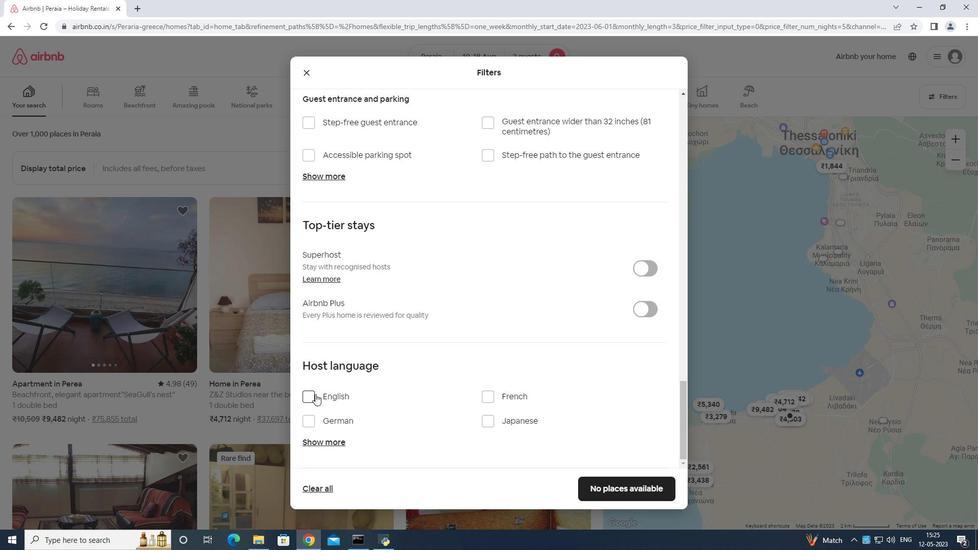 
Action: Mouse pressed left at (301, 391)
Screenshot: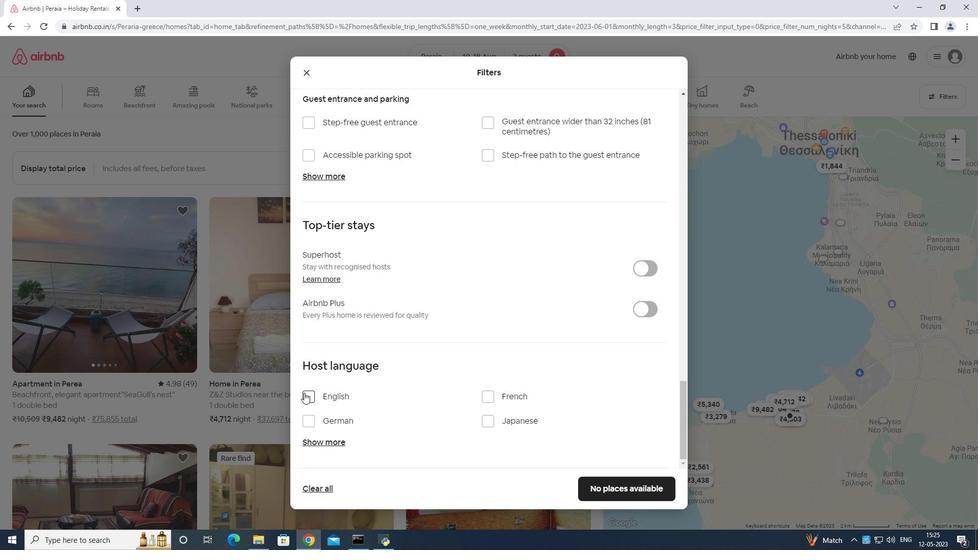 
Action: Mouse moved to (310, 394)
Screenshot: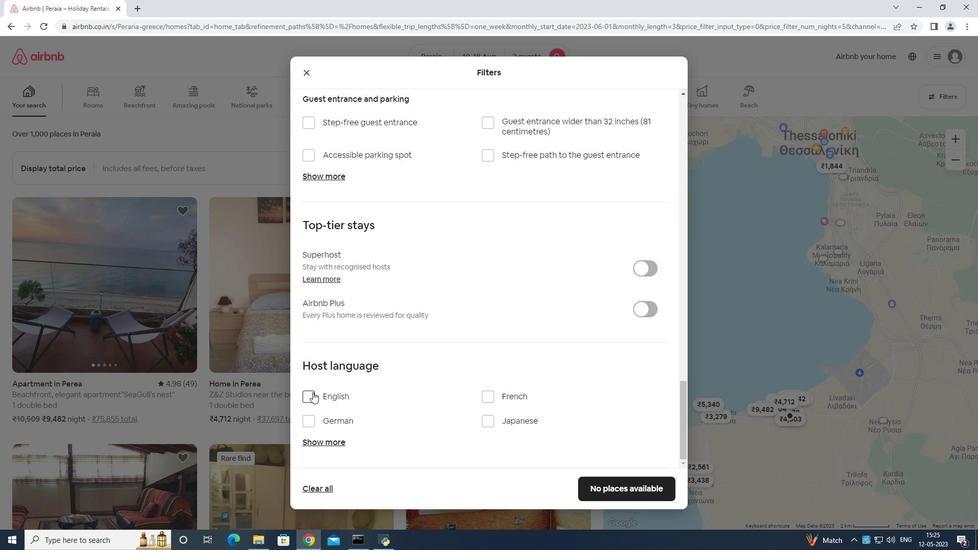 
Action: Mouse pressed left at (310, 394)
Screenshot: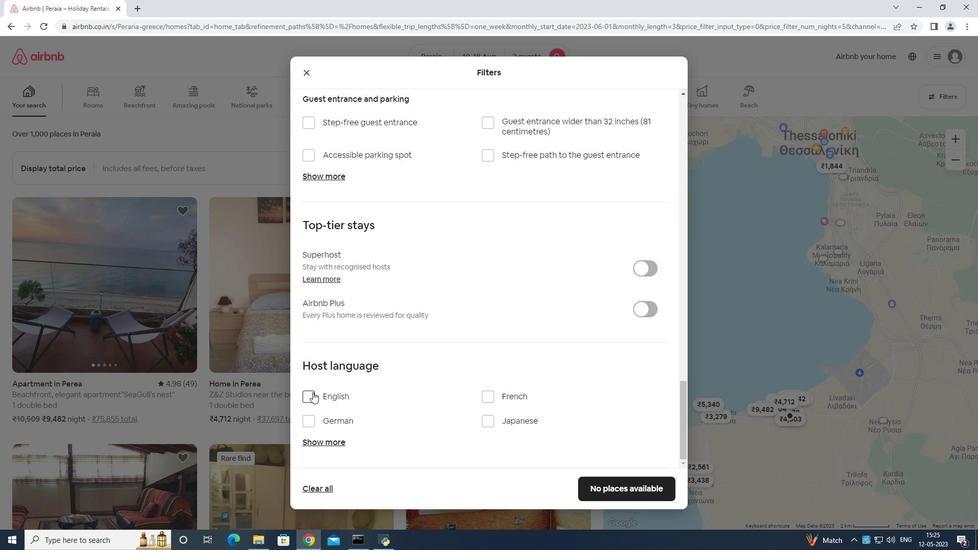 
Action: Mouse moved to (612, 484)
Screenshot: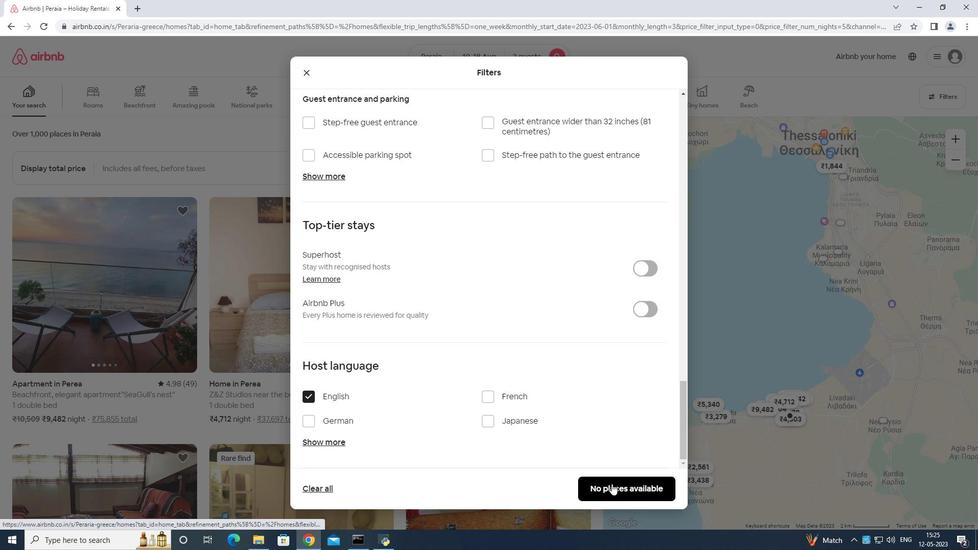 
Action: Mouse pressed left at (612, 484)
Screenshot: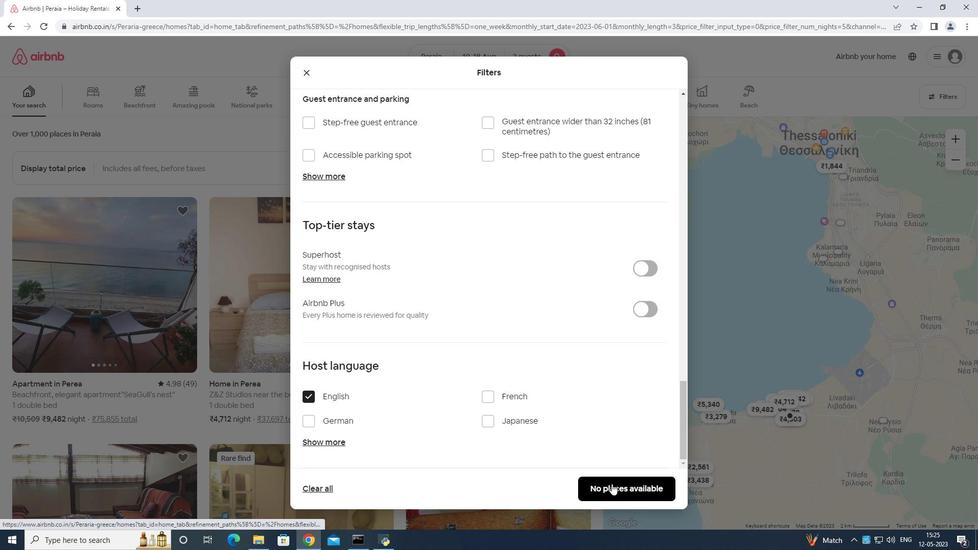 
Action: Mouse moved to (612, 484)
Screenshot: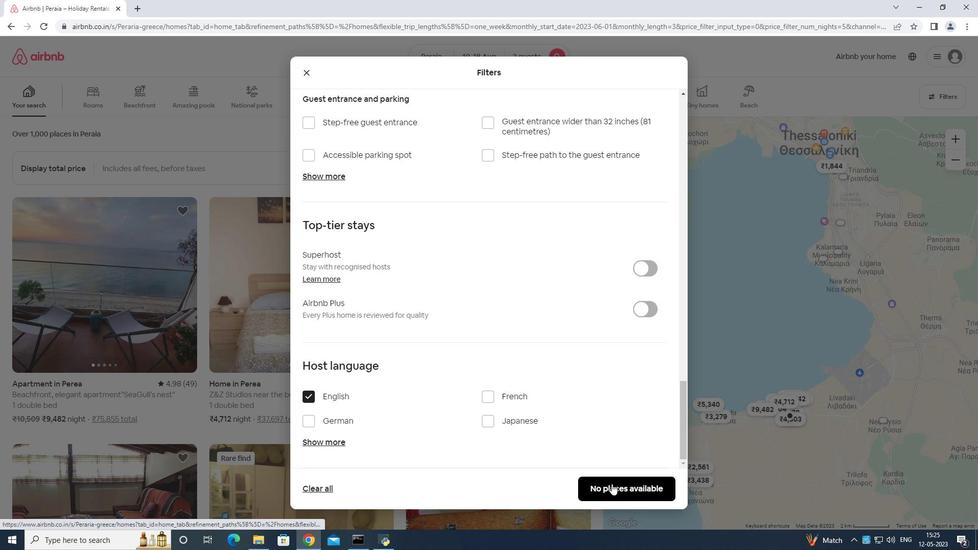 
